 Task: Find connections with filter location Uherské Hradiště with filter topic #Consultantswith filter profile language French with filter current company Shangri-La Group with filter school SIES Graduate School Of Technology with filter industry Movies and Sound Recording with filter service category Property Management with filter keywords title Technical Support Specialist
Action: Mouse moved to (646, 84)
Screenshot: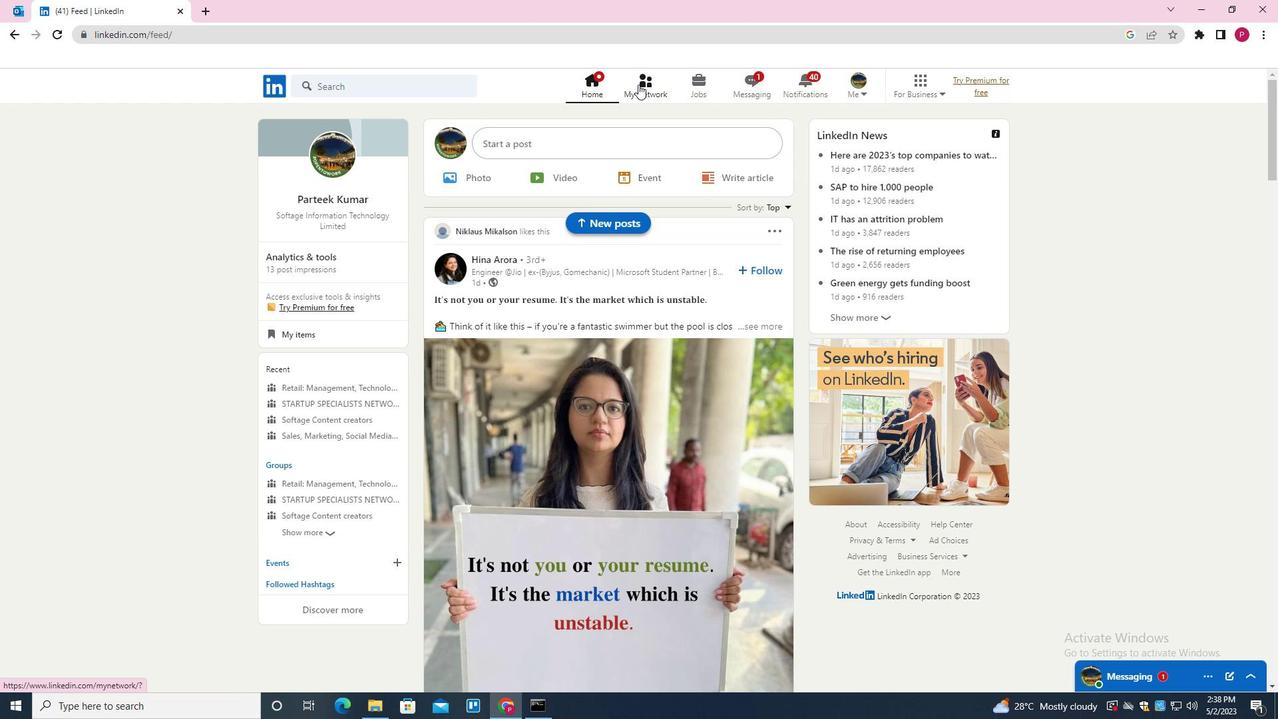 
Action: Mouse pressed left at (646, 84)
Screenshot: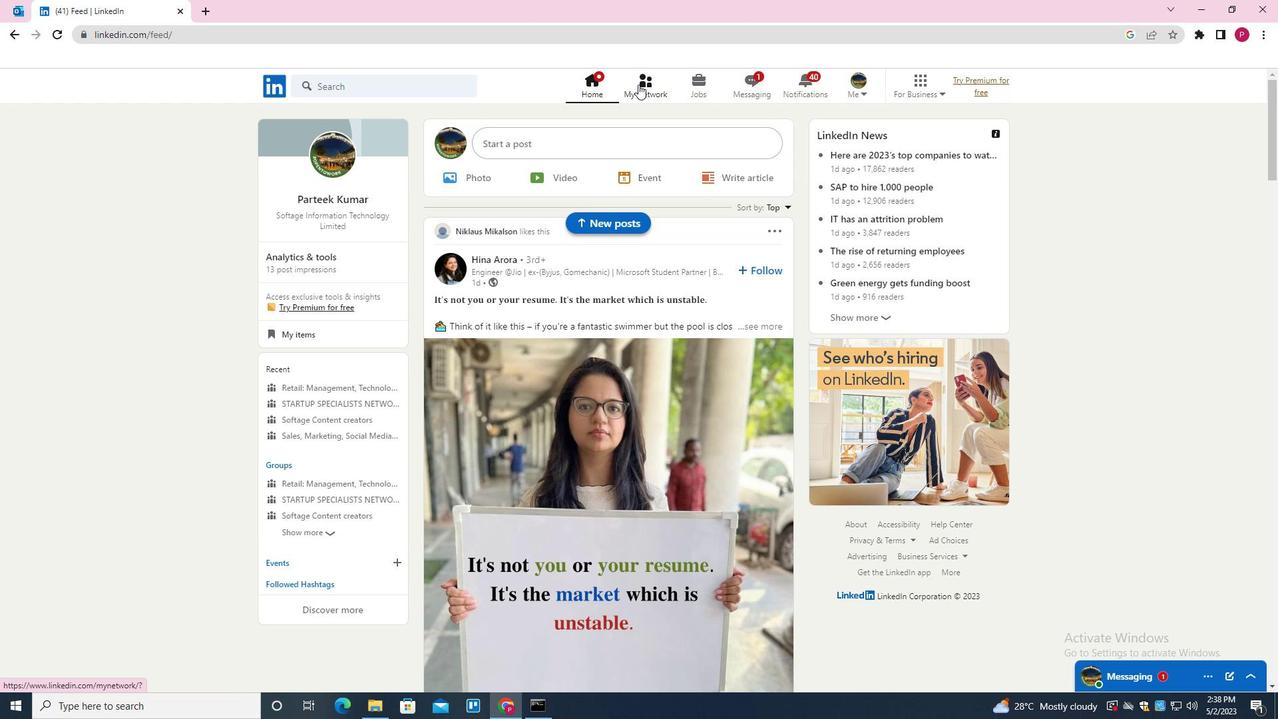 
Action: Mouse moved to (412, 164)
Screenshot: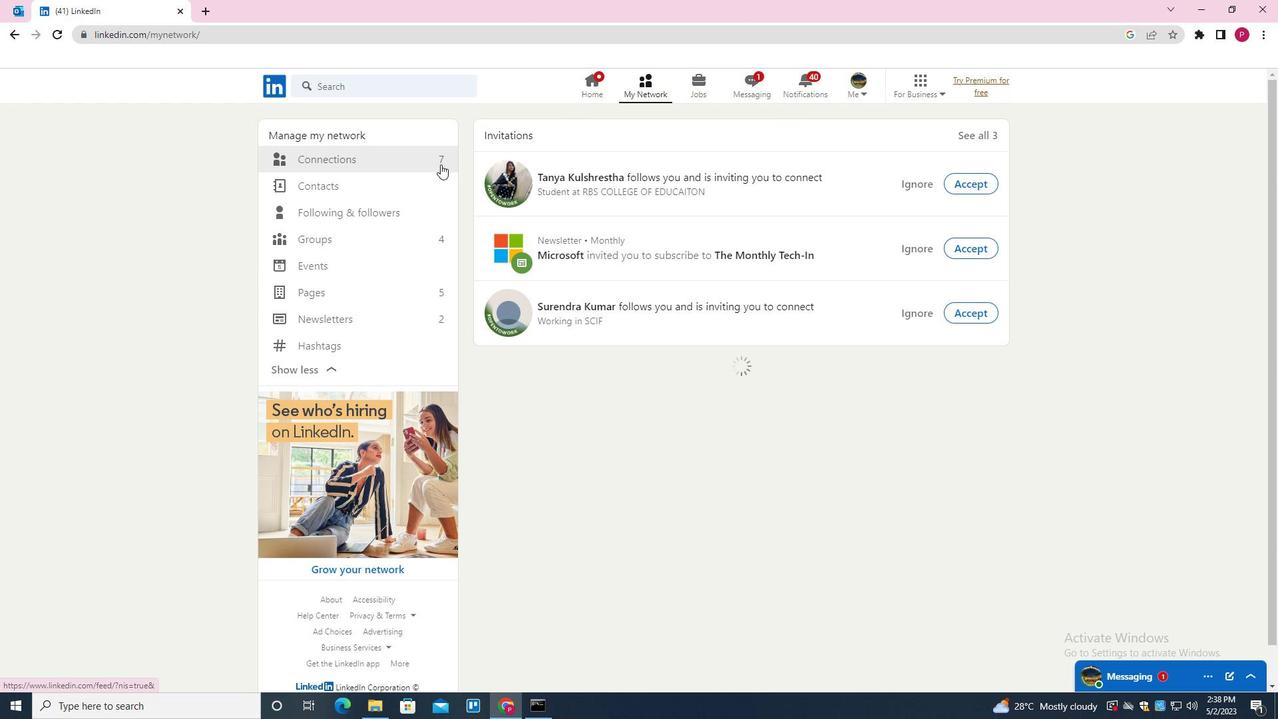 
Action: Mouse pressed left at (412, 164)
Screenshot: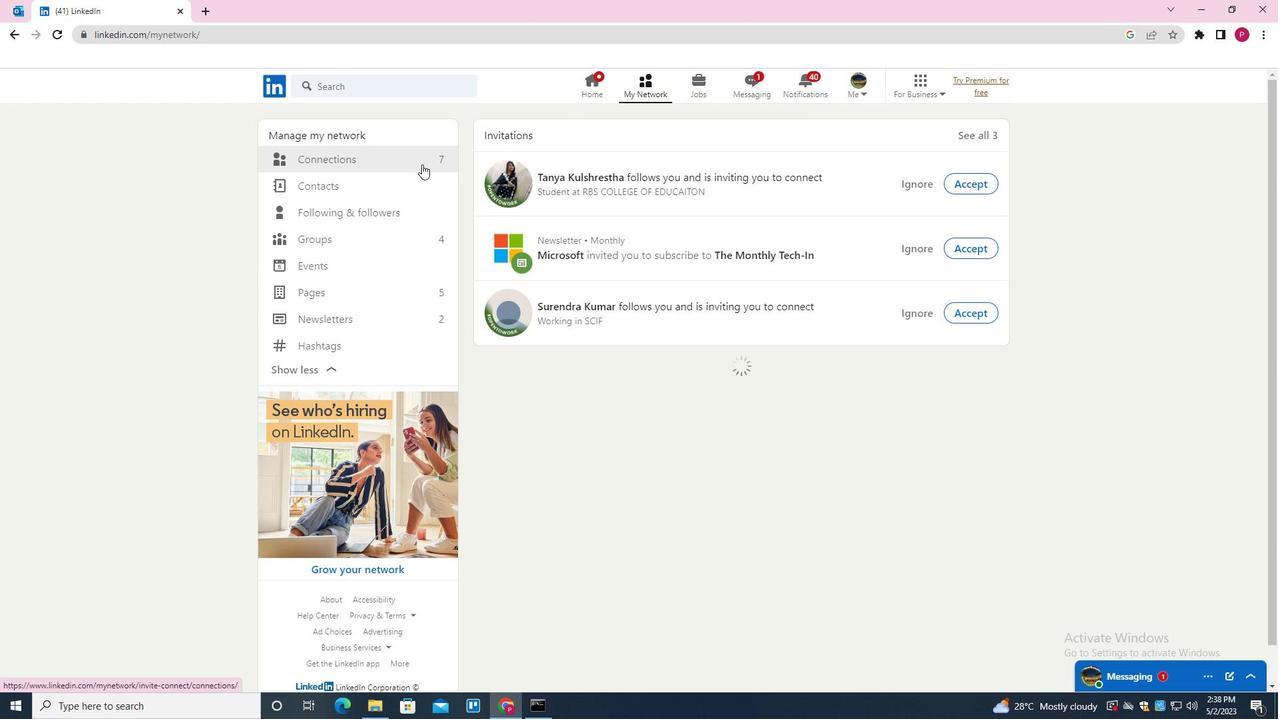 
Action: Mouse moved to (741, 163)
Screenshot: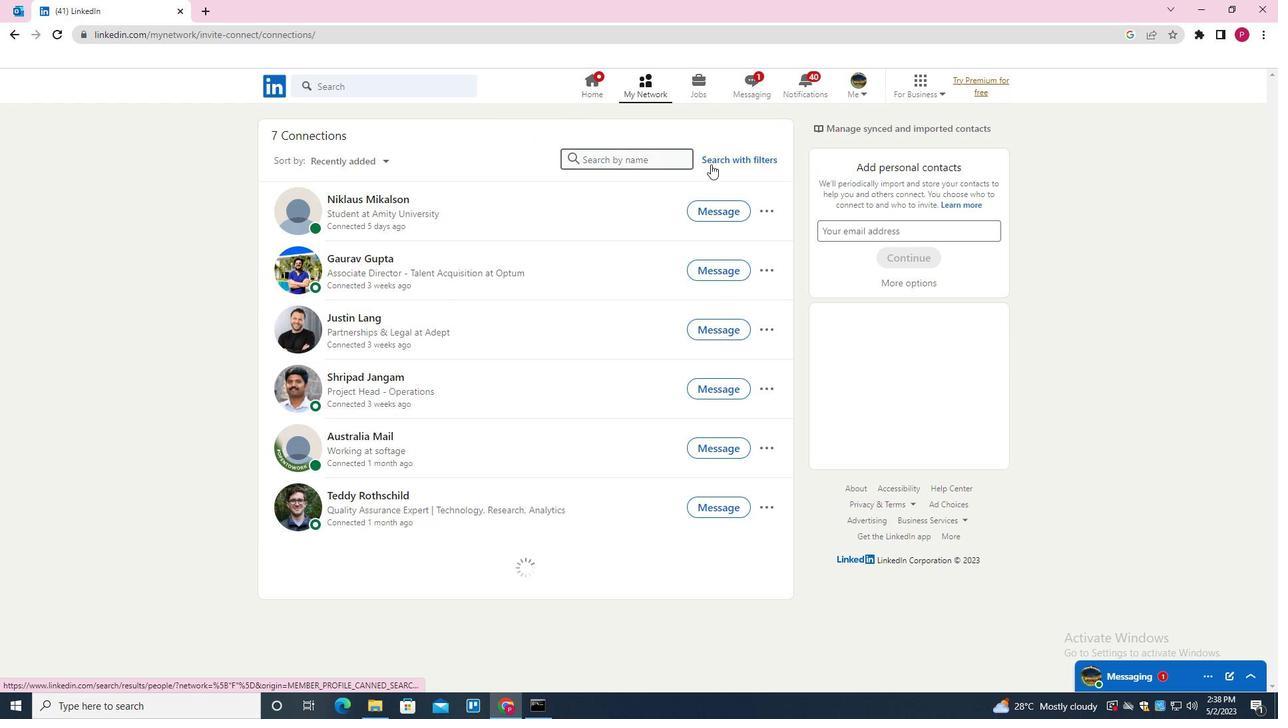 
Action: Mouse pressed left at (741, 163)
Screenshot: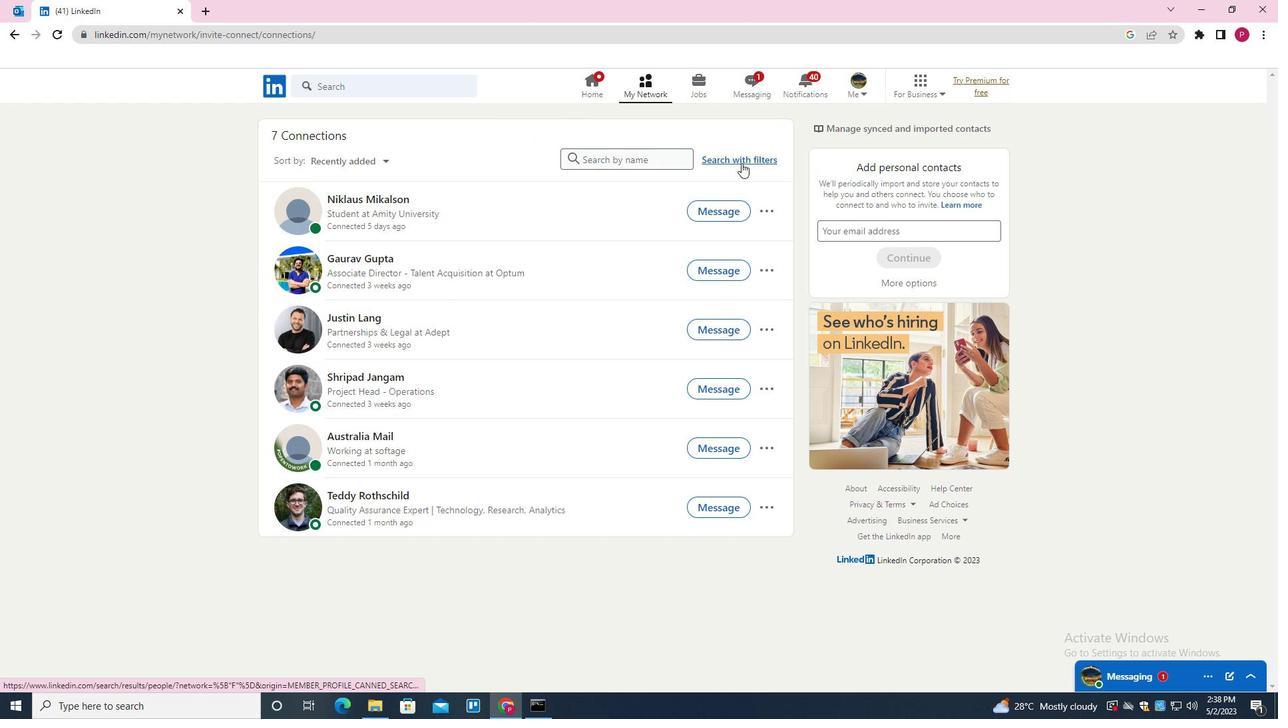 
Action: Mouse moved to (672, 127)
Screenshot: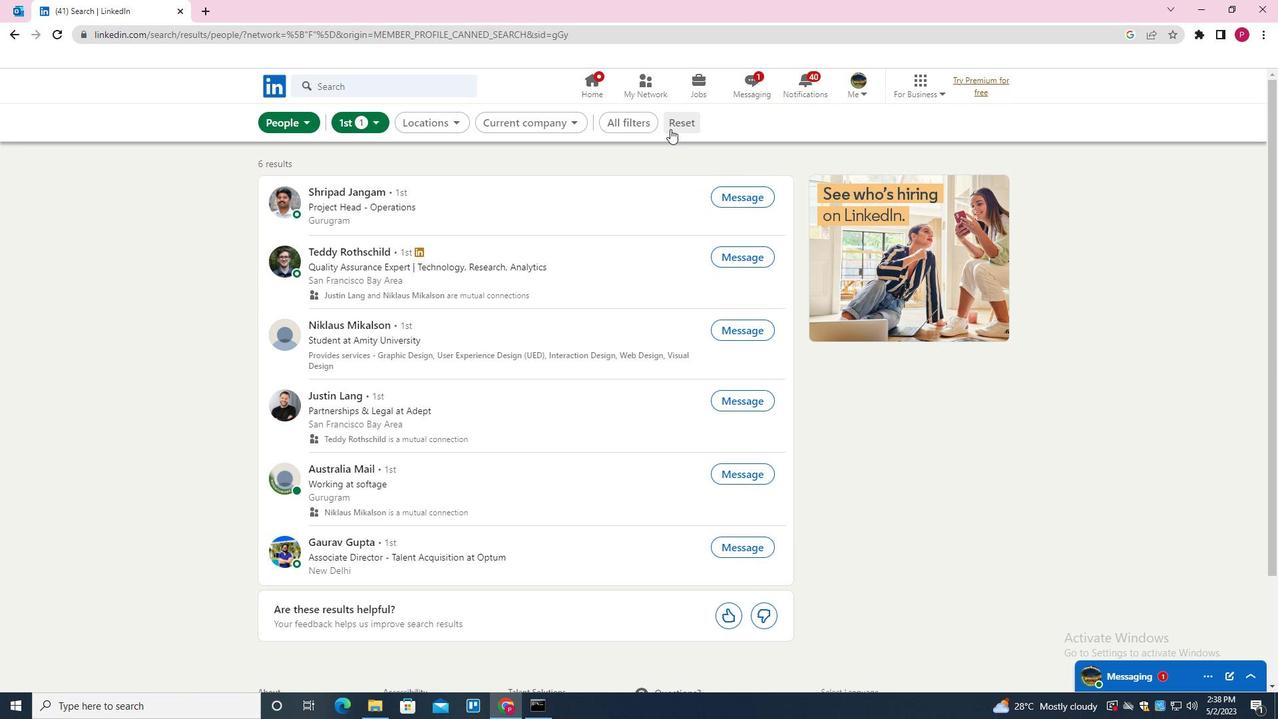 
Action: Mouse pressed left at (672, 127)
Screenshot: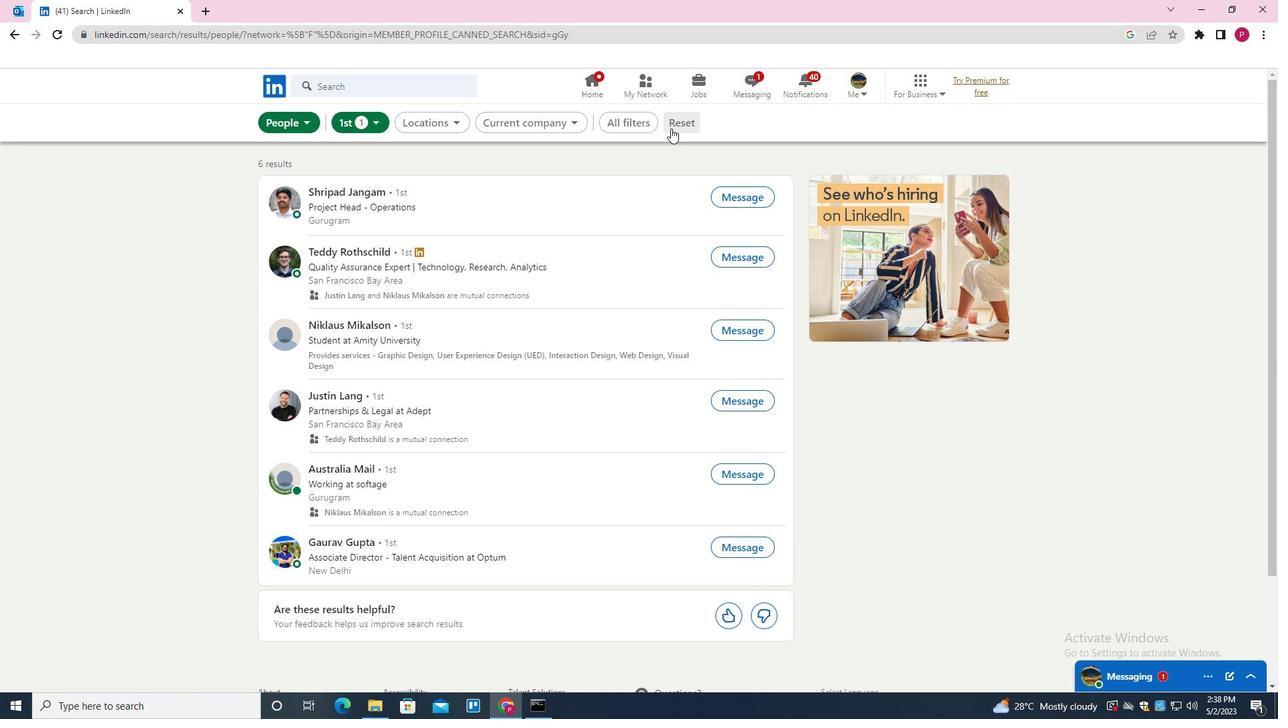 
Action: Mouse moved to (666, 126)
Screenshot: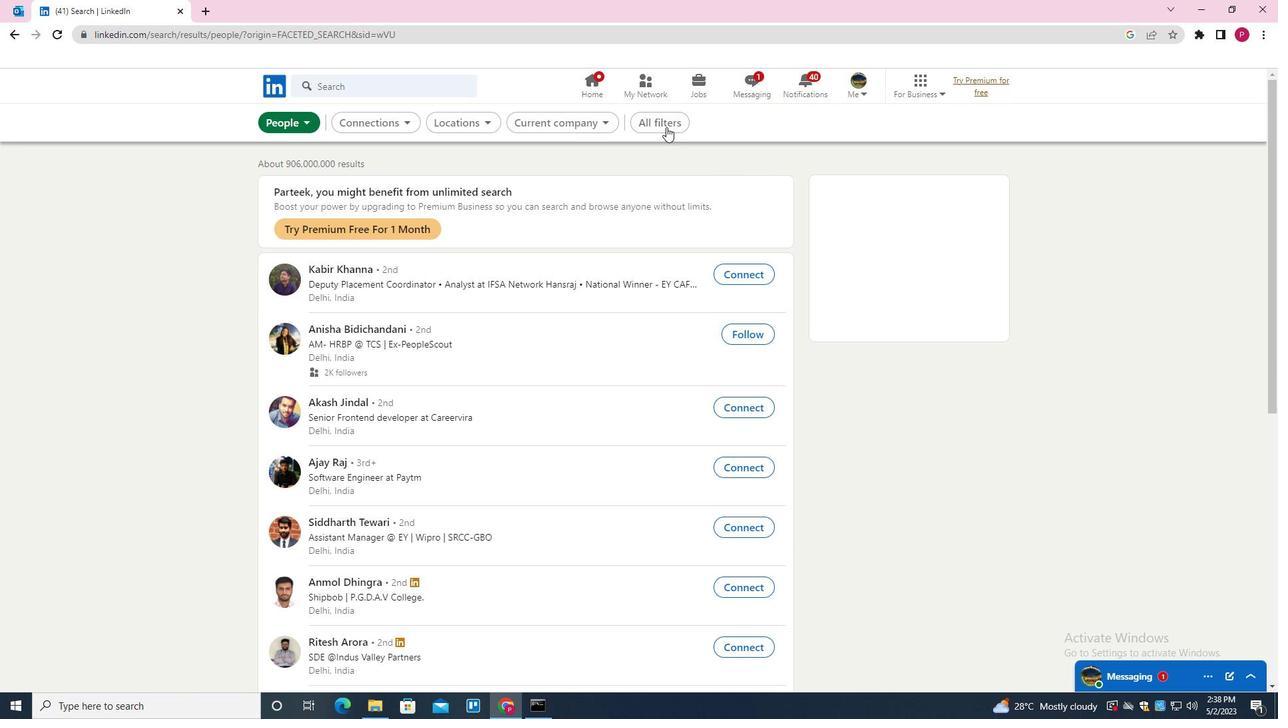 
Action: Mouse pressed left at (666, 126)
Screenshot: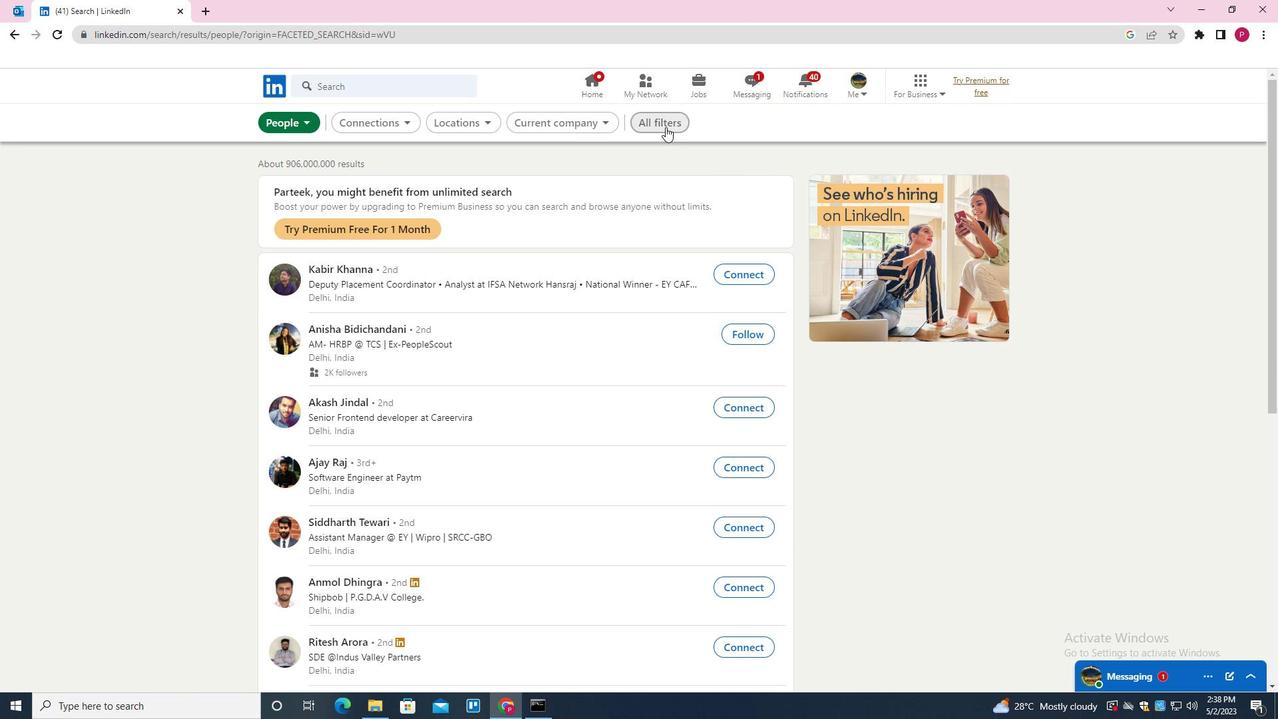 
Action: Mouse moved to (1238, 412)
Screenshot: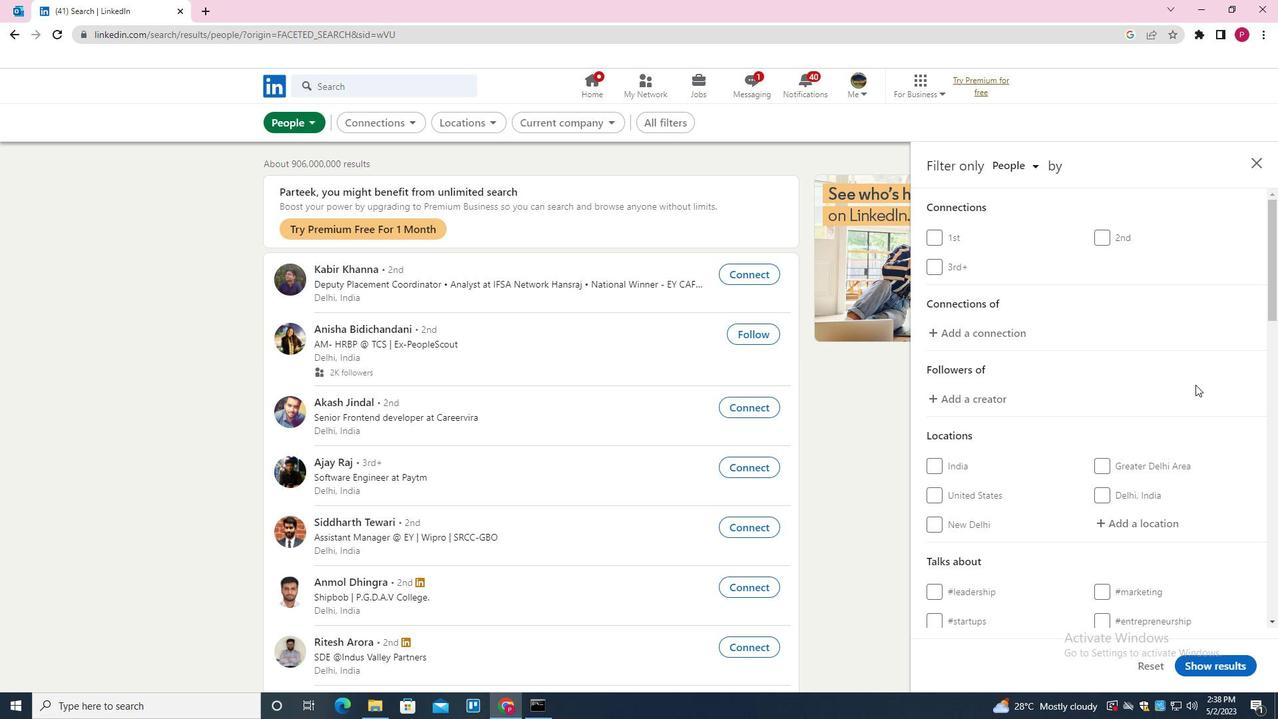 
Action: Mouse scrolled (1238, 412) with delta (0, 0)
Screenshot: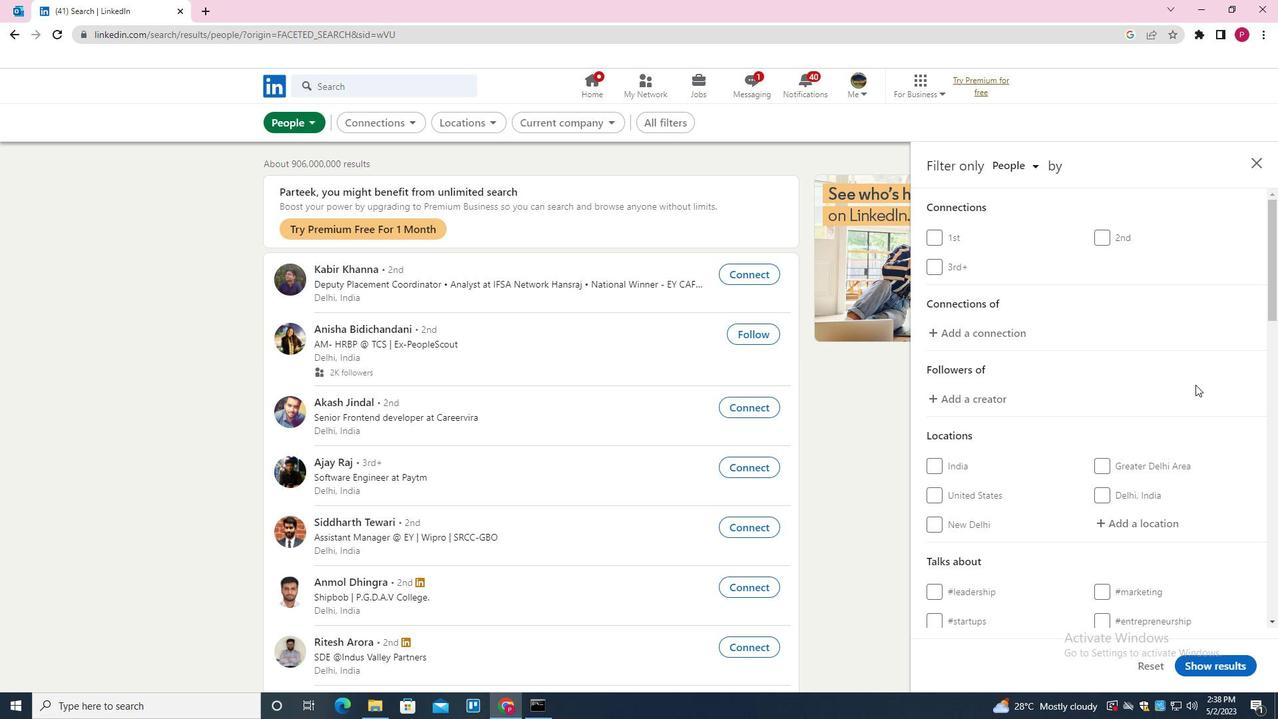 
Action: Mouse scrolled (1238, 412) with delta (0, 0)
Screenshot: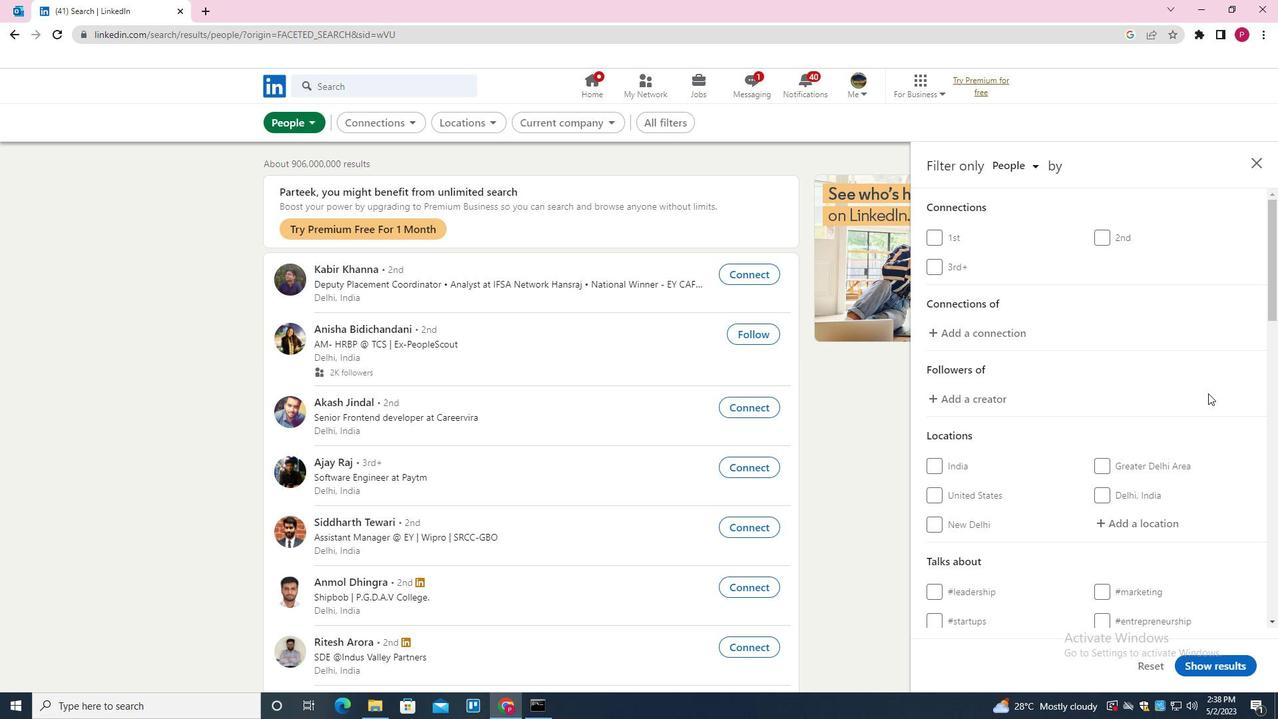 
Action: Mouse moved to (1238, 413)
Screenshot: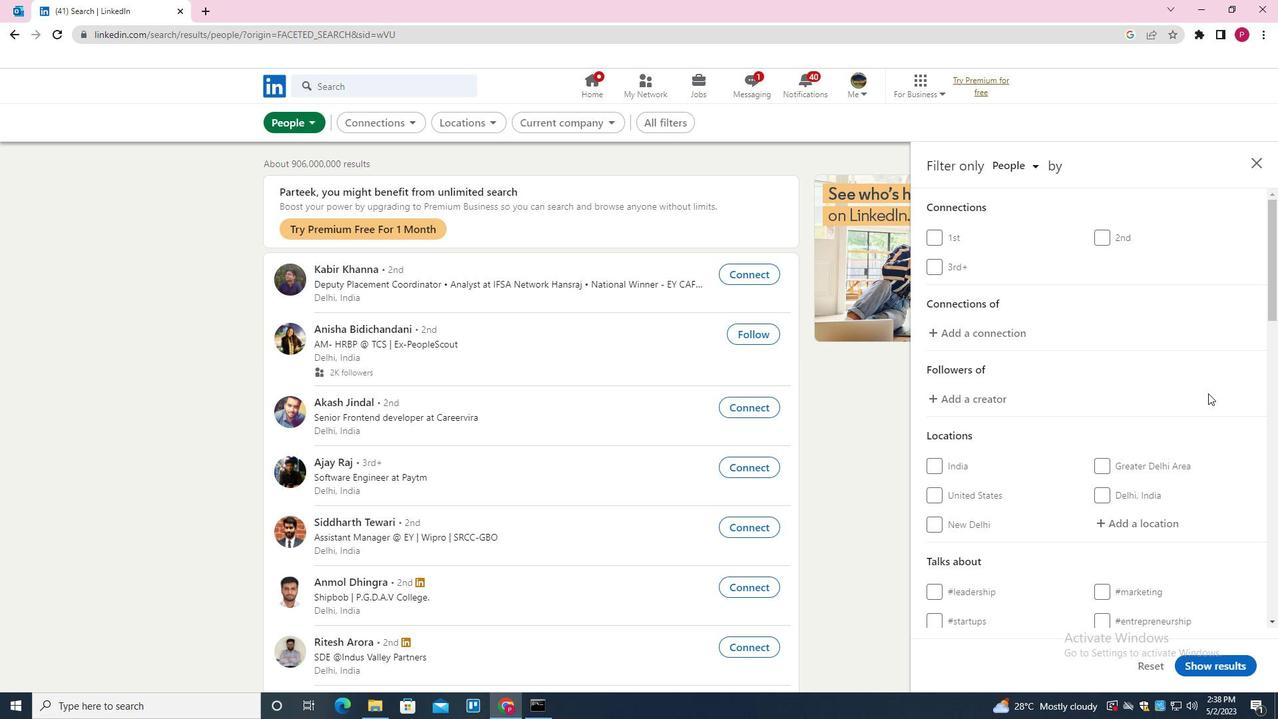 
Action: Mouse scrolled (1238, 412) with delta (0, 0)
Screenshot: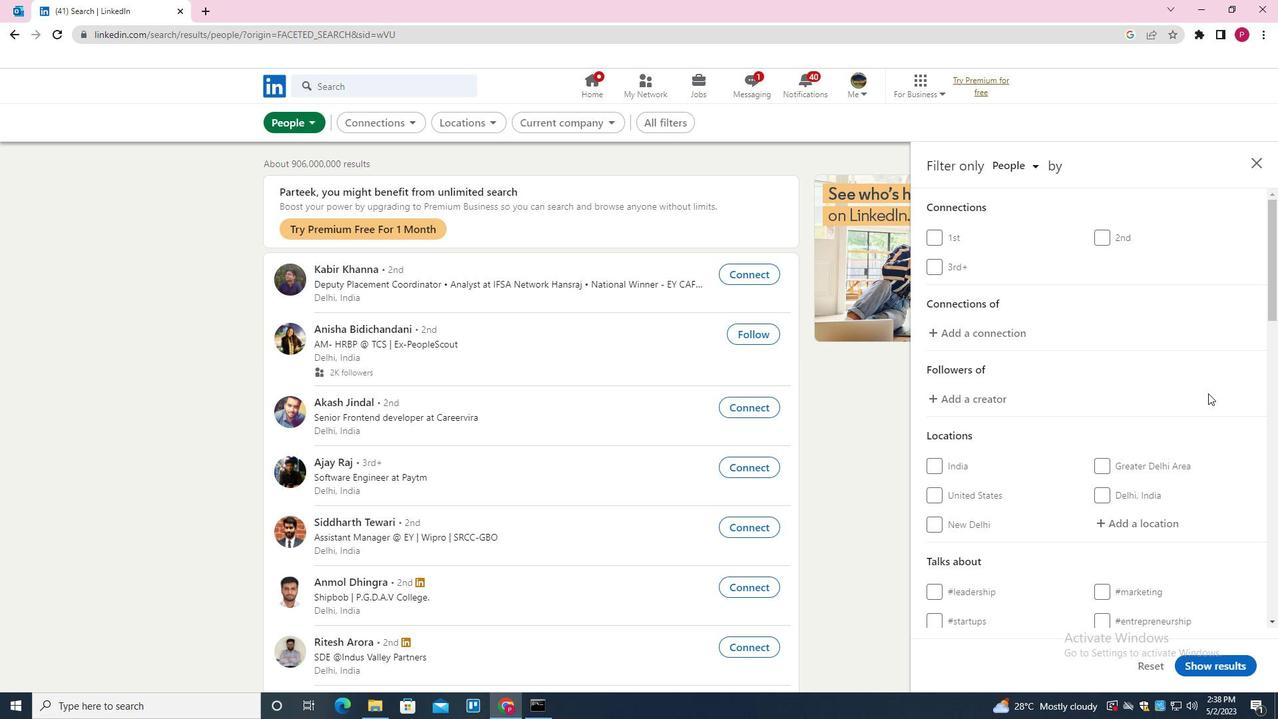 
Action: Mouse moved to (1148, 318)
Screenshot: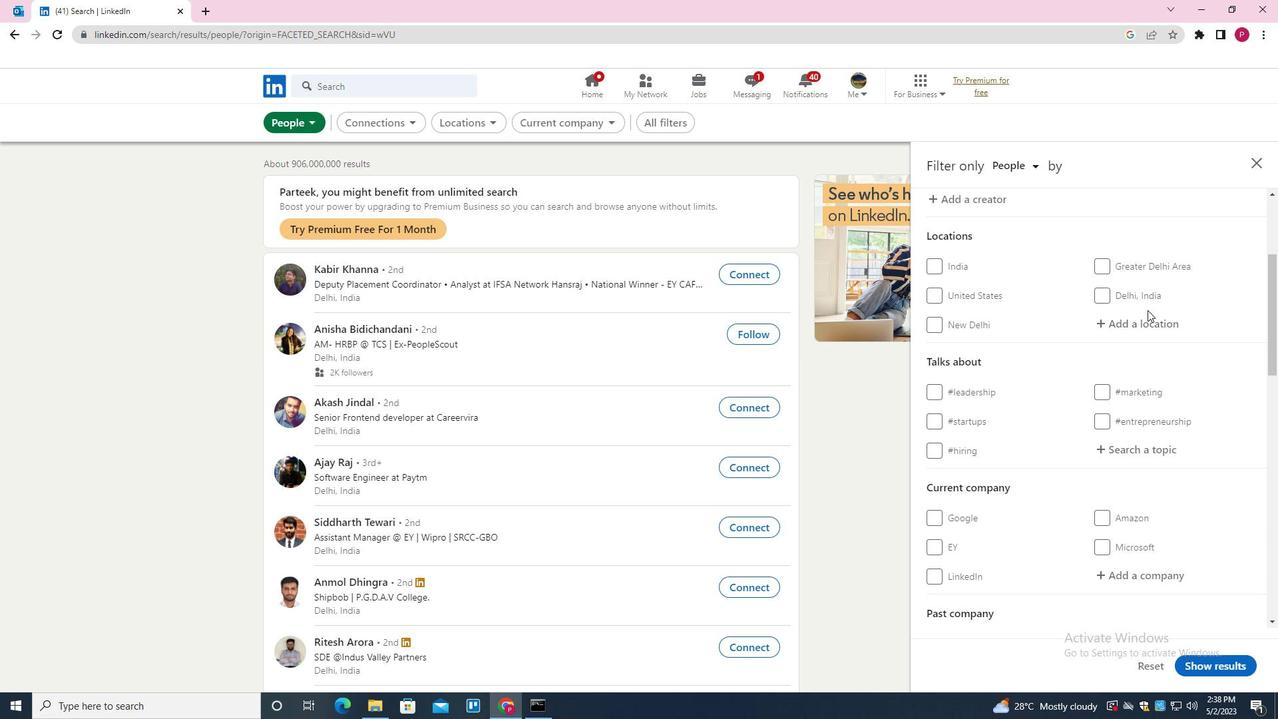 
Action: Mouse pressed left at (1148, 318)
Screenshot: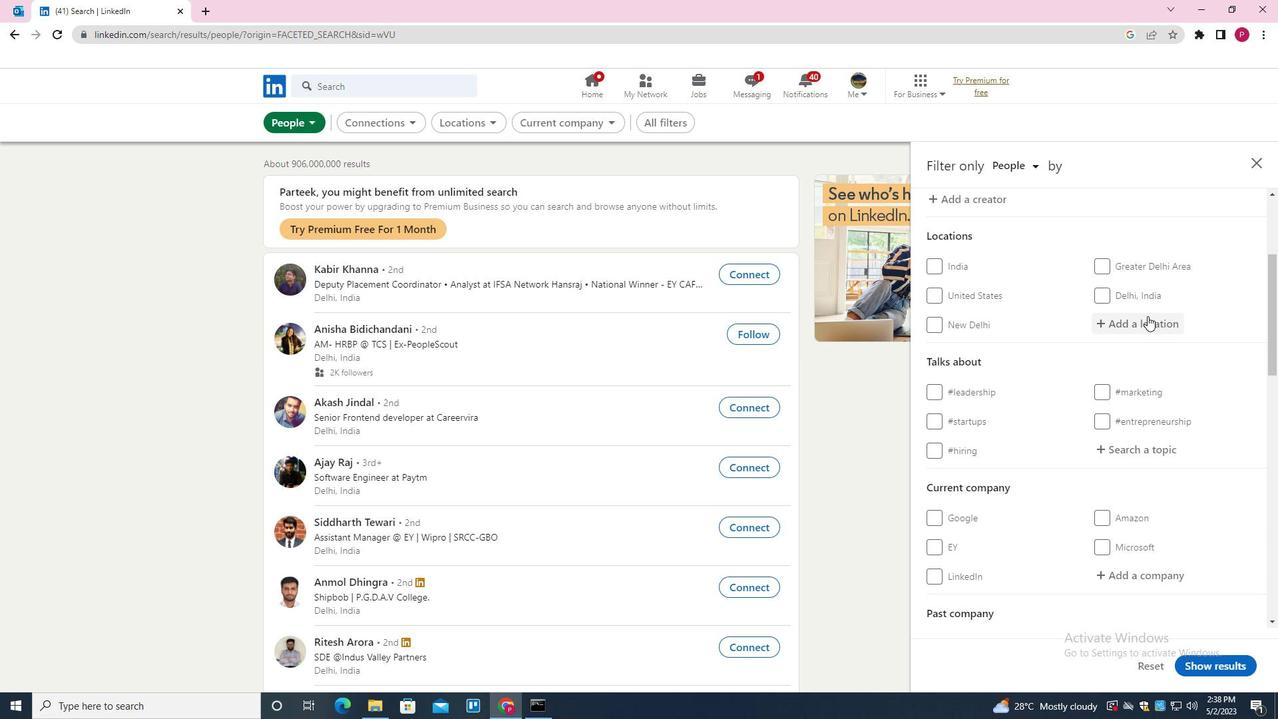 
Action: Key pressed <Key.shift>UHERS<Key.down>KE<Key.space><Key.shift><Key.shift><Key.shift><Key.shift><Key.shift><Key.shift><Key.shift><Key.shift><Key.shift><Key.shift>H<Key.down><Key.enter>
Screenshot: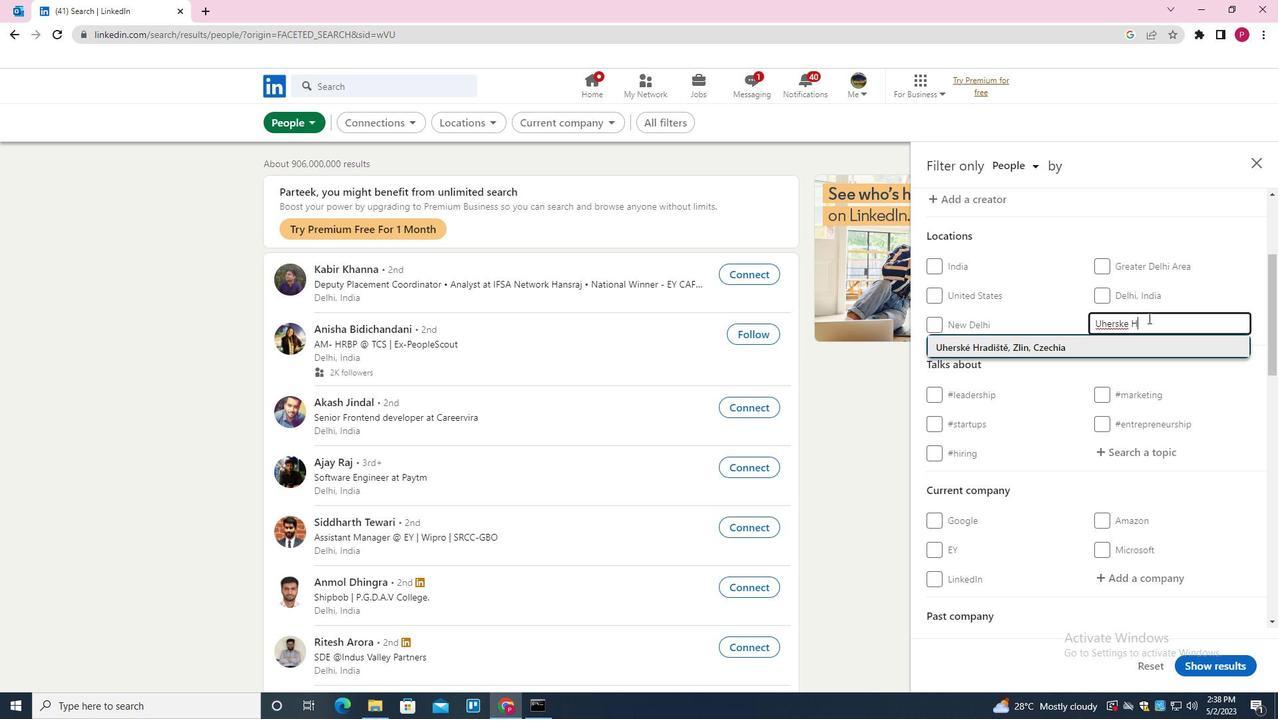 
Action: Mouse moved to (1056, 374)
Screenshot: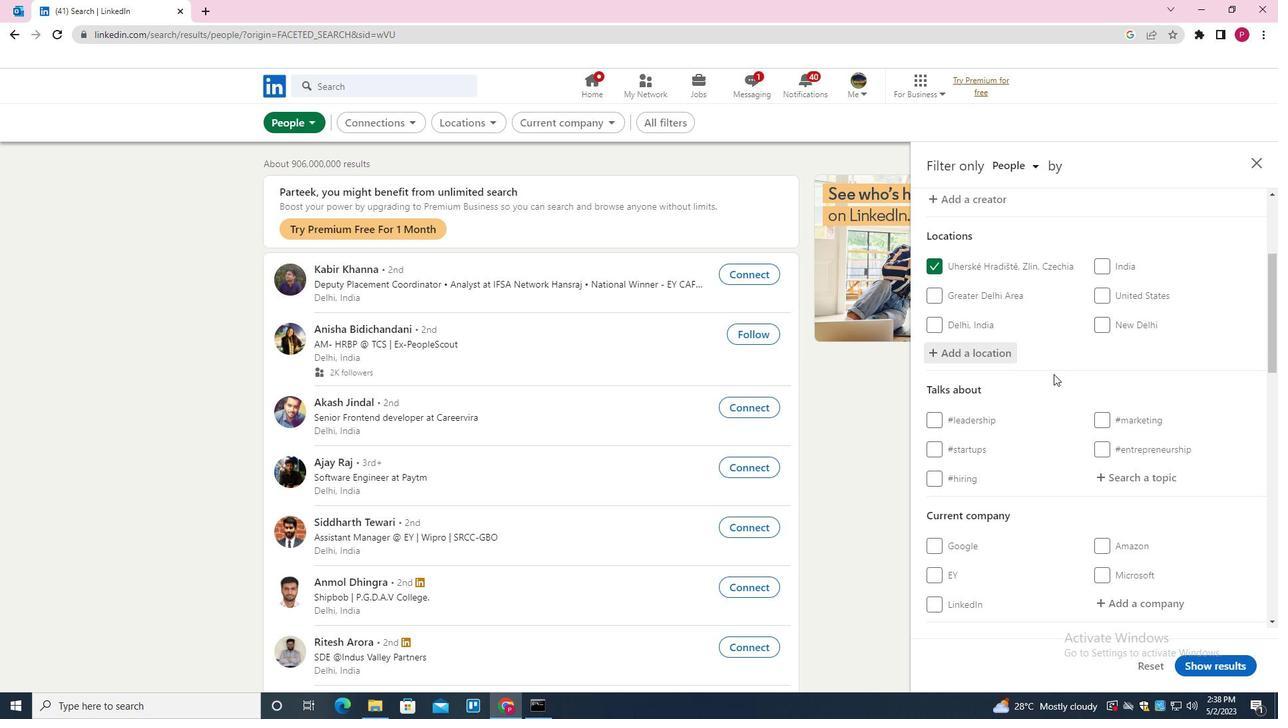 
Action: Mouse scrolled (1056, 374) with delta (0, 0)
Screenshot: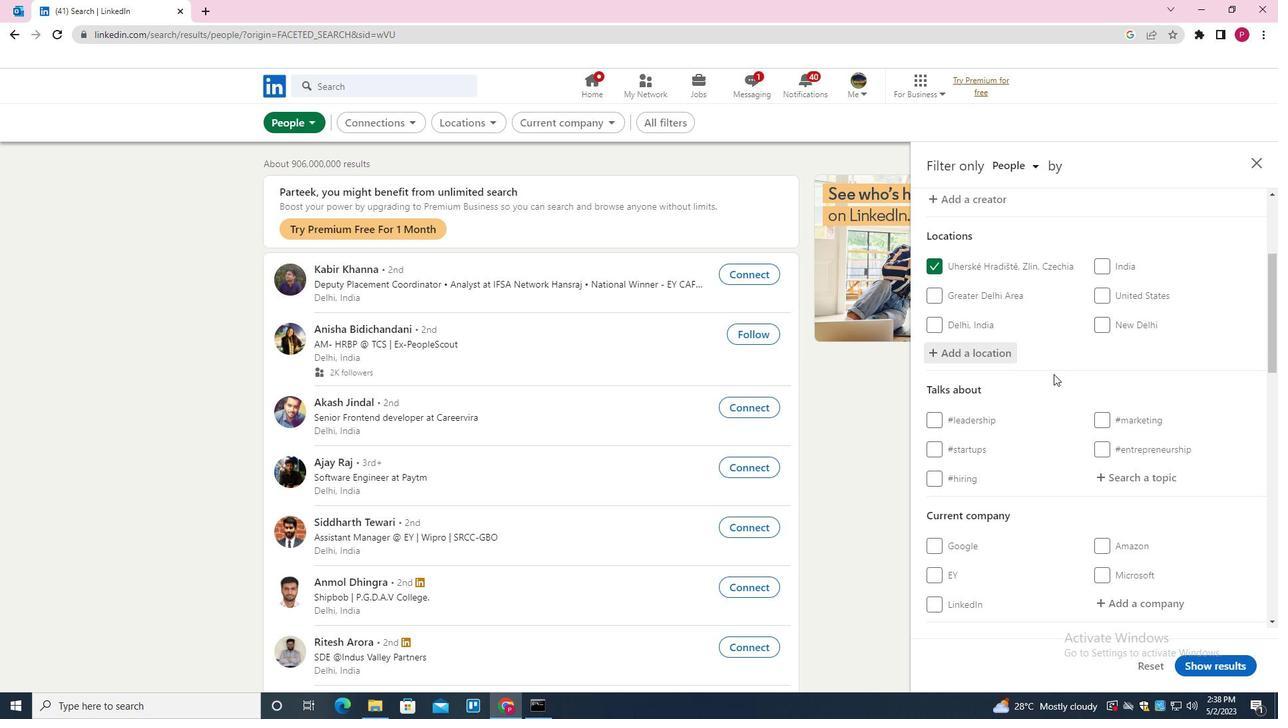 
Action: Mouse moved to (1059, 374)
Screenshot: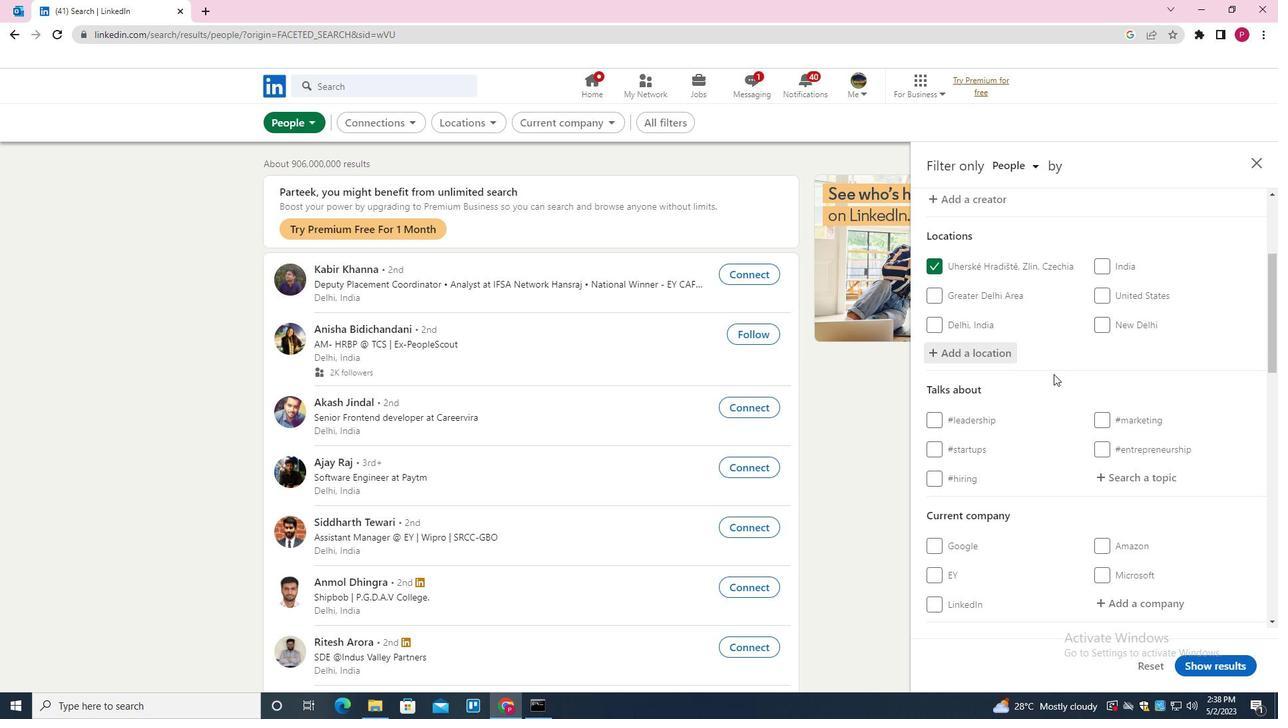 
Action: Mouse scrolled (1059, 374) with delta (0, 0)
Screenshot: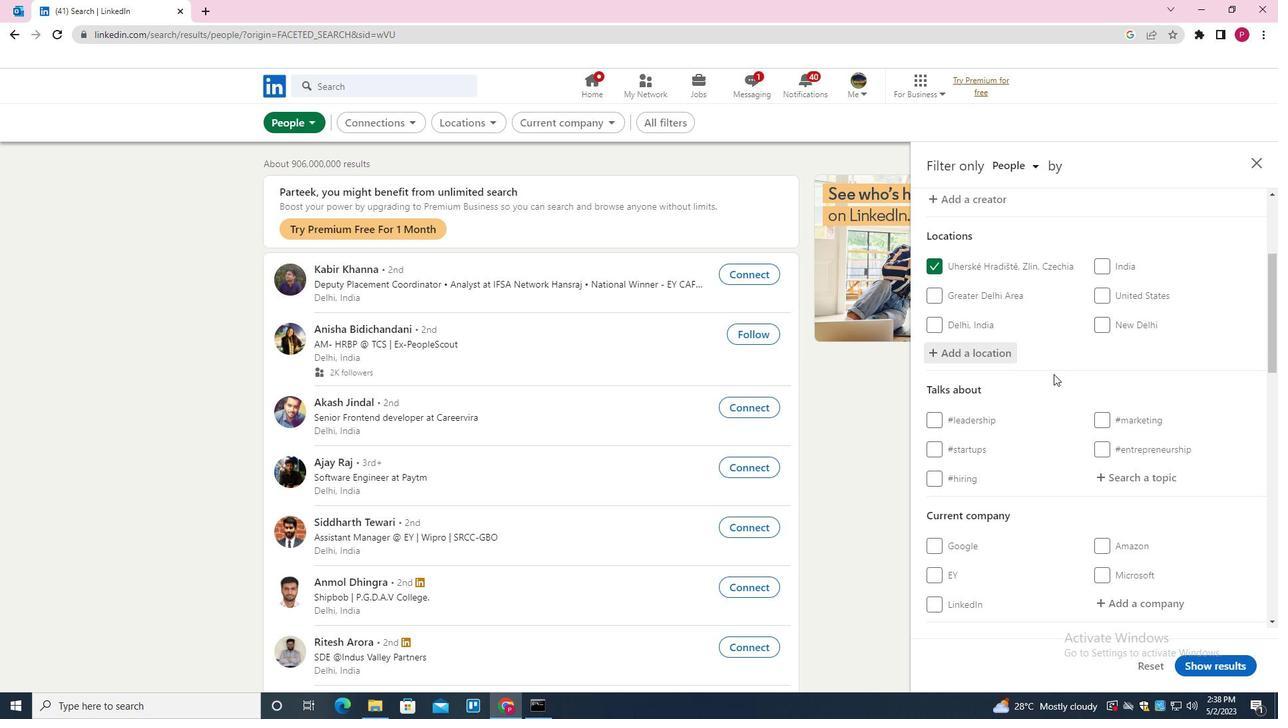 
Action: Mouse moved to (1064, 372)
Screenshot: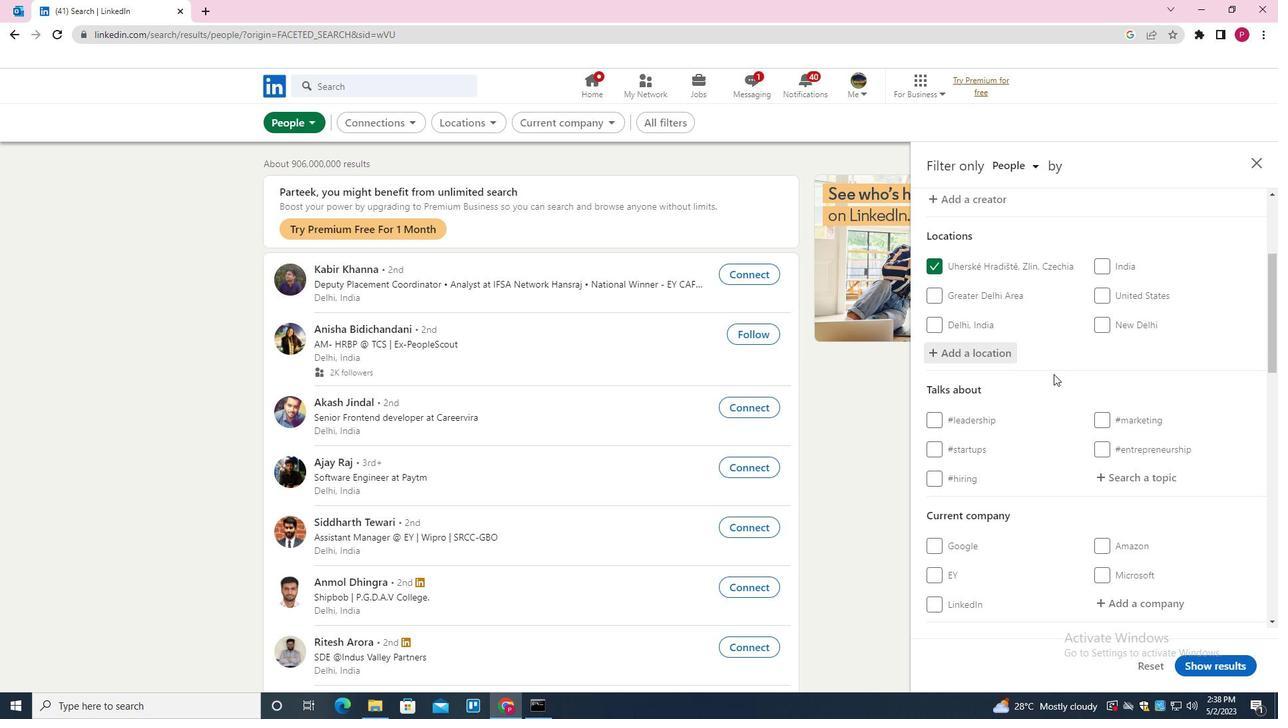 
Action: Mouse scrolled (1064, 371) with delta (0, 0)
Screenshot: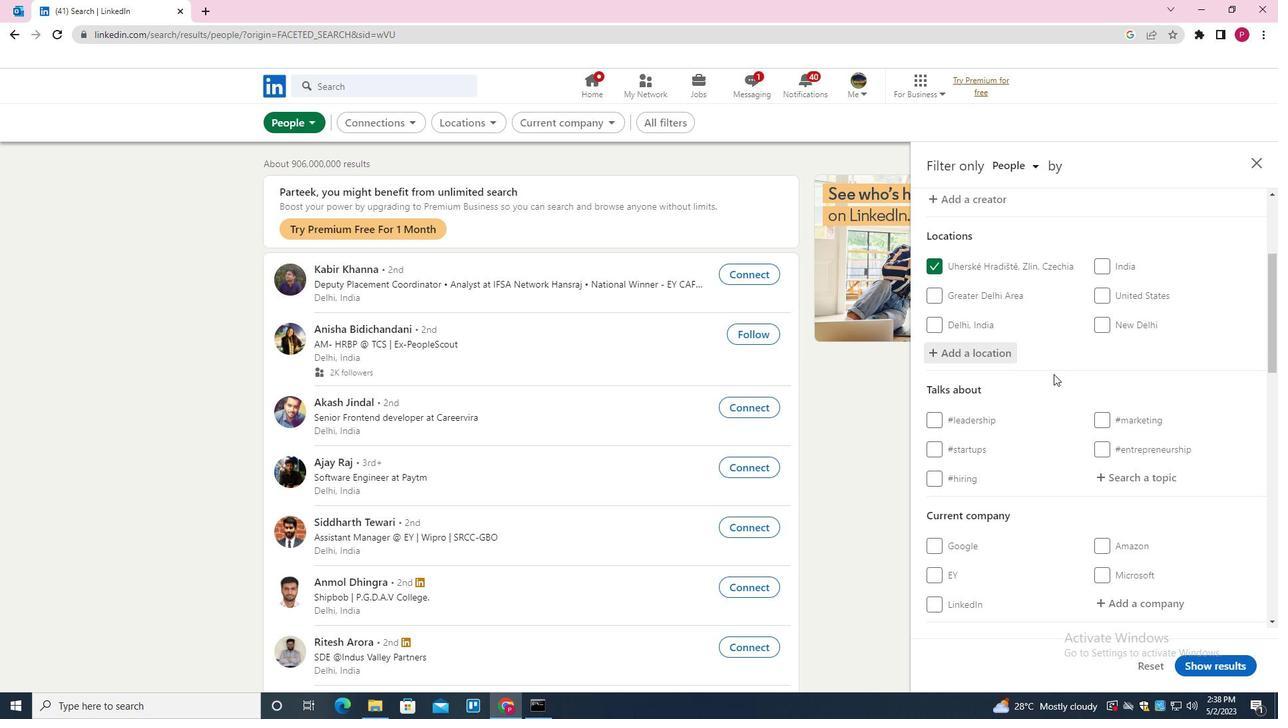 
Action: Mouse moved to (1158, 274)
Screenshot: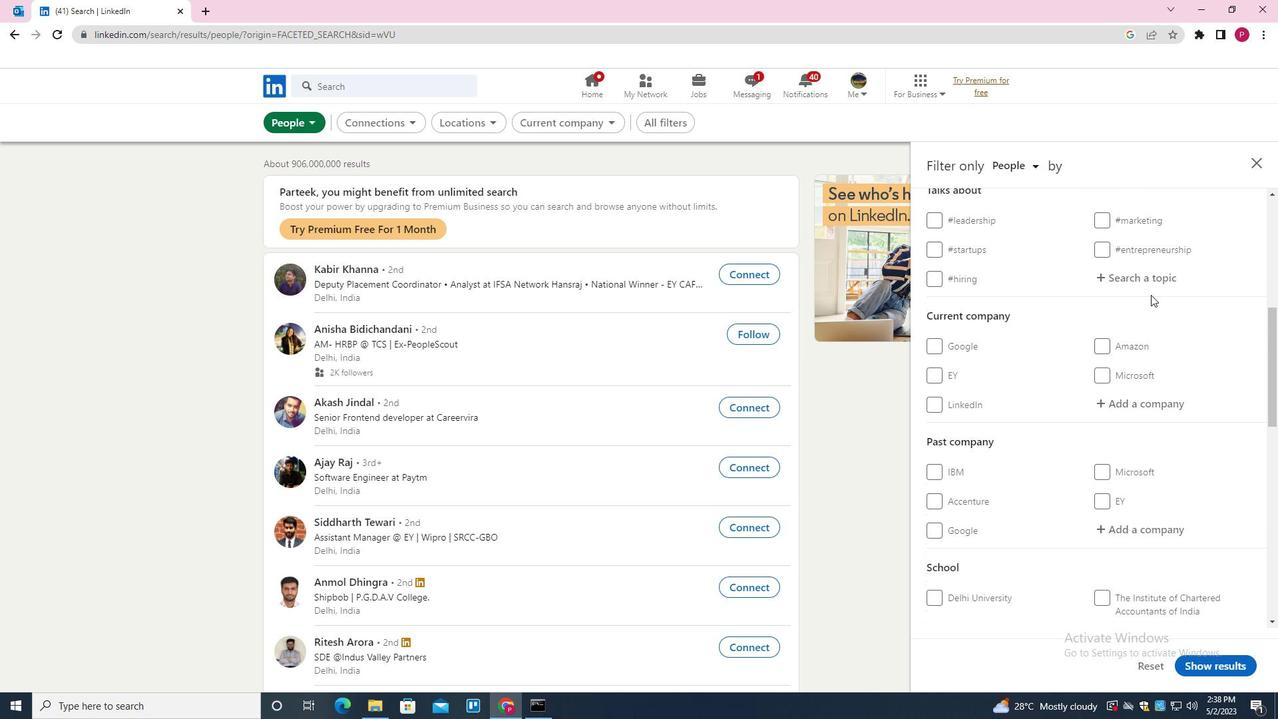 
Action: Mouse pressed left at (1158, 274)
Screenshot: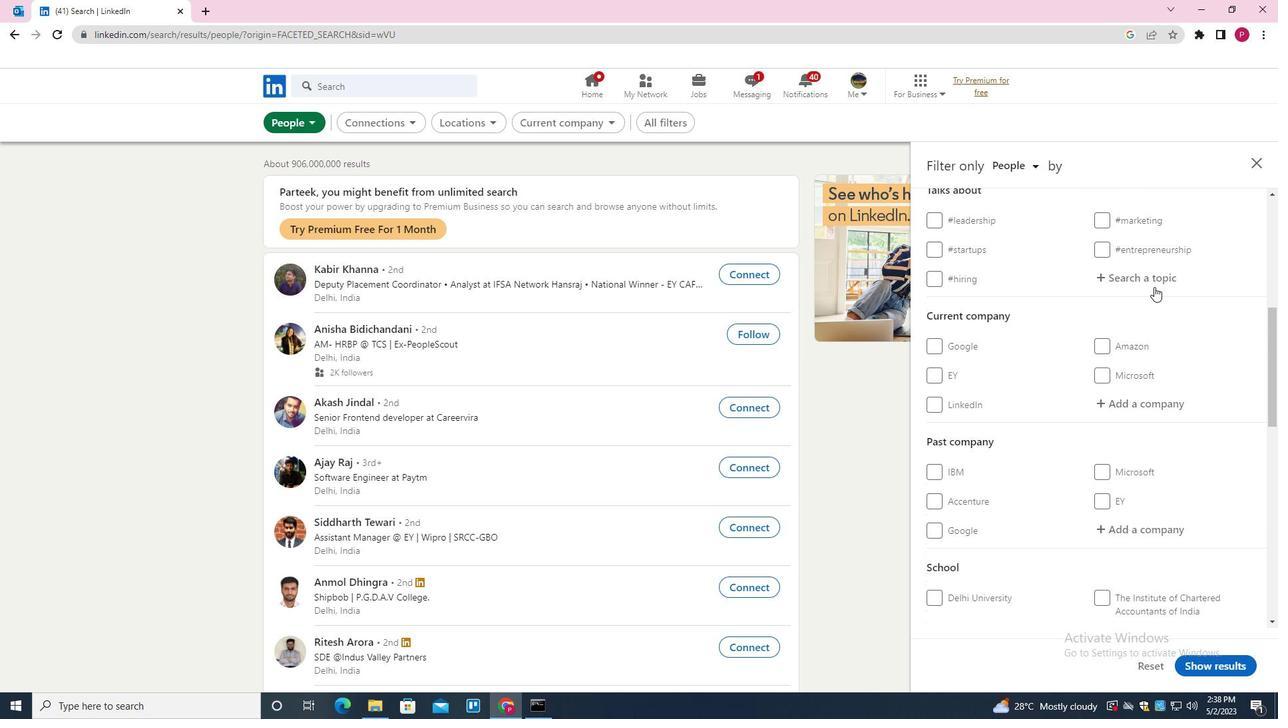 
Action: Mouse moved to (1153, 277)
Screenshot: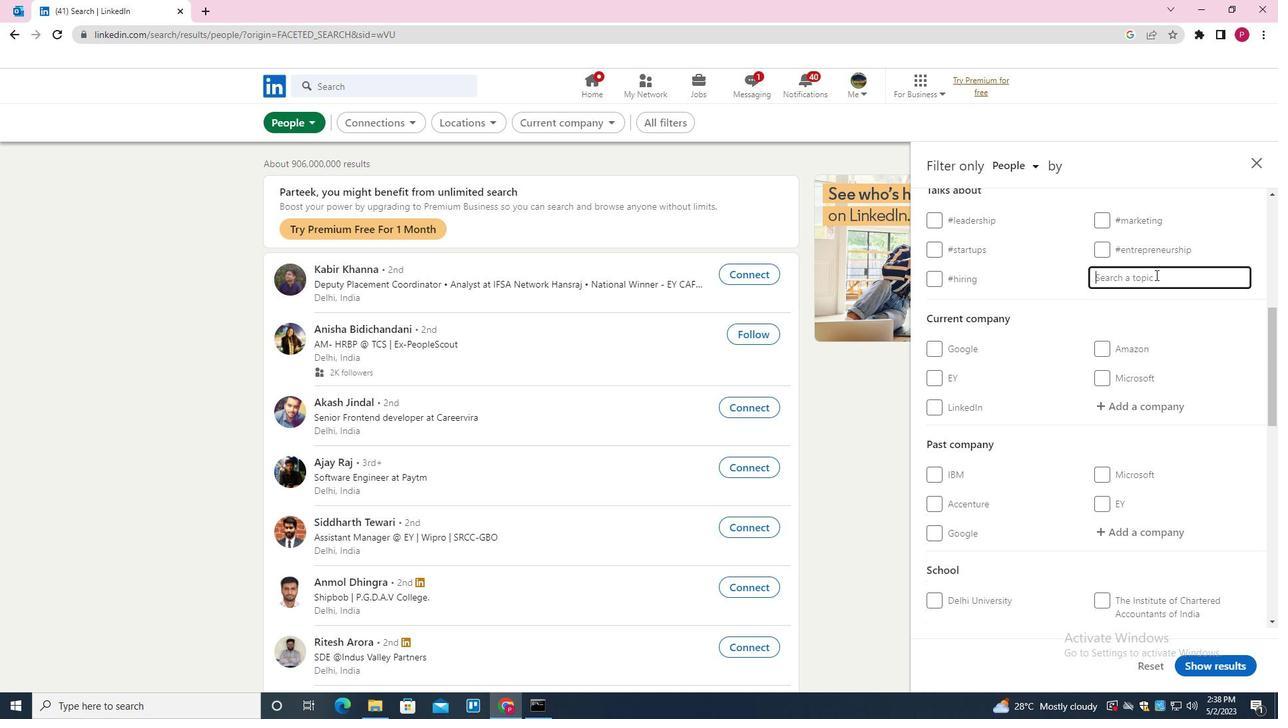 
Action: Key pressed CONSULTANTS<Key.down><Key.enter>
Screenshot: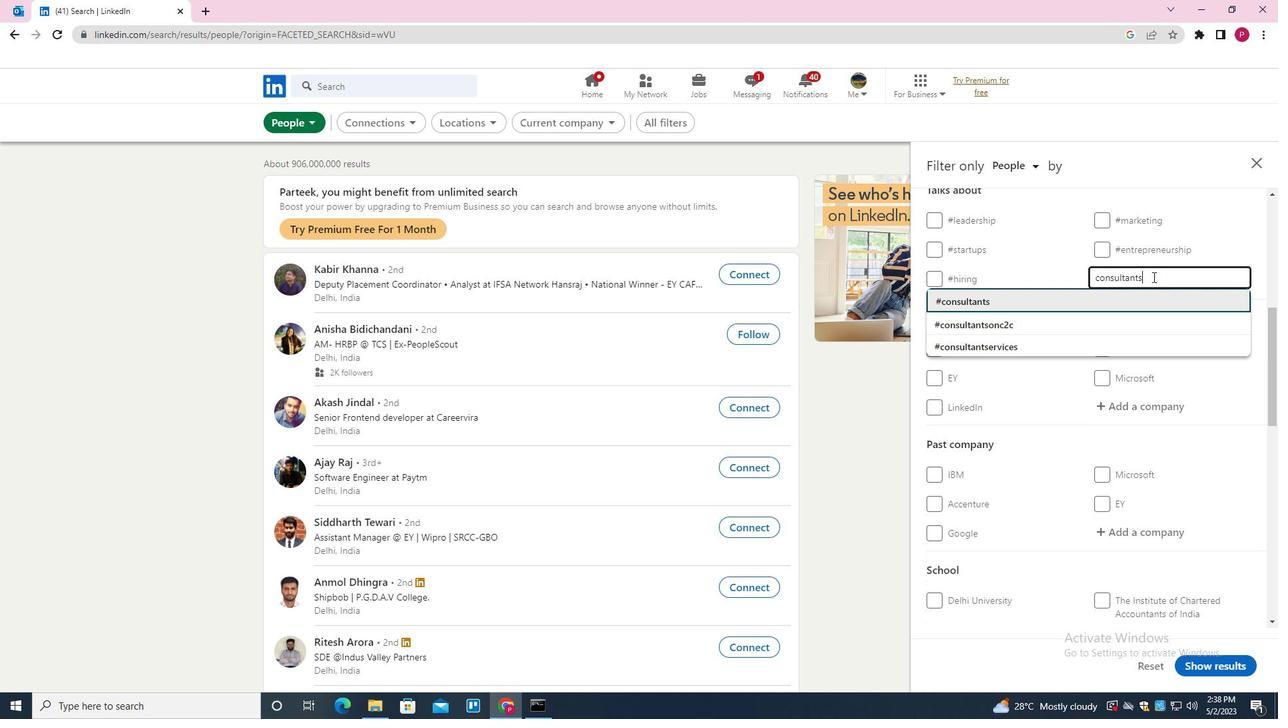 
Action: Mouse moved to (1057, 350)
Screenshot: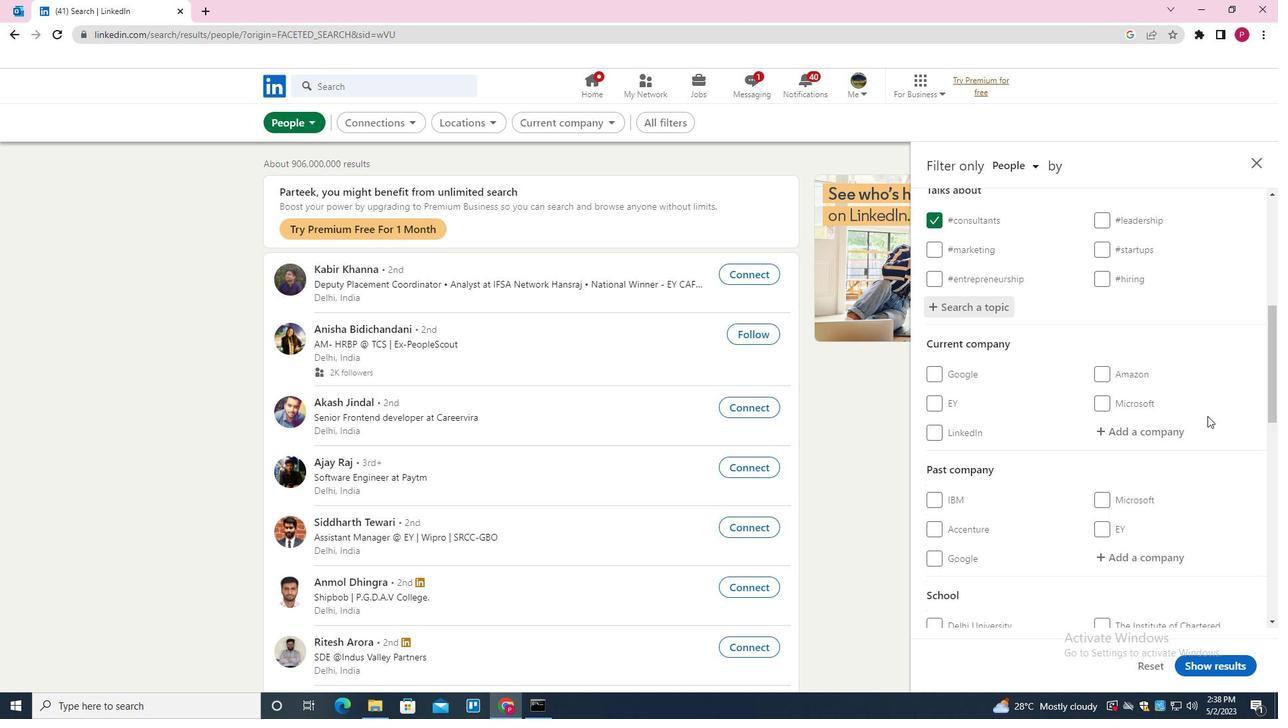
Action: Mouse scrolled (1057, 350) with delta (0, 0)
Screenshot: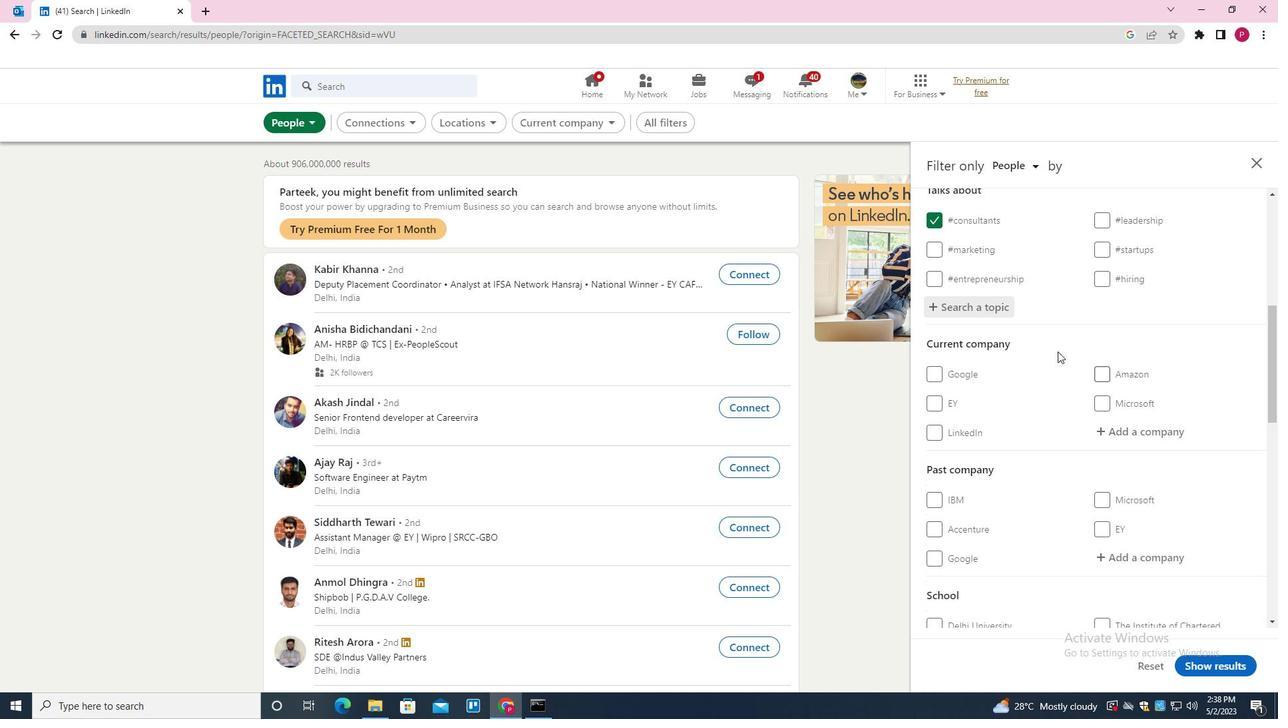 
Action: Mouse scrolled (1057, 350) with delta (0, 0)
Screenshot: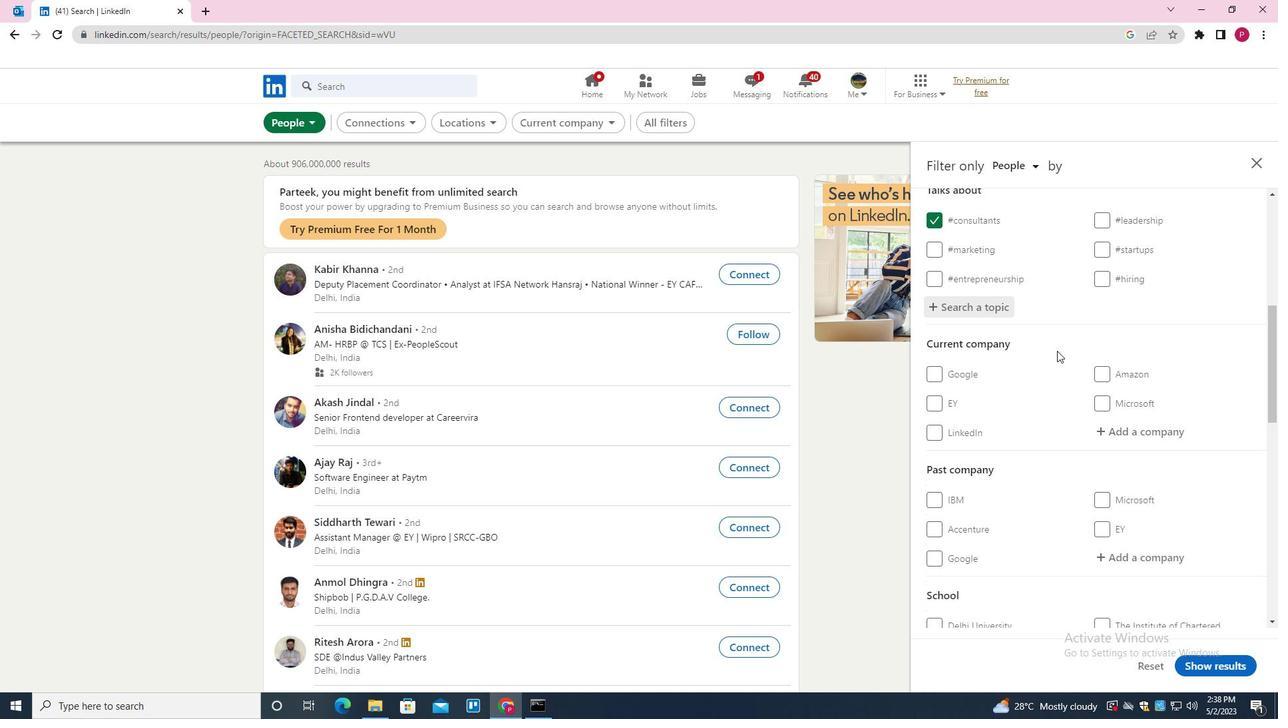 
Action: Mouse scrolled (1057, 350) with delta (0, 0)
Screenshot: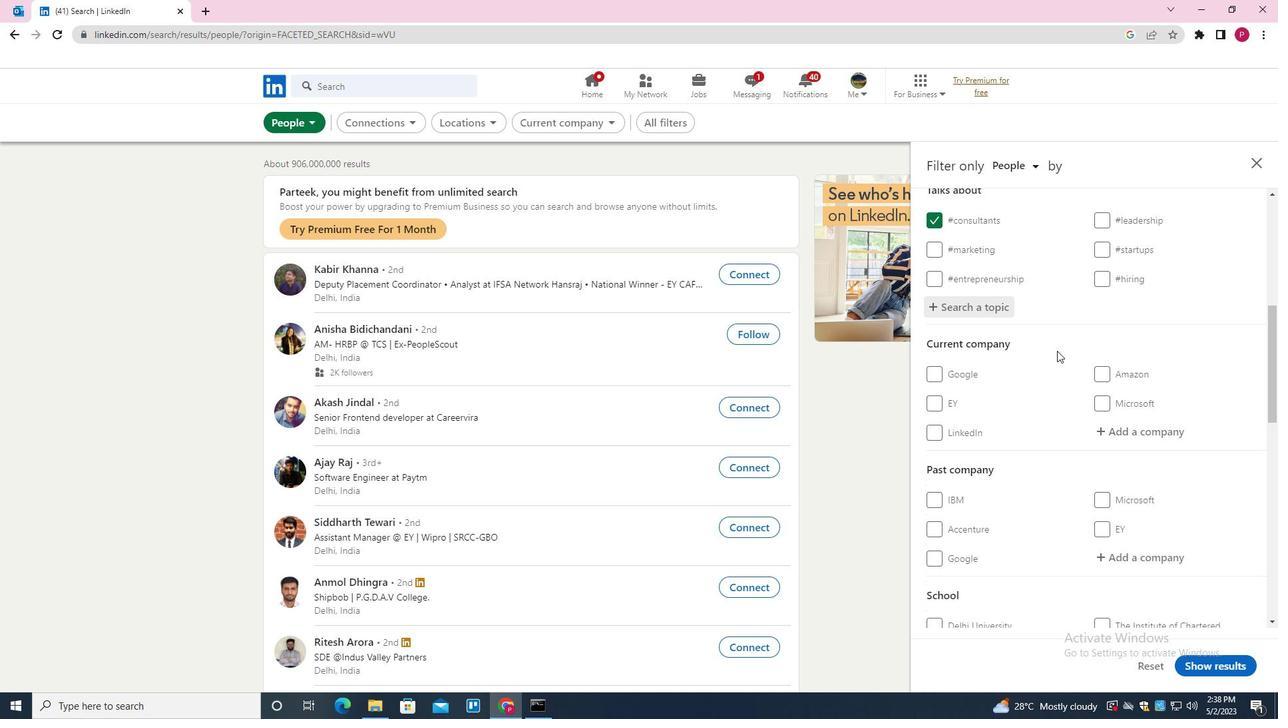 
Action: Mouse scrolled (1057, 350) with delta (0, 0)
Screenshot: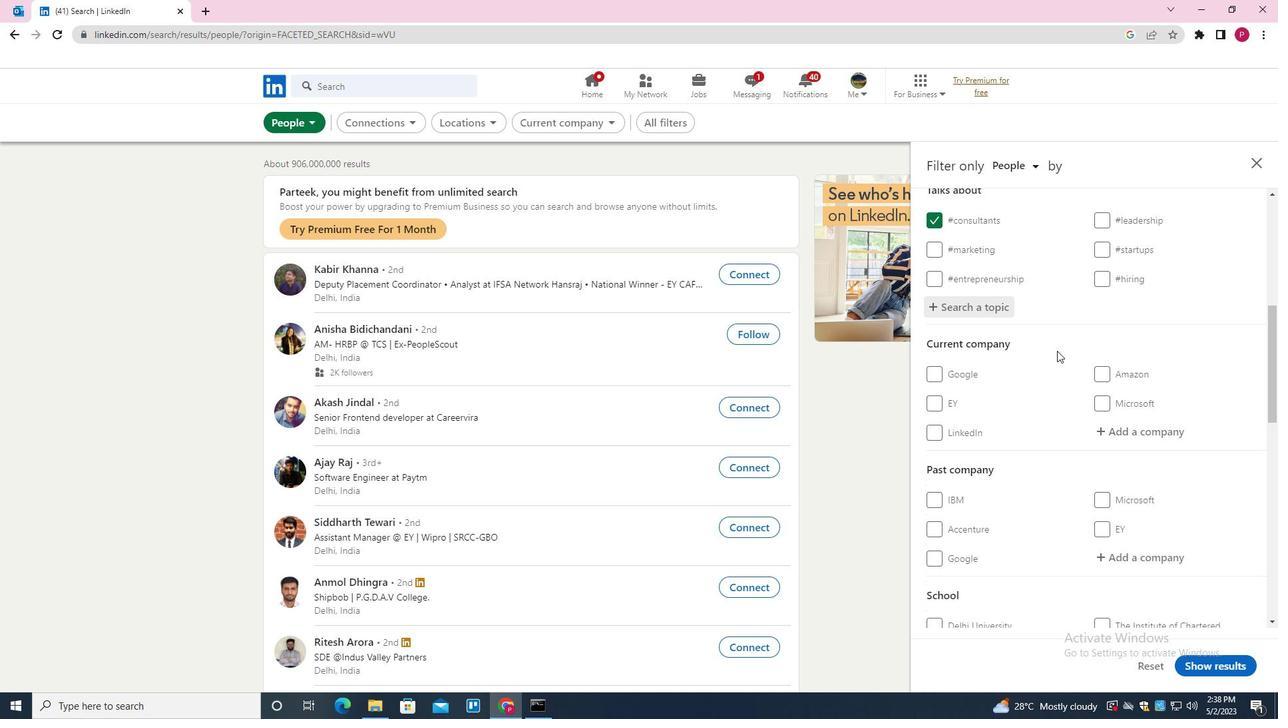 
Action: Mouse moved to (1035, 380)
Screenshot: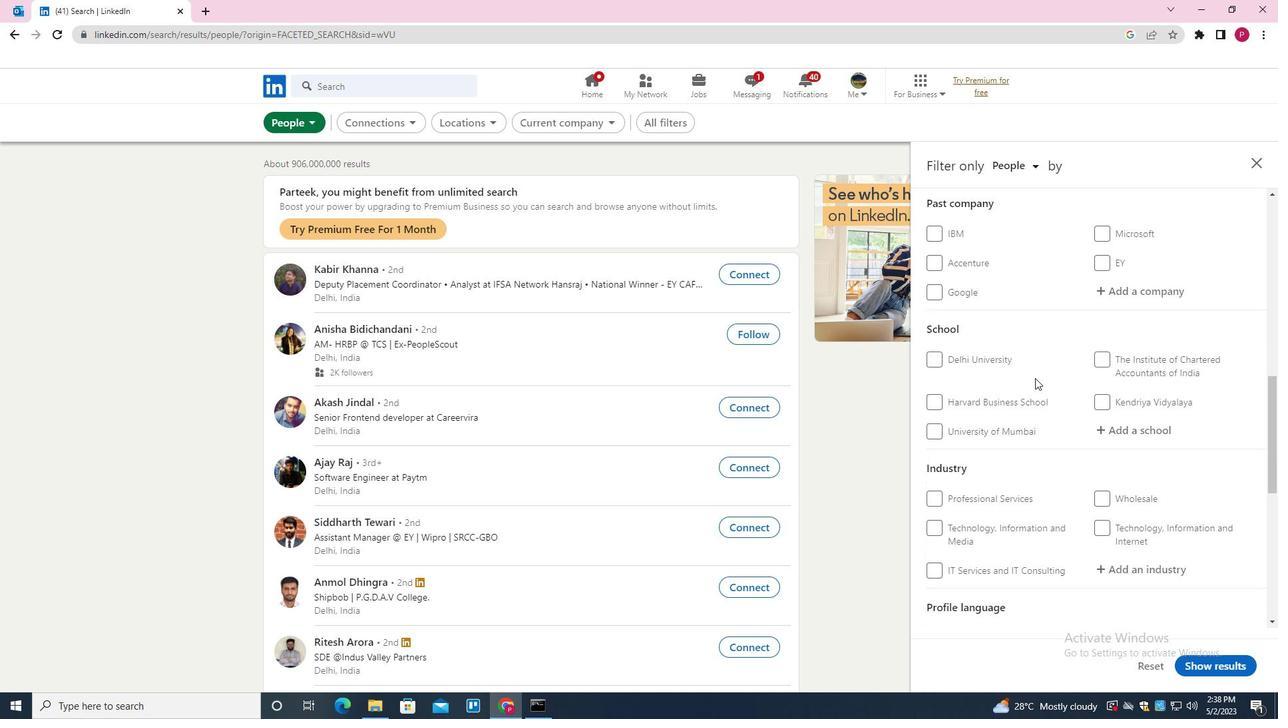 
Action: Mouse scrolled (1035, 379) with delta (0, 0)
Screenshot: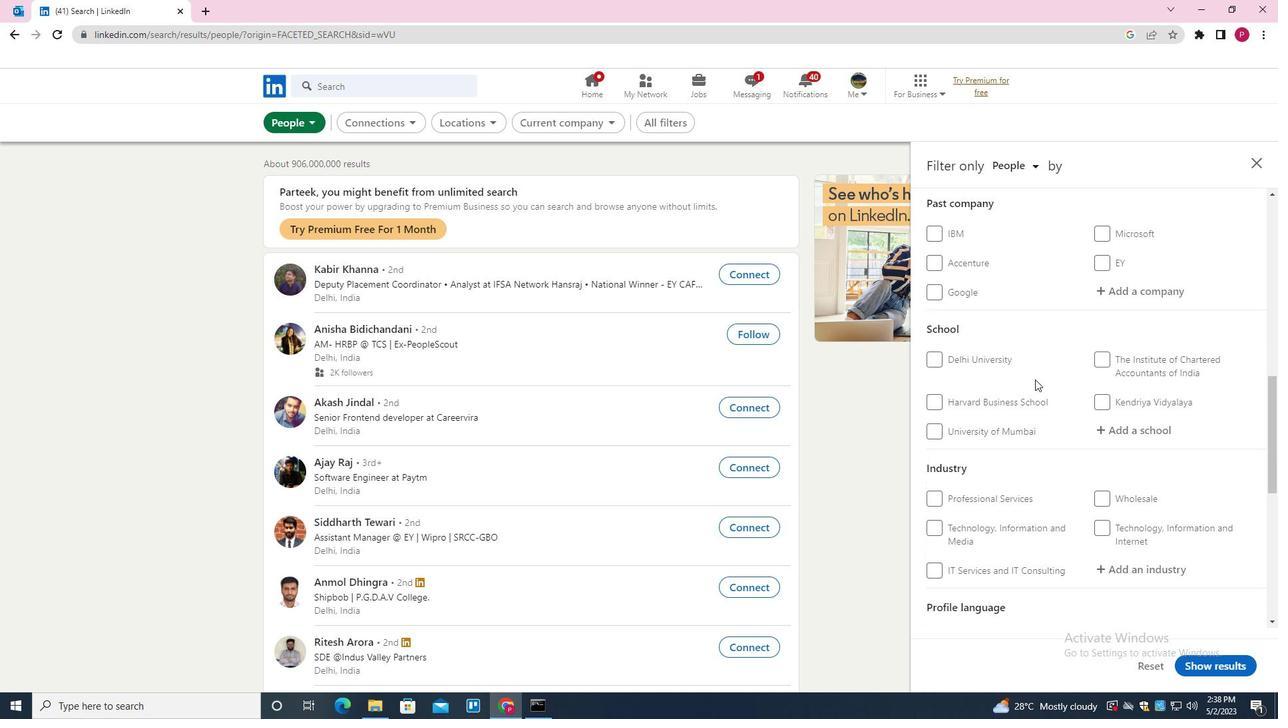 
Action: Mouse scrolled (1035, 379) with delta (0, 0)
Screenshot: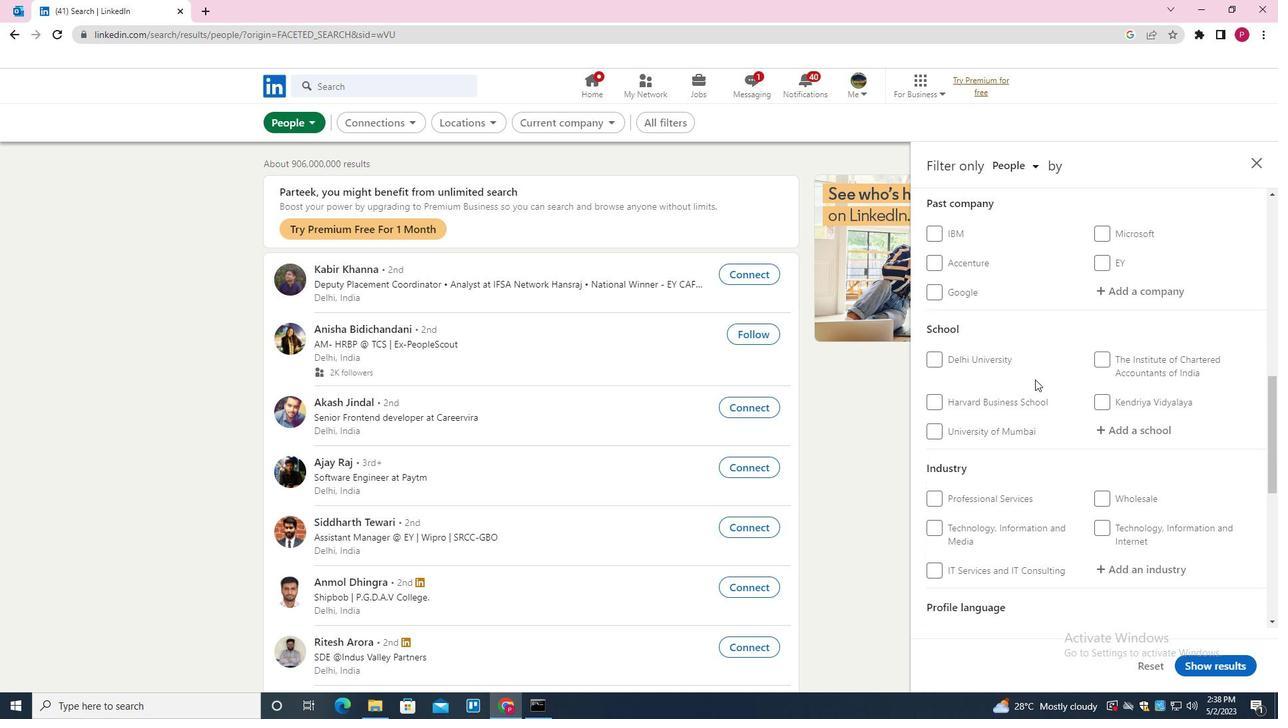 
Action: Mouse moved to (1035, 380)
Screenshot: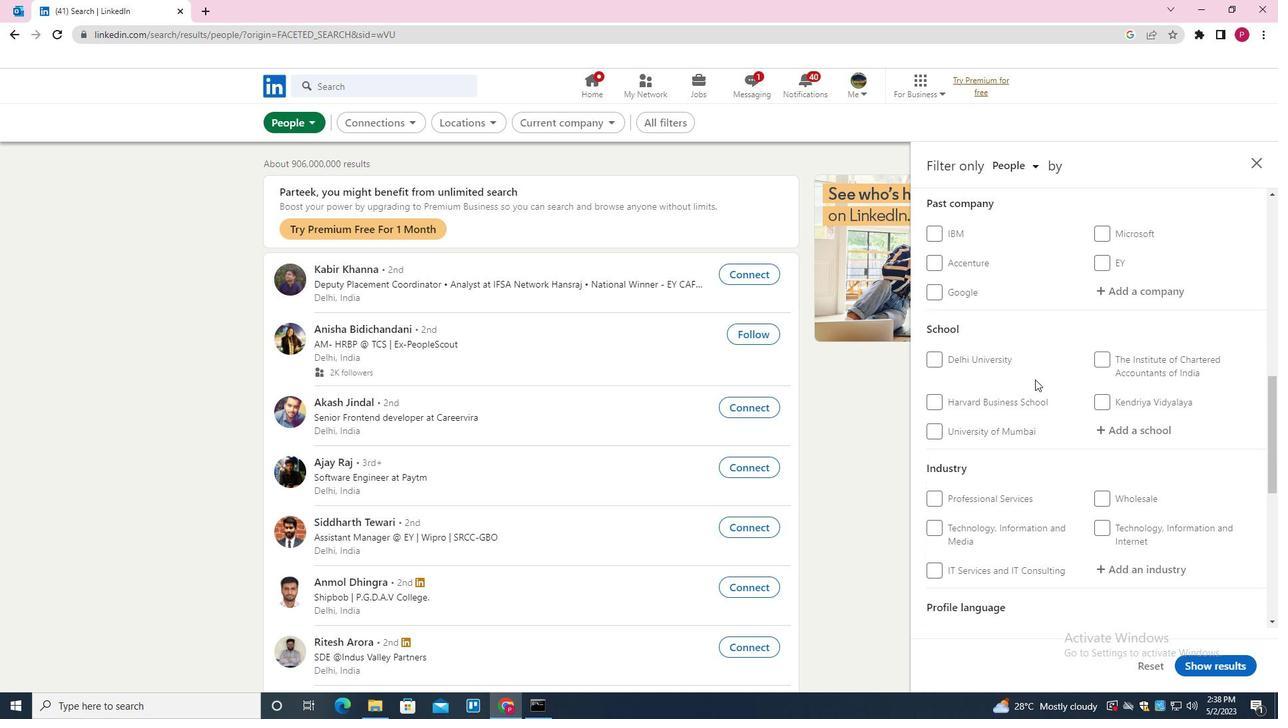 
Action: Mouse scrolled (1035, 379) with delta (0, 0)
Screenshot: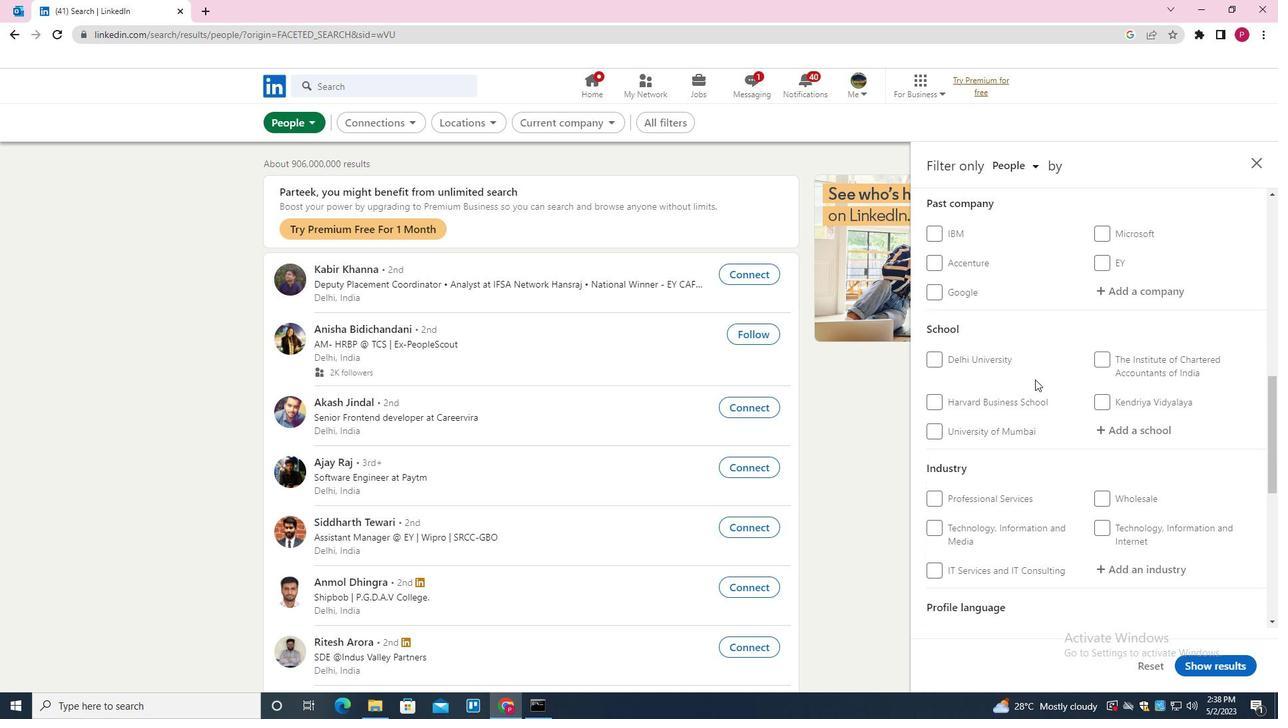 
Action: Mouse moved to (1035, 379)
Screenshot: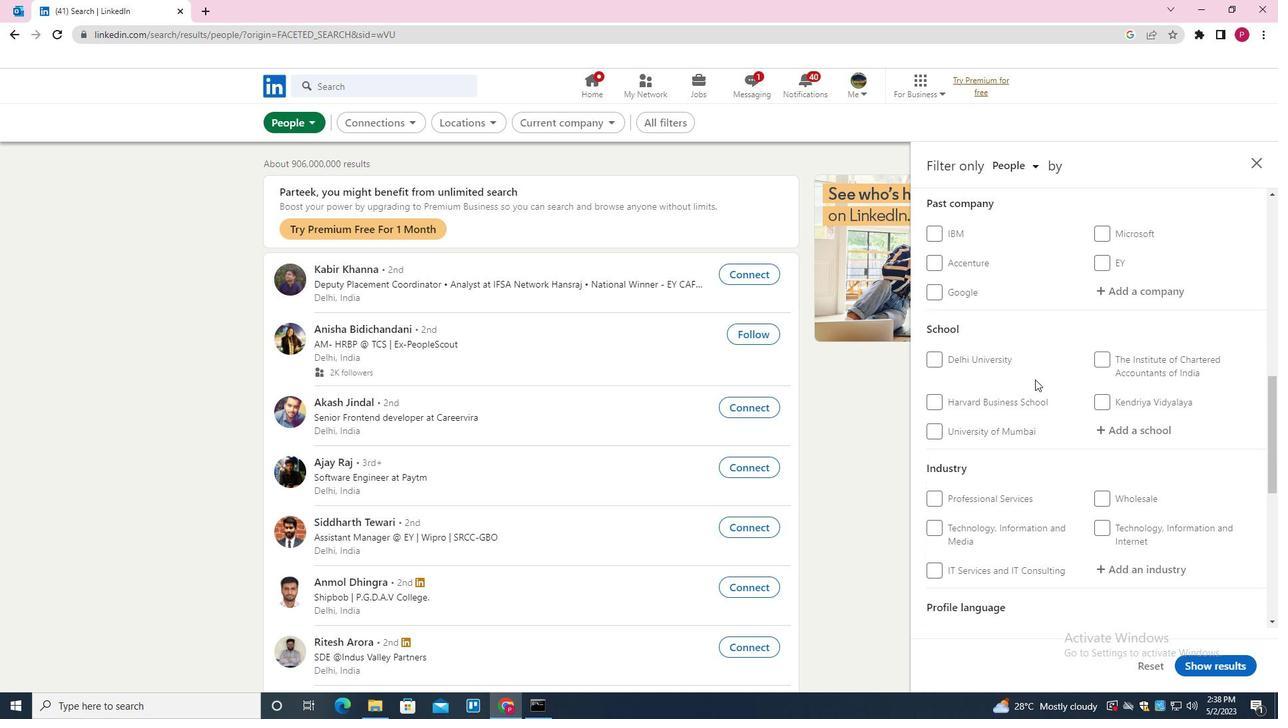 
Action: Mouse scrolled (1035, 378) with delta (0, 0)
Screenshot: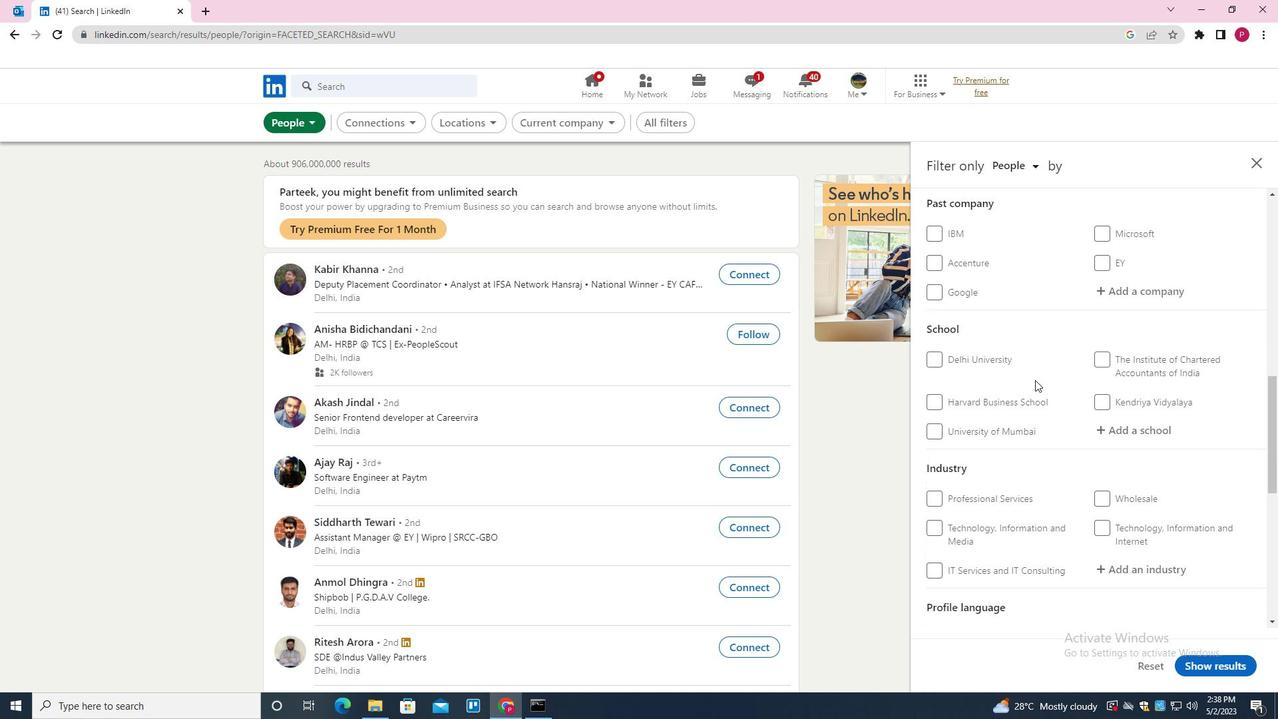 
Action: Mouse scrolled (1035, 378) with delta (0, 0)
Screenshot: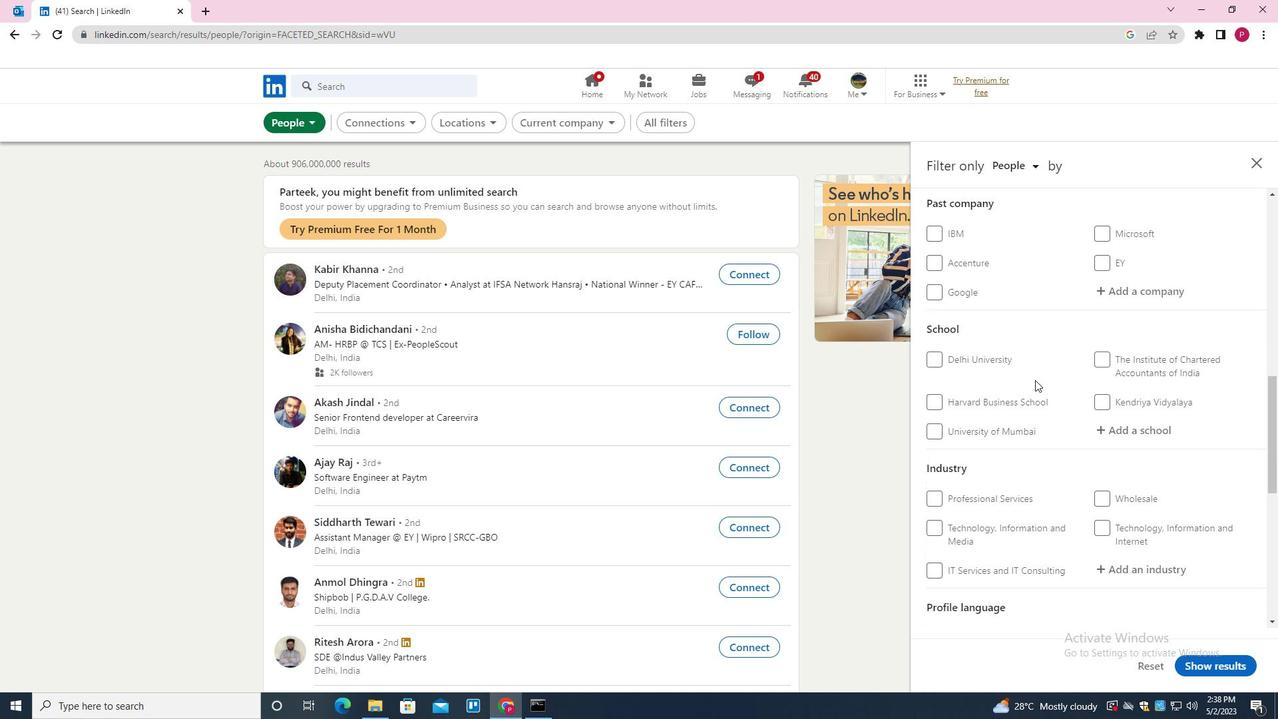 
Action: Mouse moved to (1034, 379)
Screenshot: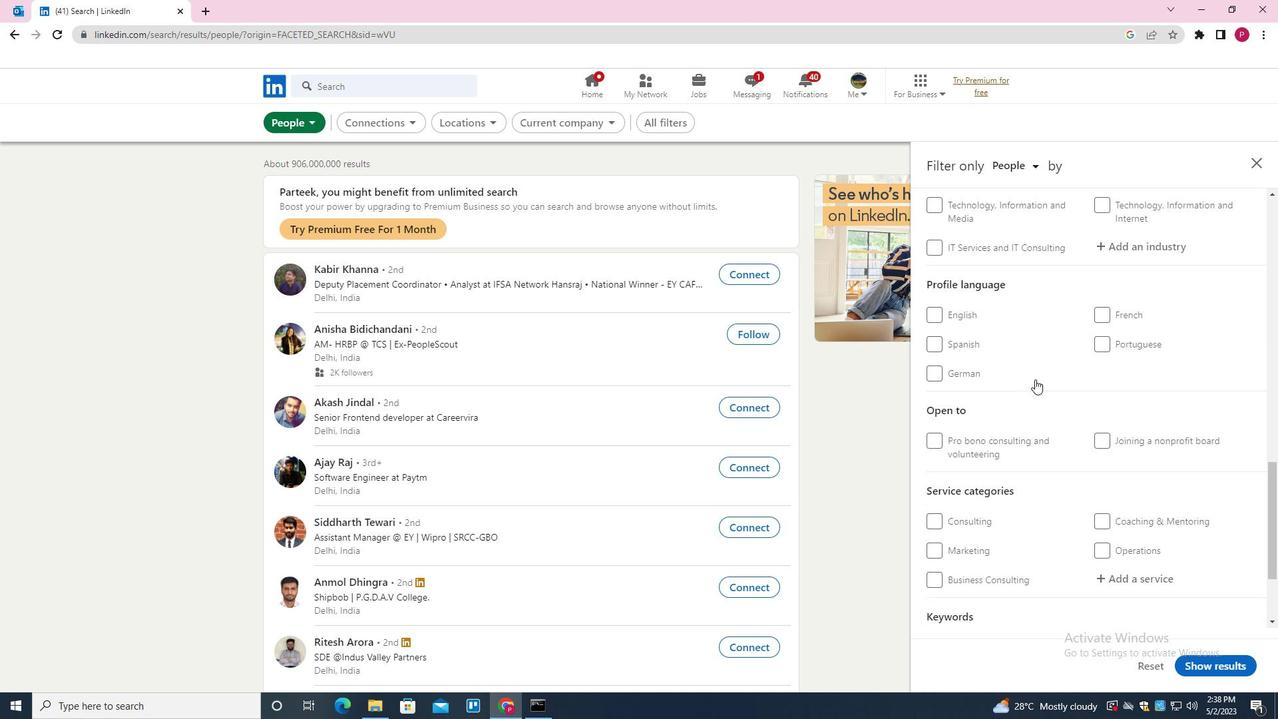 
Action: Mouse scrolled (1034, 378) with delta (0, 0)
Screenshot: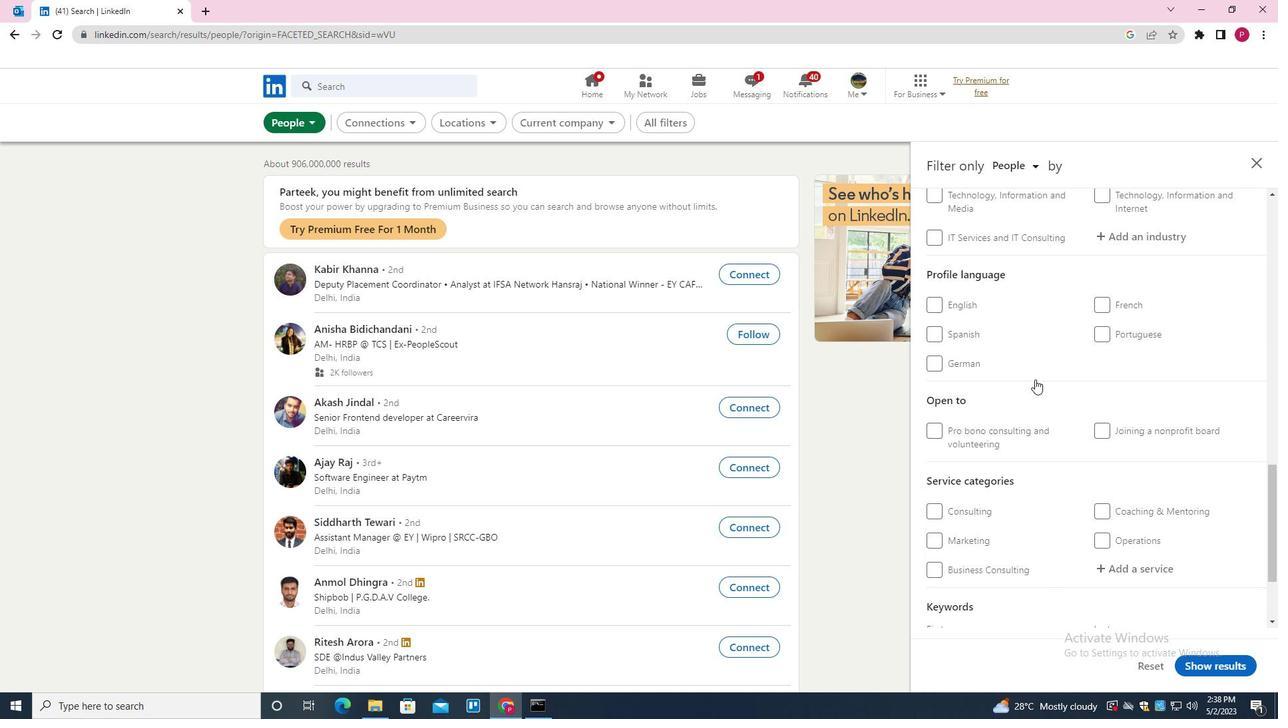 
Action: Mouse moved to (1034, 380)
Screenshot: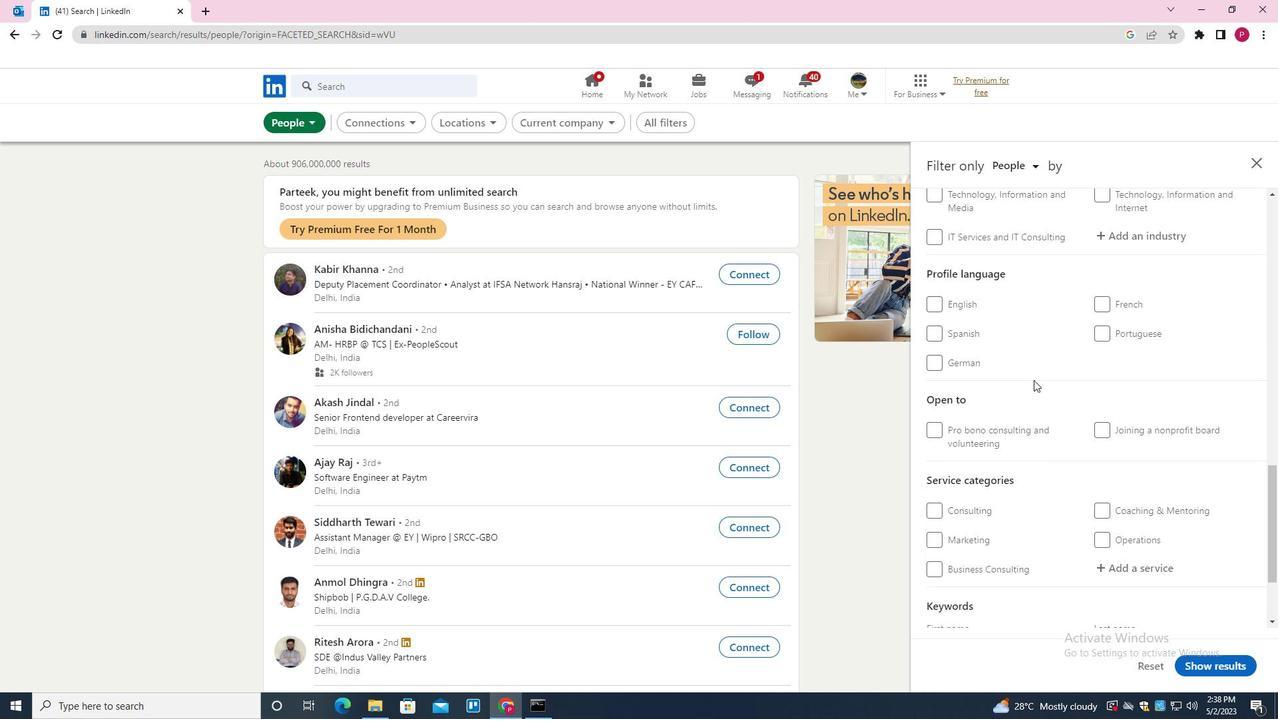 
Action: Mouse scrolled (1034, 380) with delta (0, 0)
Screenshot: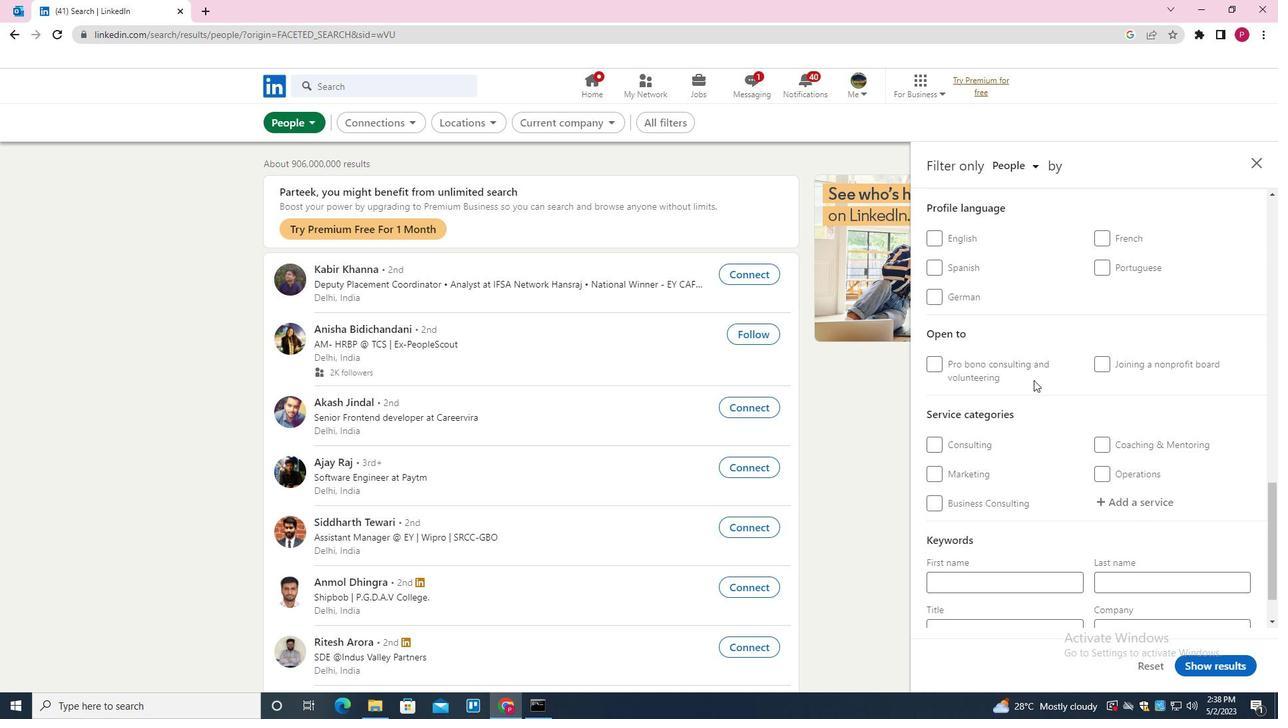 
Action: Mouse moved to (1098, 303)
Screenshot: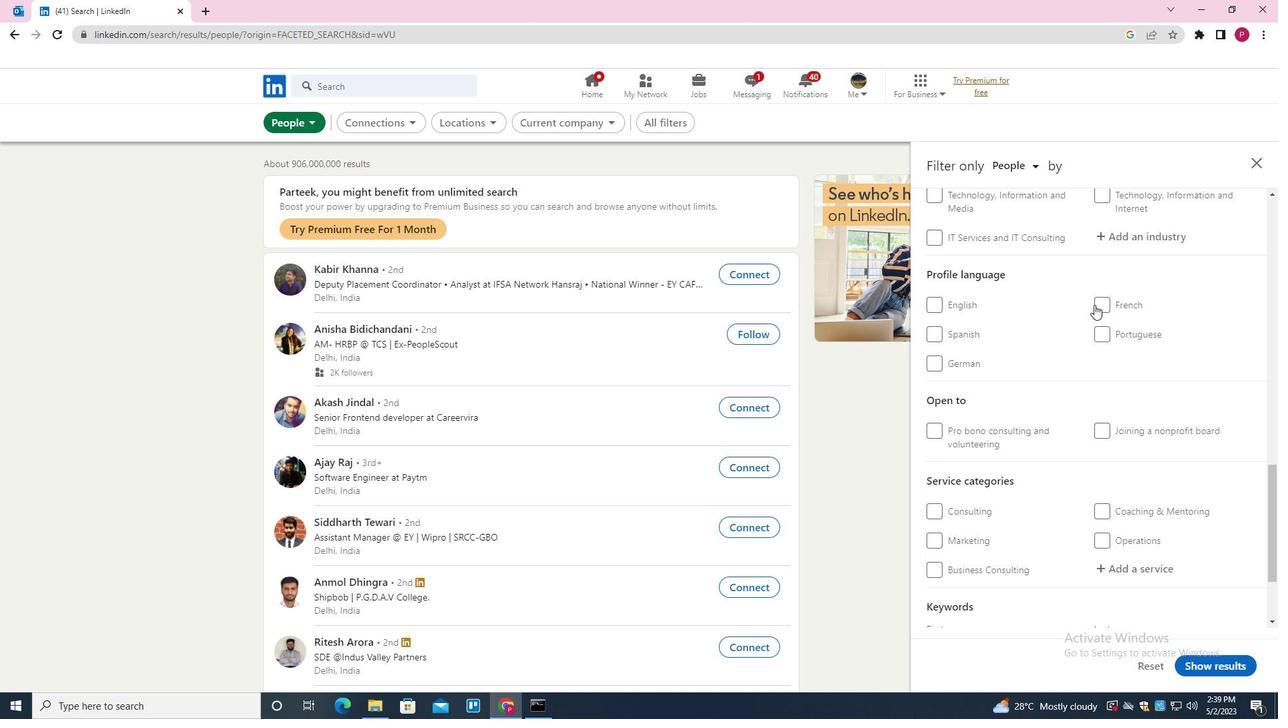 
Action: Mouse pressed left at (1098, 303)
Screenshot: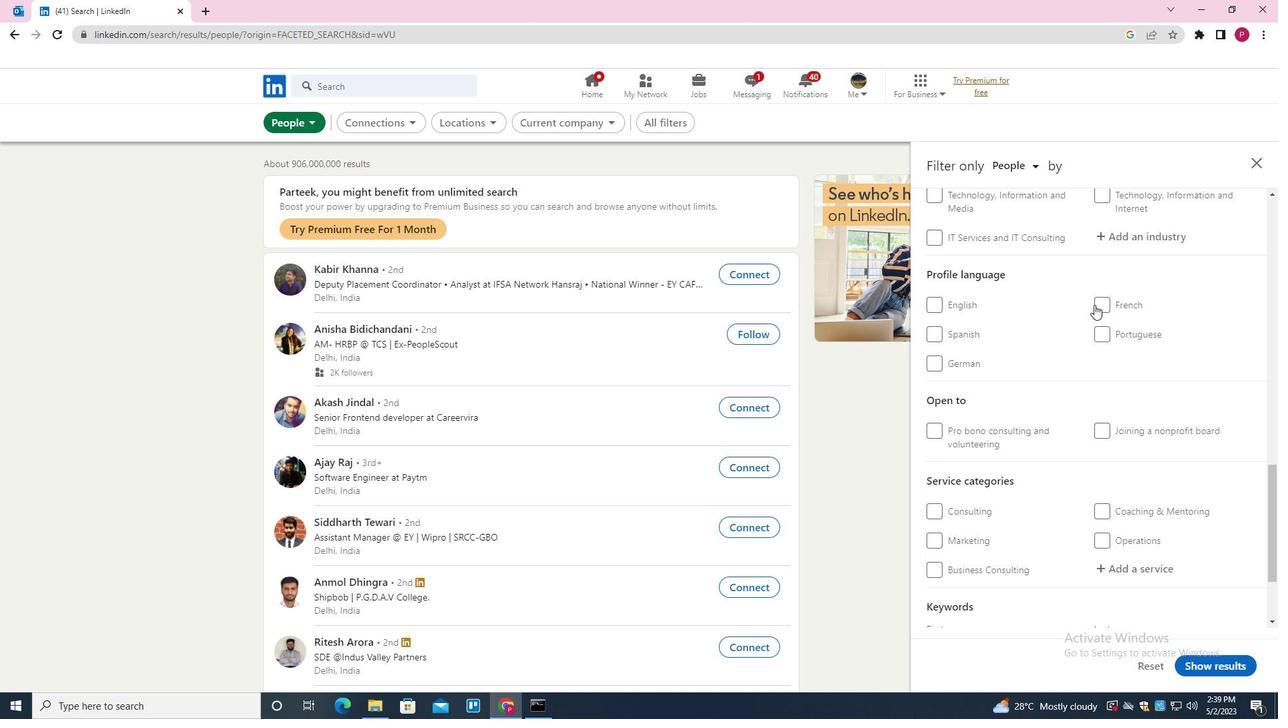 
Action: Mouse moved to (1013, 363)
Screenshot: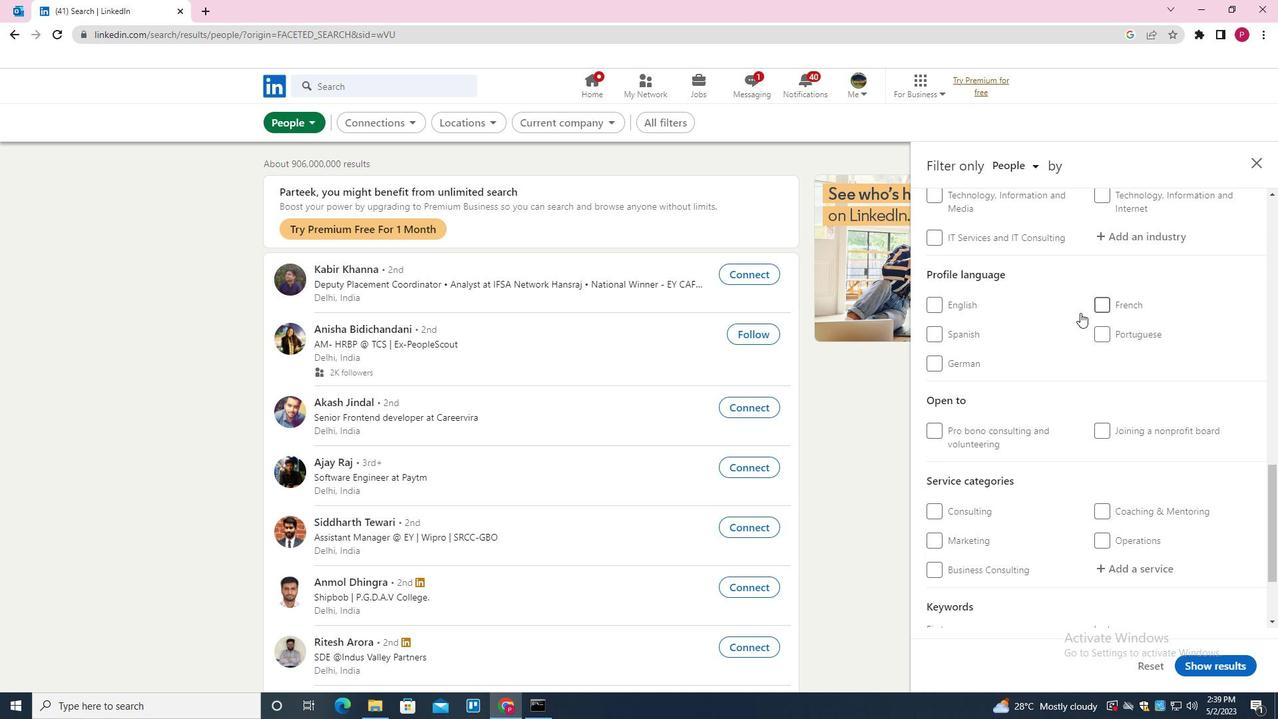 
Action: Mouse scrolled (1013, 364) with delta (0, 0)
Screenshot: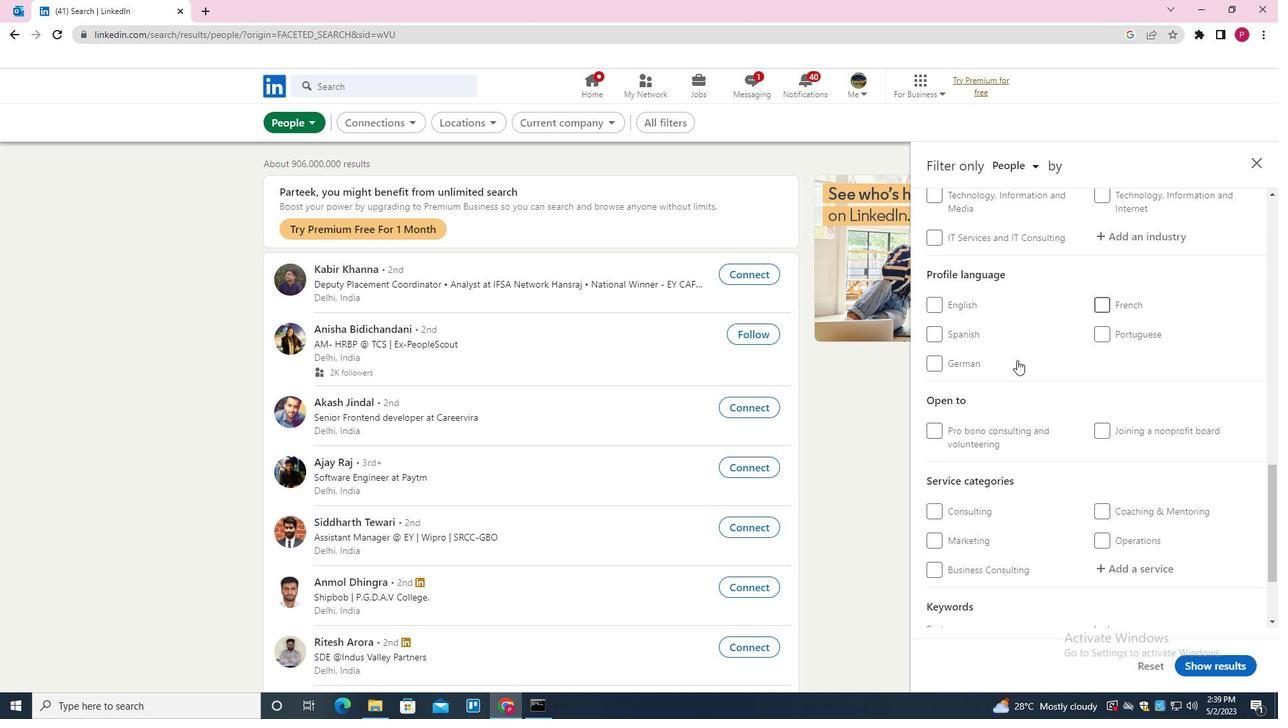 
Action: Mouse scrolled (1013, 364) with delta (0, 0)
Screenshot: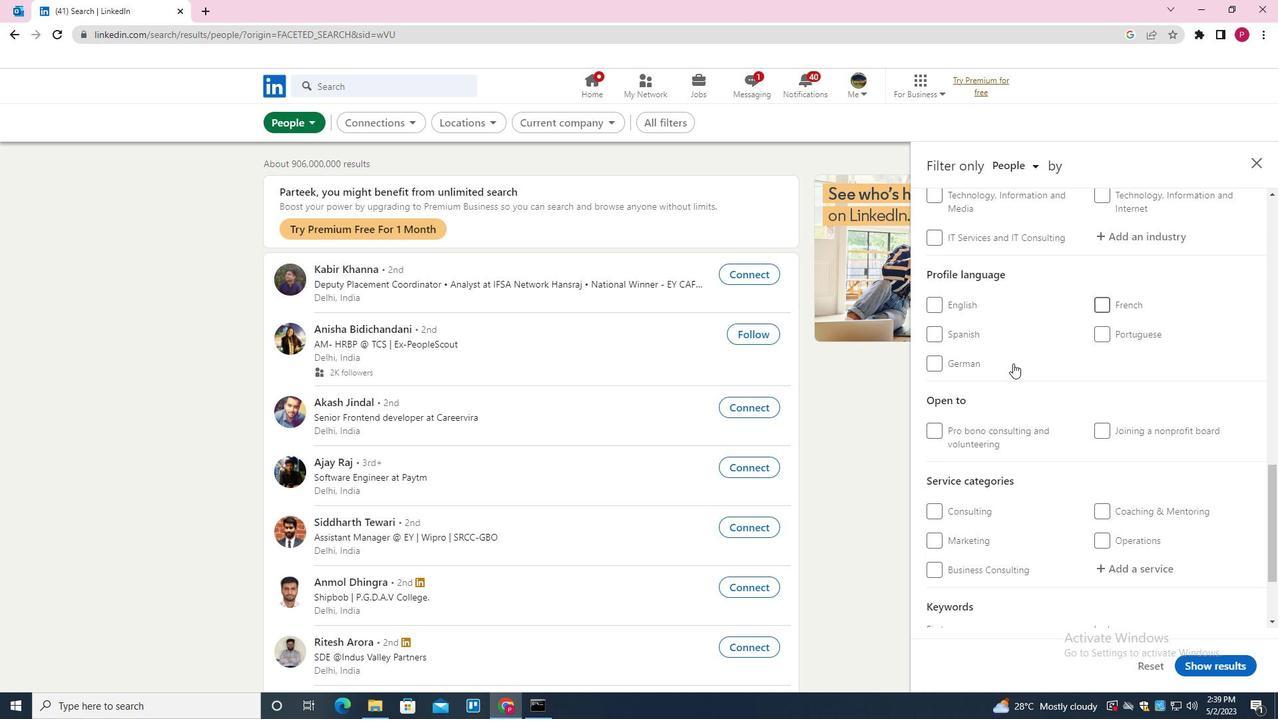 
Action: Mouse moved to (1014, 363)
Screenshot: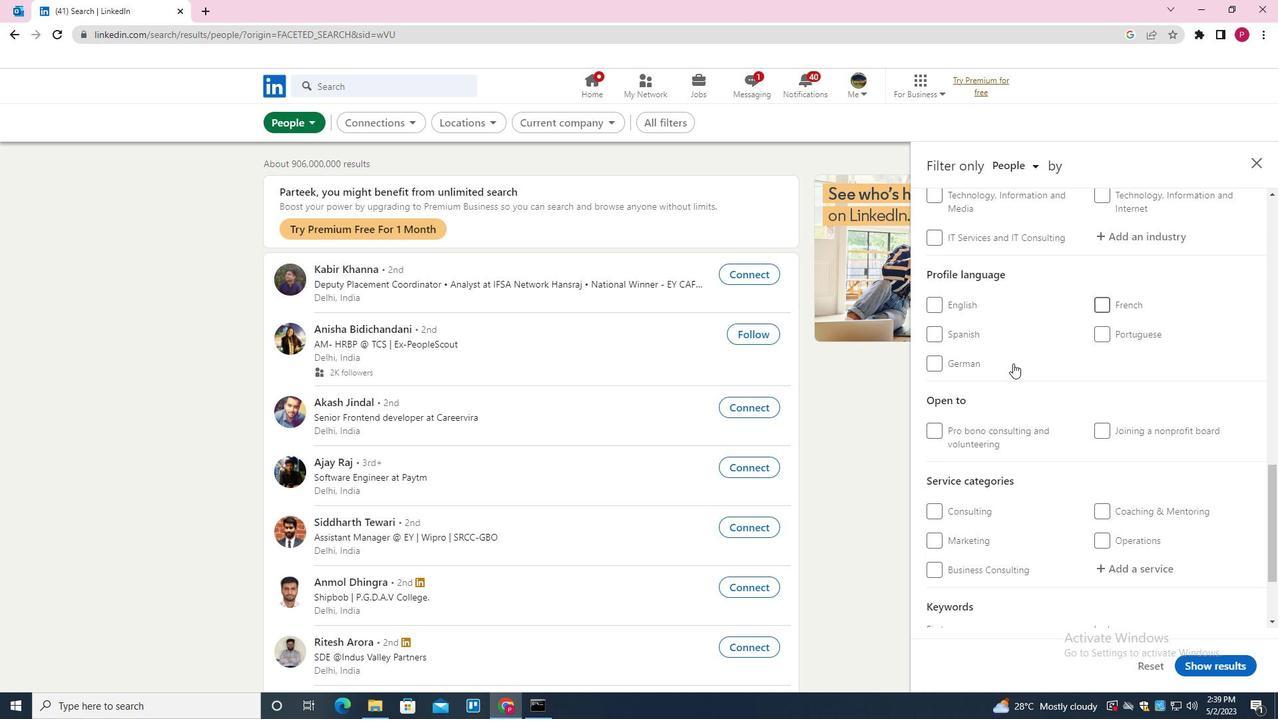 
Action: Mouse scrolled (1014, 364) with delta (0, 0)
Screenshot: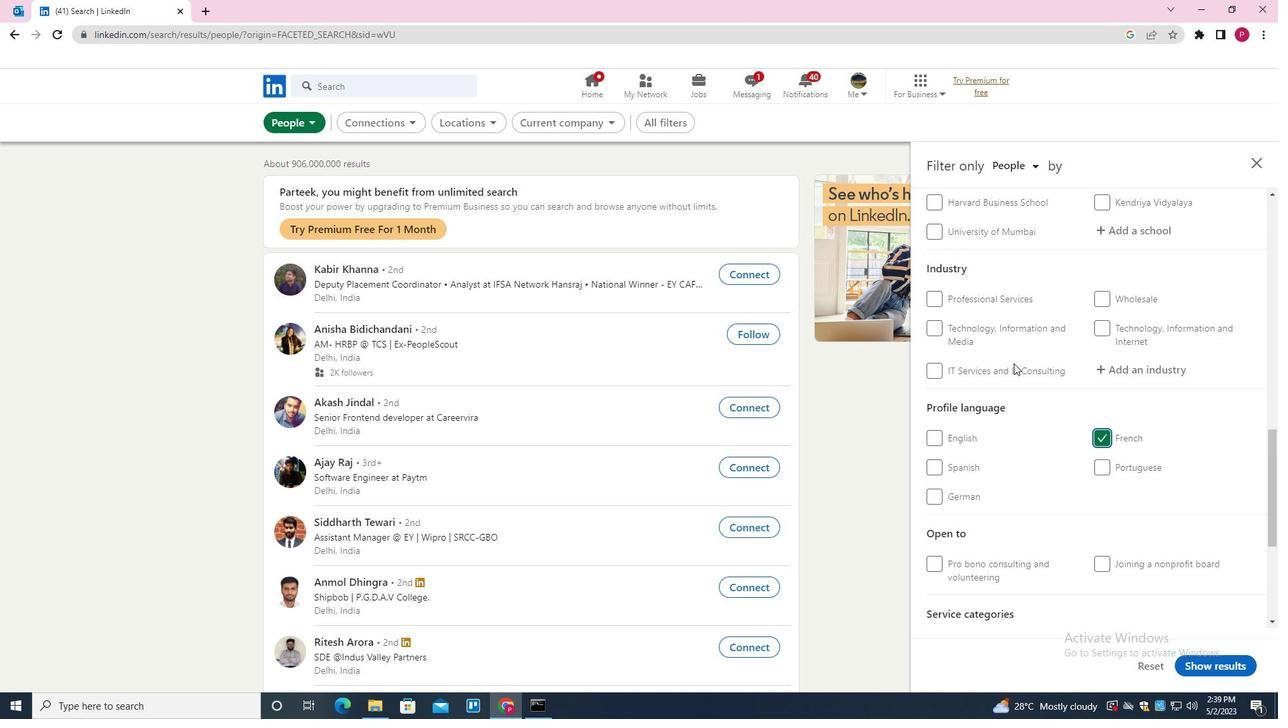 
Action: Mouse scrolled (1014, 364) with delta (0, 0)
Screenshot: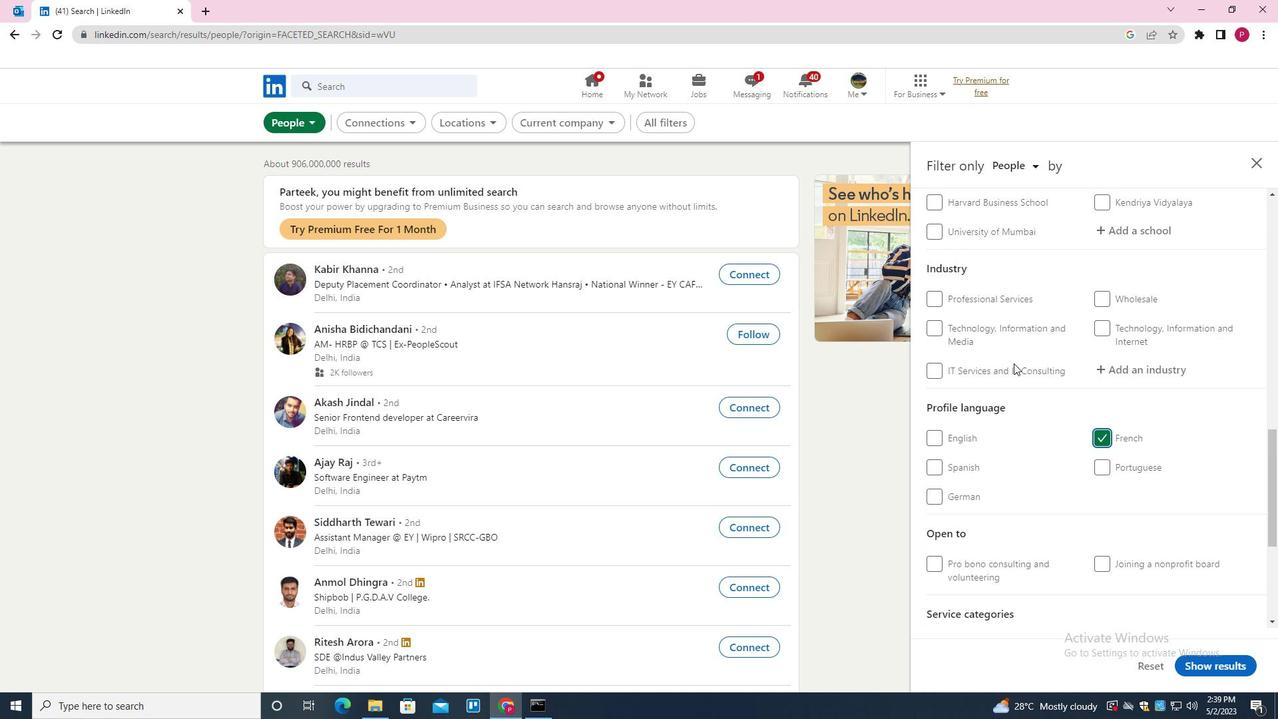 
Action: Mouse scrolled (1014, 364) with delta (0, 0)
Screenshot: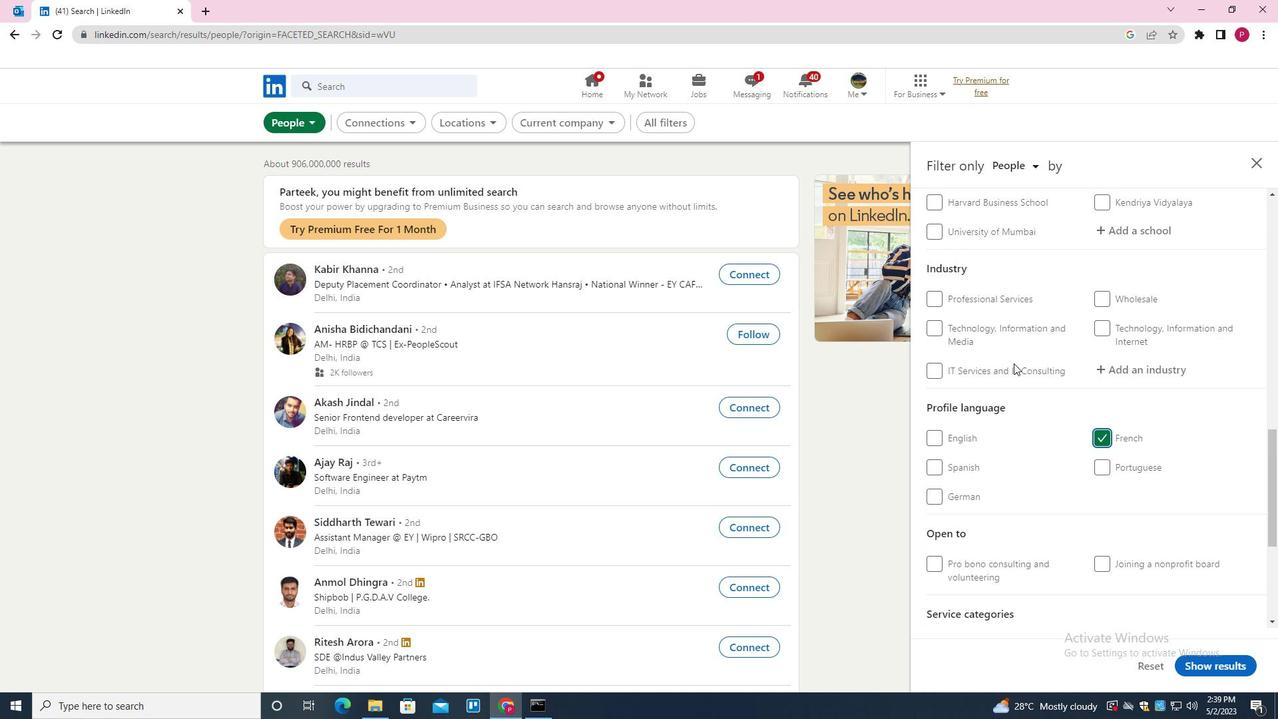 
Action: Mouse scrolled (1014, 364) with delta (0, 0)
Screenshot: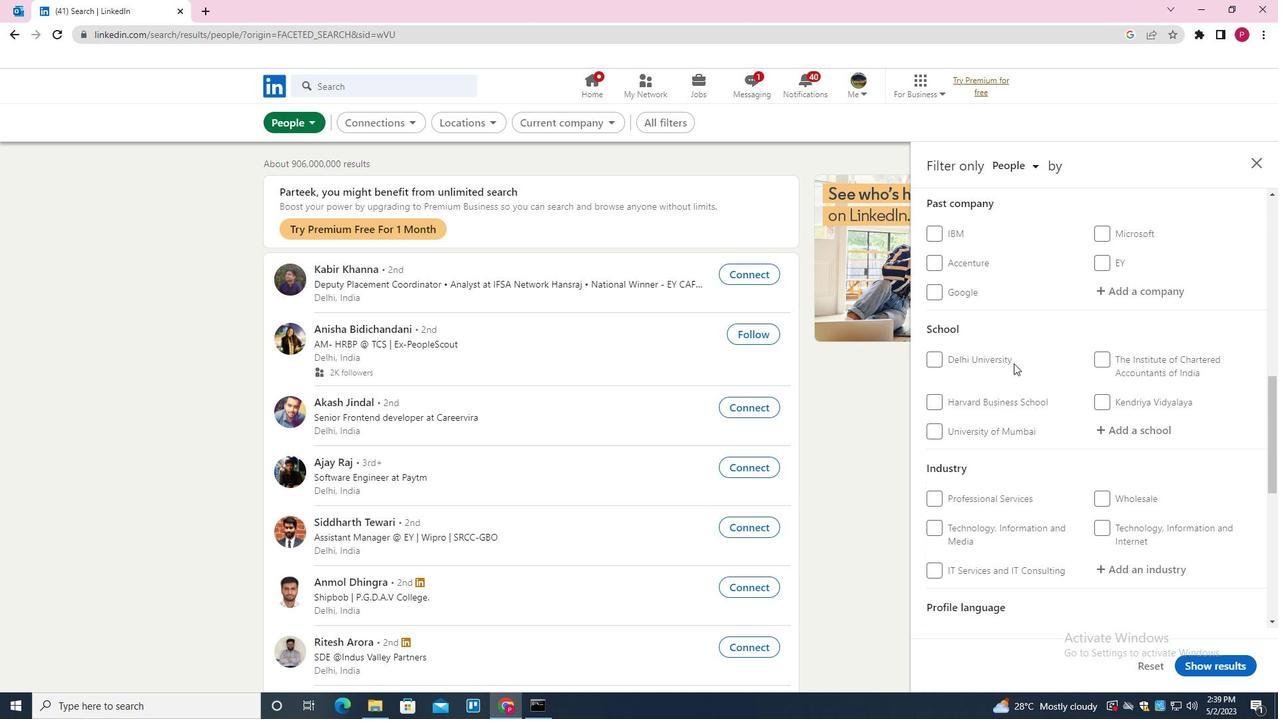 
Action: Mouse scrolled (1014, 364) with delta (0, 0)
Screenshot: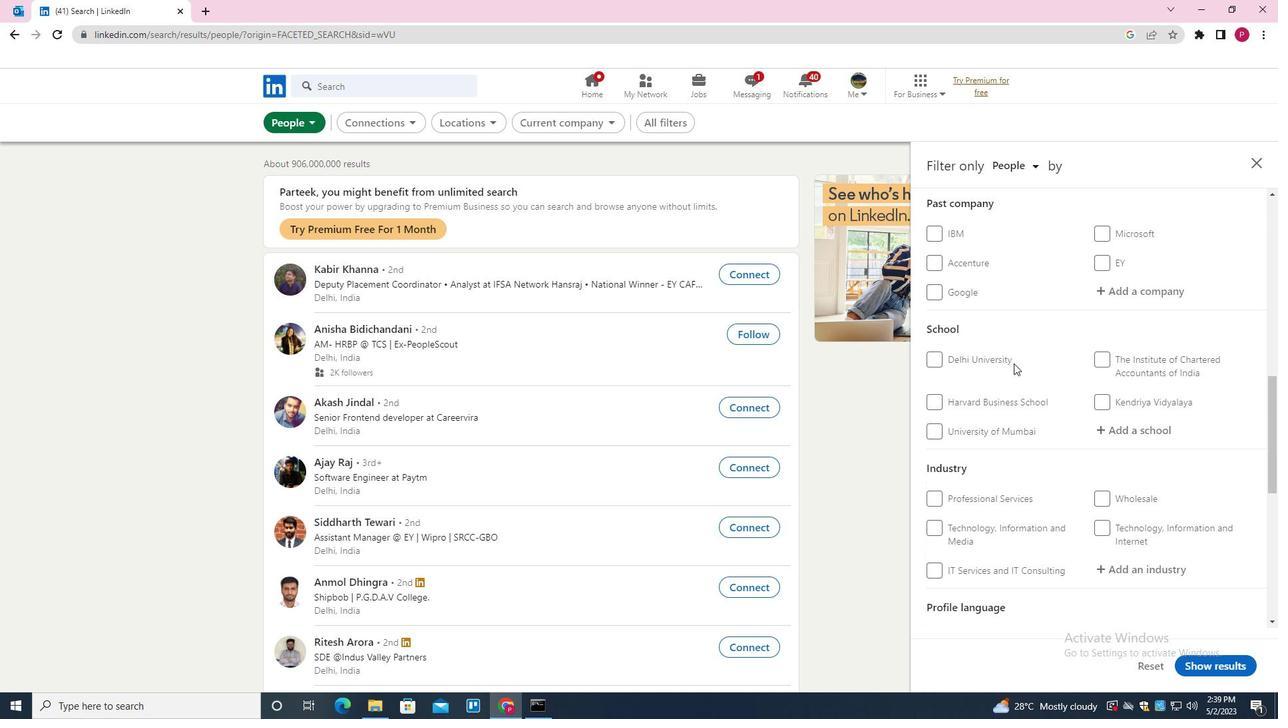 
Action: Mouse moved to (1137, 298)
Screenshot: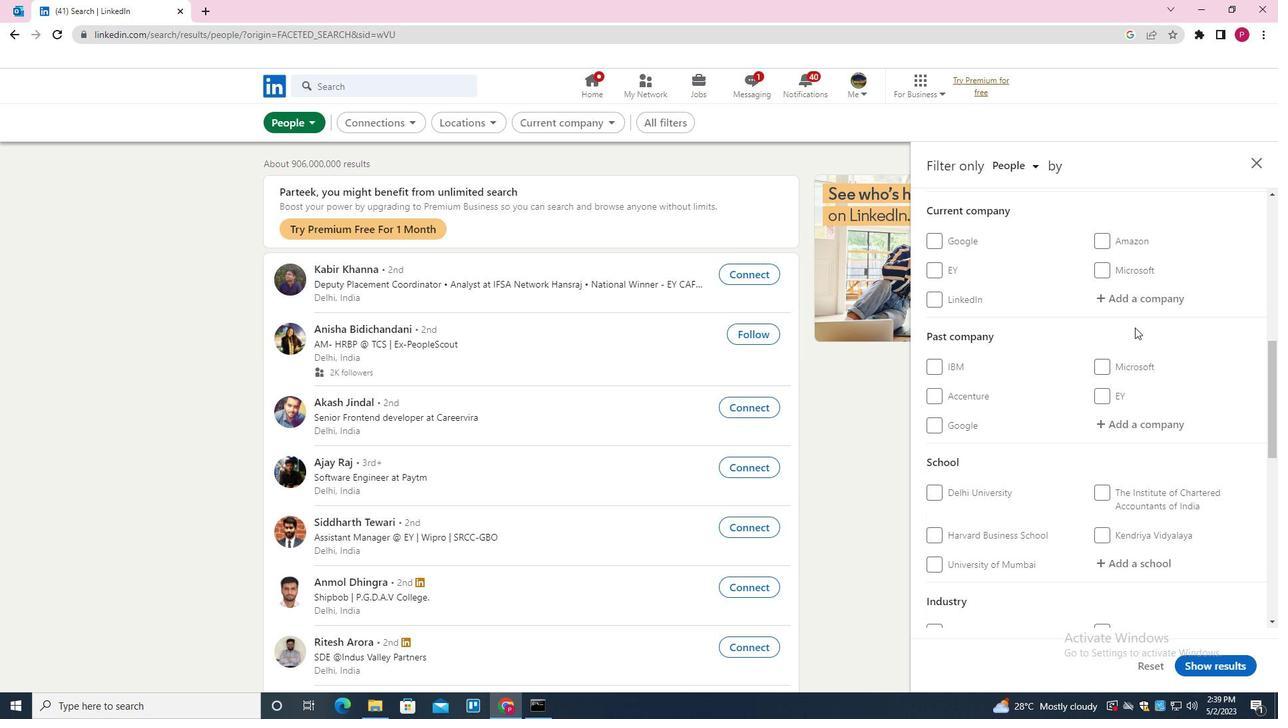 
Action: Mouse pressed left at (1137, 298)
Screenshot: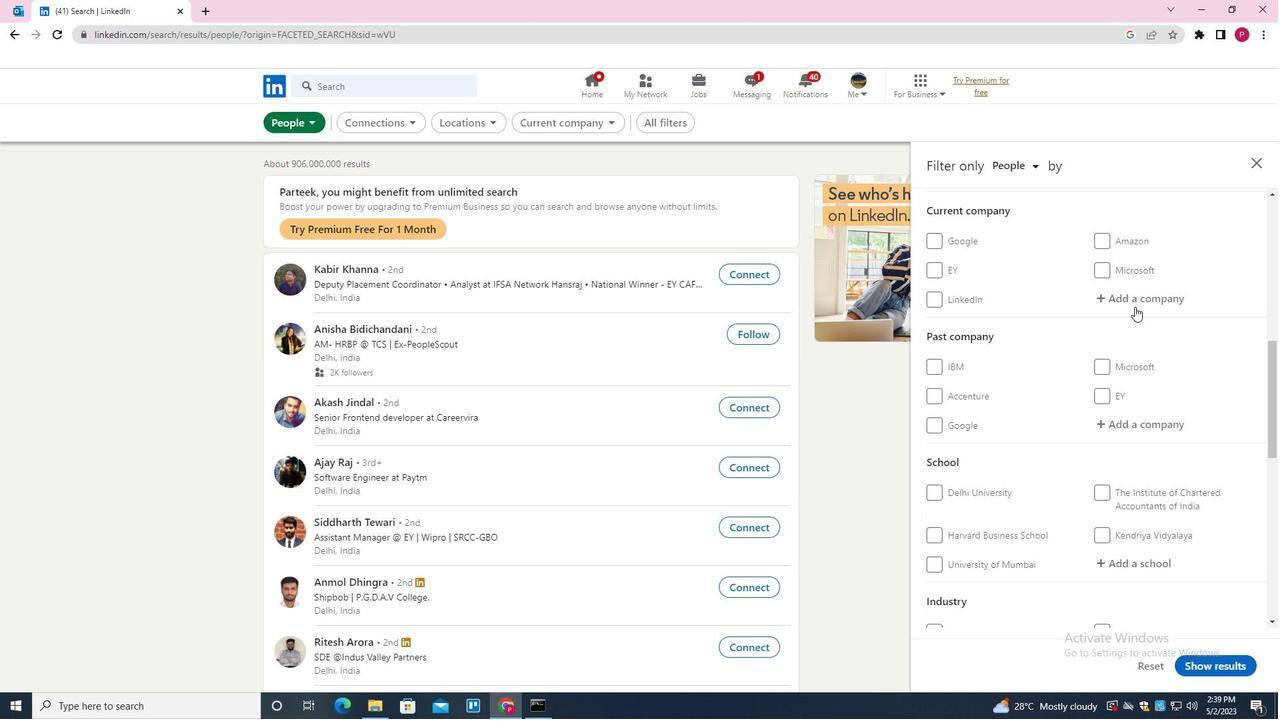 
Action: Mouse moved to (1135, 299)
Screenshot: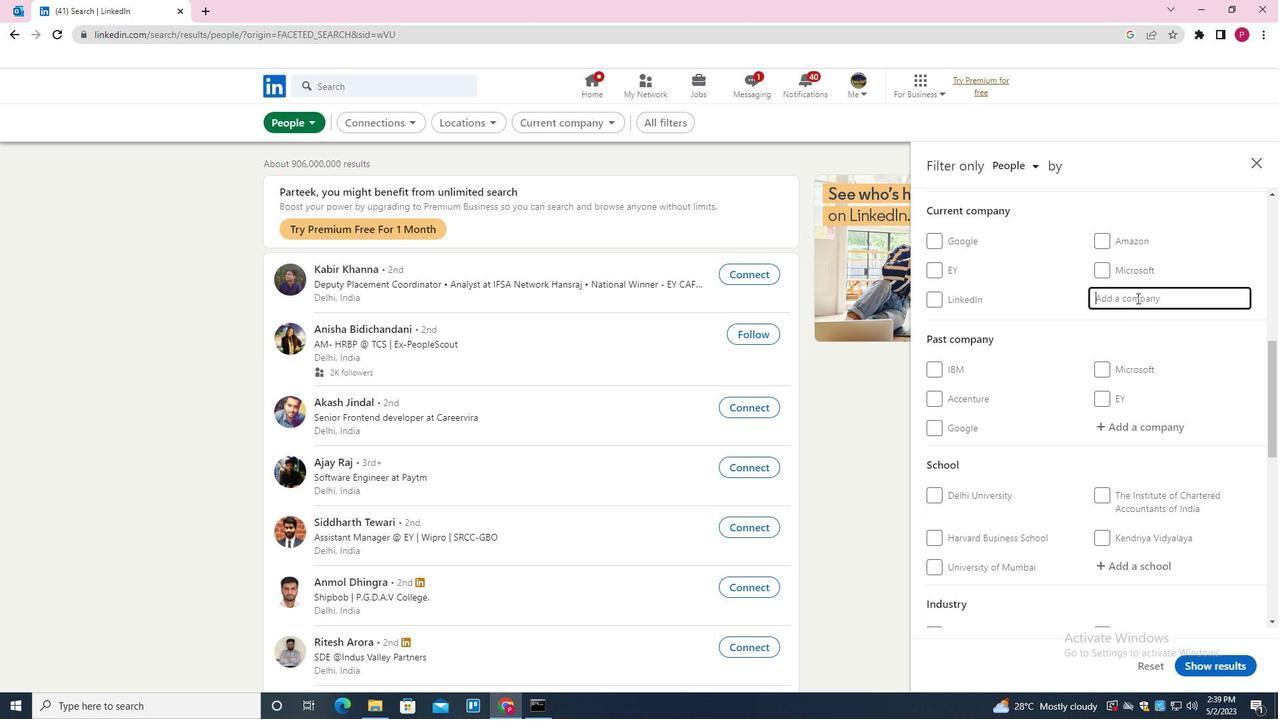 
Action: Key pressed <Key.shift>
Screenshot: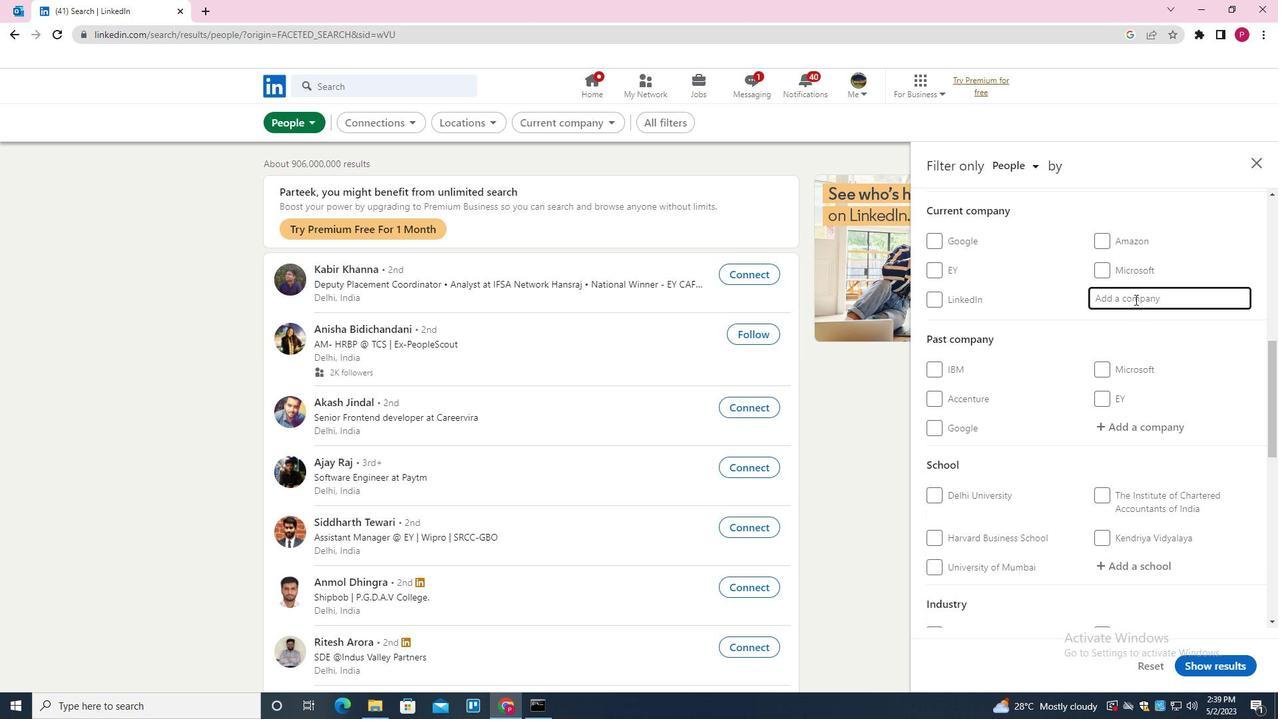 
Action: Mouse moved to (1129, 303)
Screenshot: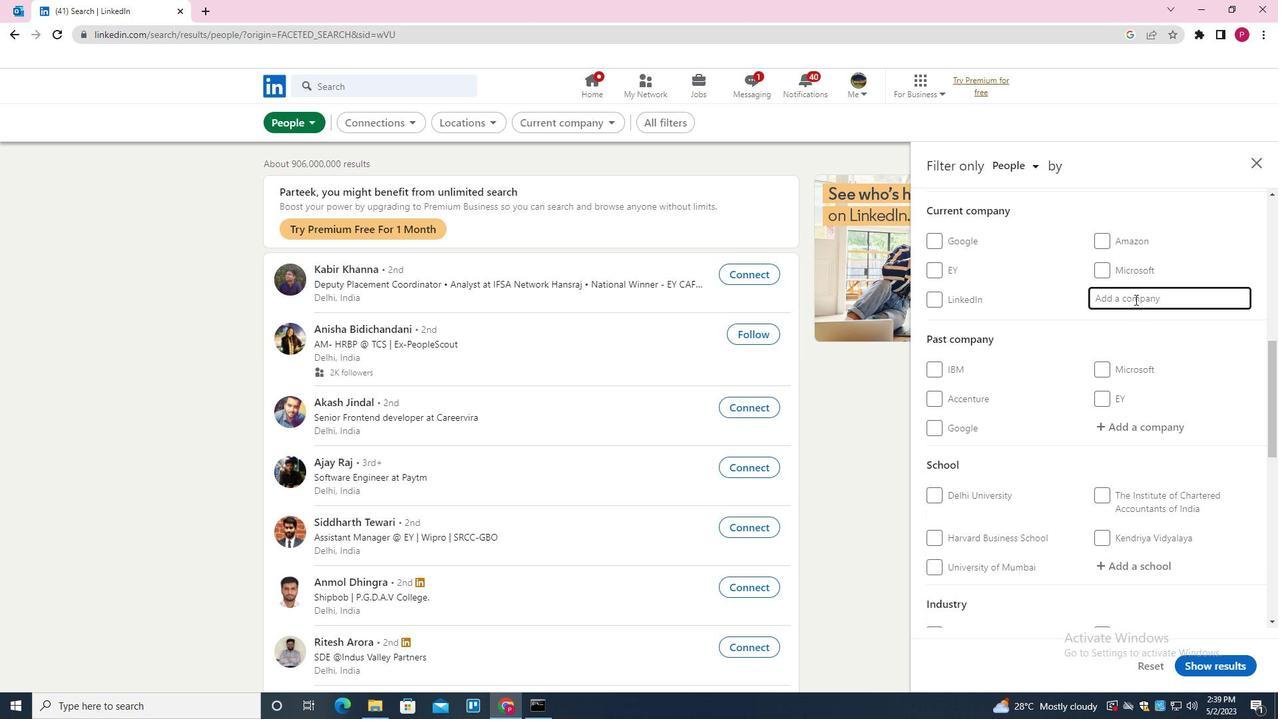 
Action: Key pressed <Key.shift><Key.shift><Key.shift><Key.shift><Key.shift><Key.shift><Key.shift><Key.shift>SHANGRI
Screenshot: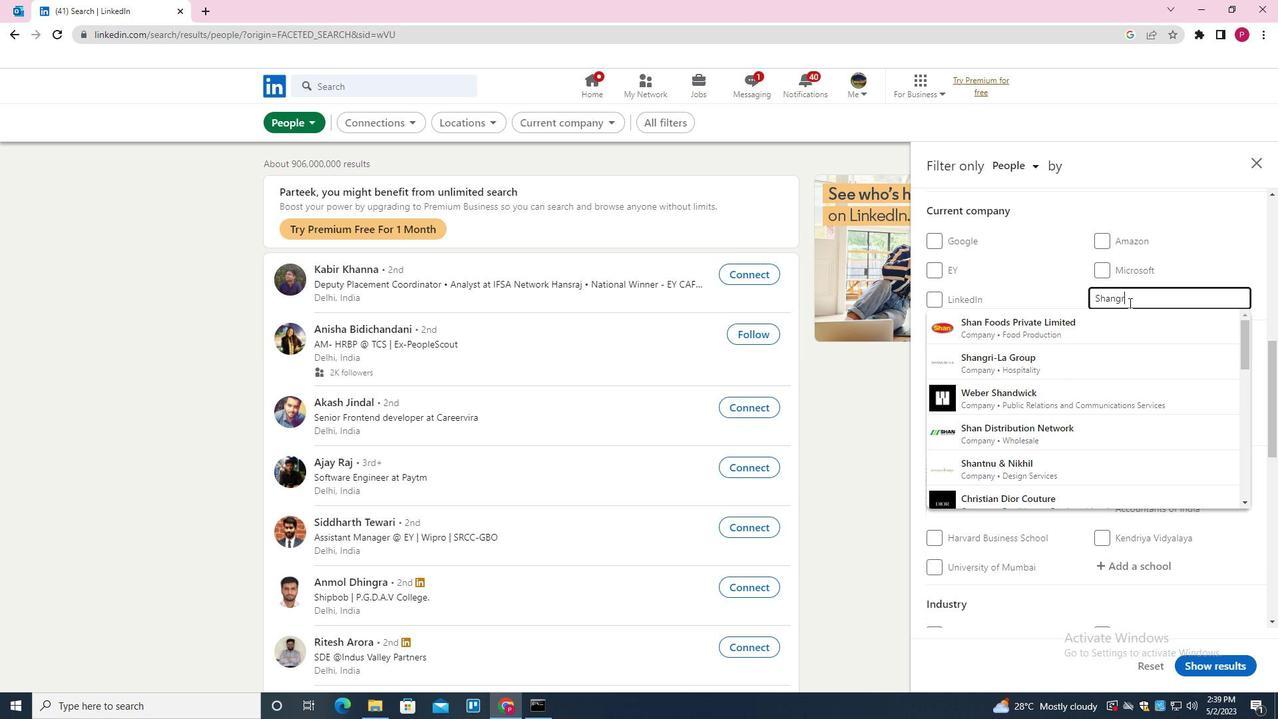 
Action: Mouse moved to (1128, 303)
Screenshot: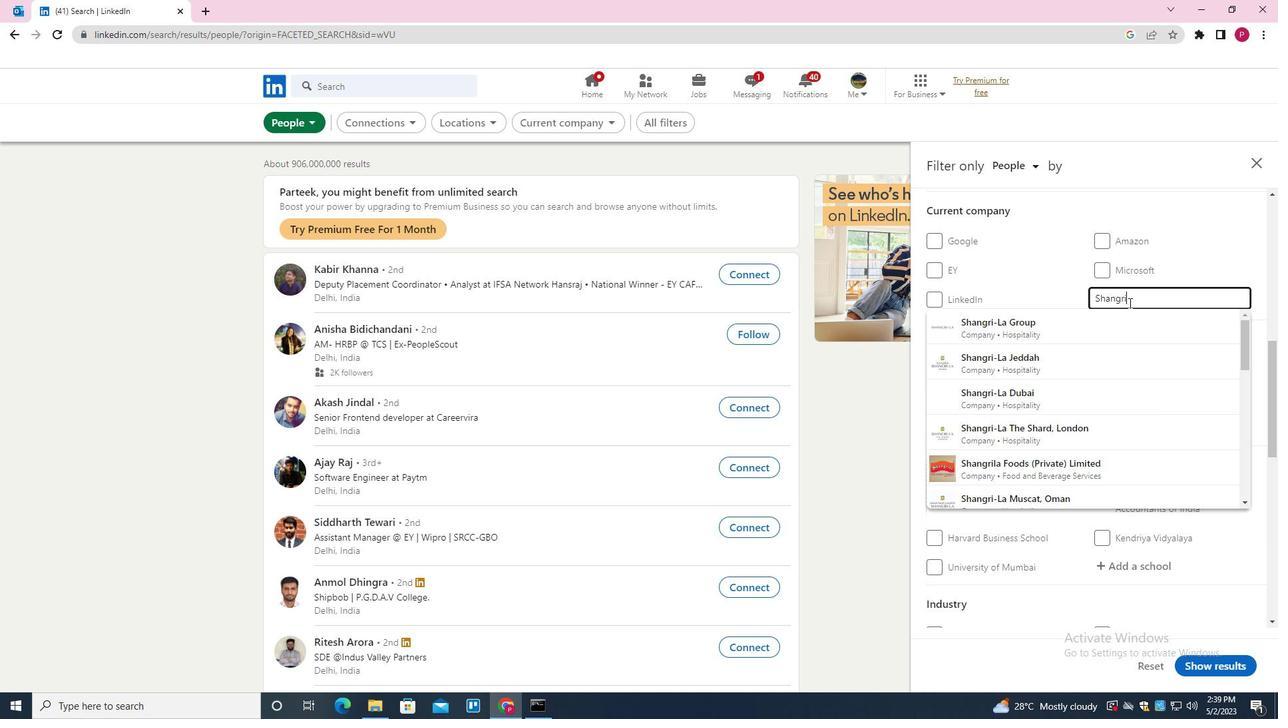 
Action: Key pressed <Key.down><Key.enter>
Screenshot: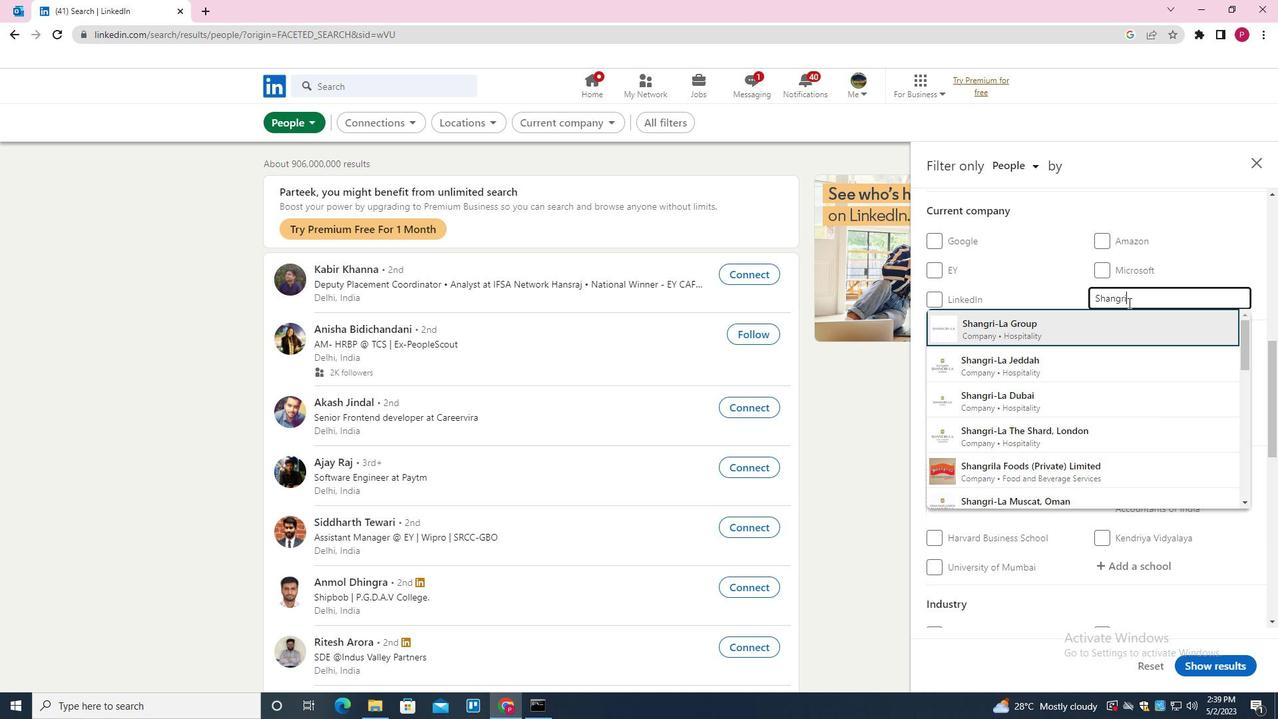 
Action: Mouse moved to (1120, 321)
Screenshot: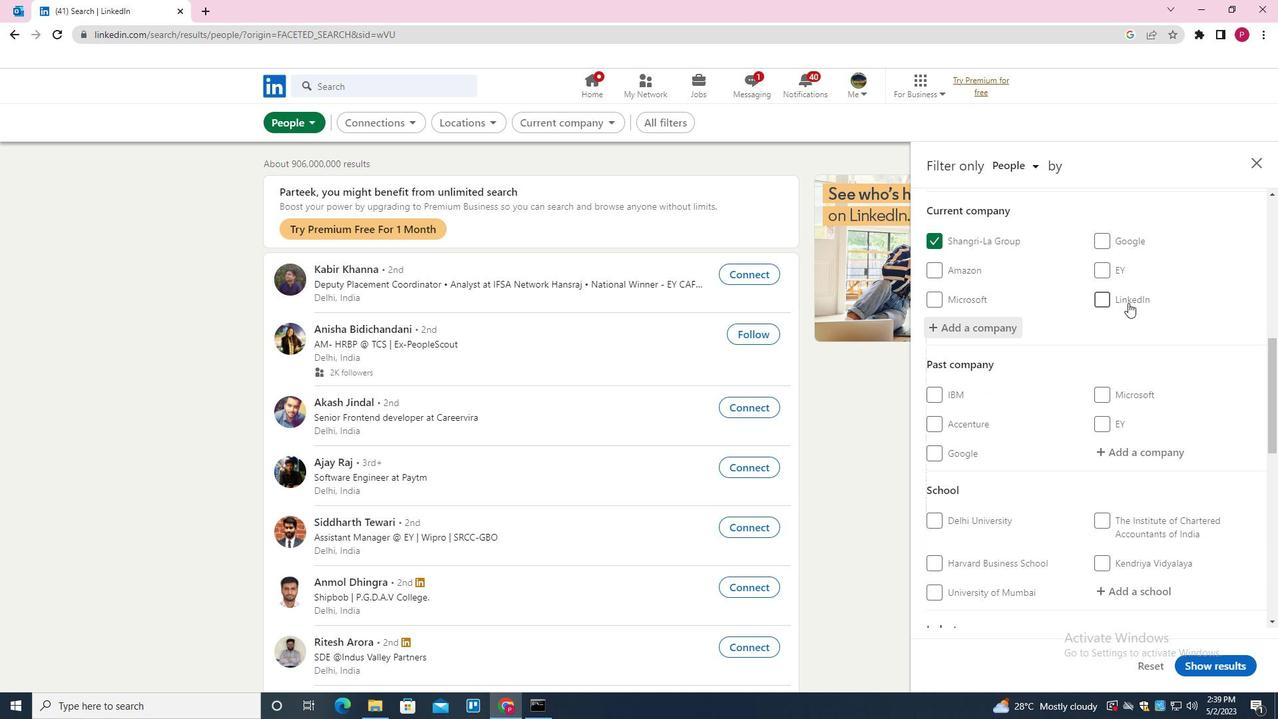 
Action: Mouse scrolled (1120, 321) with delta (0, 0)
Screenshot: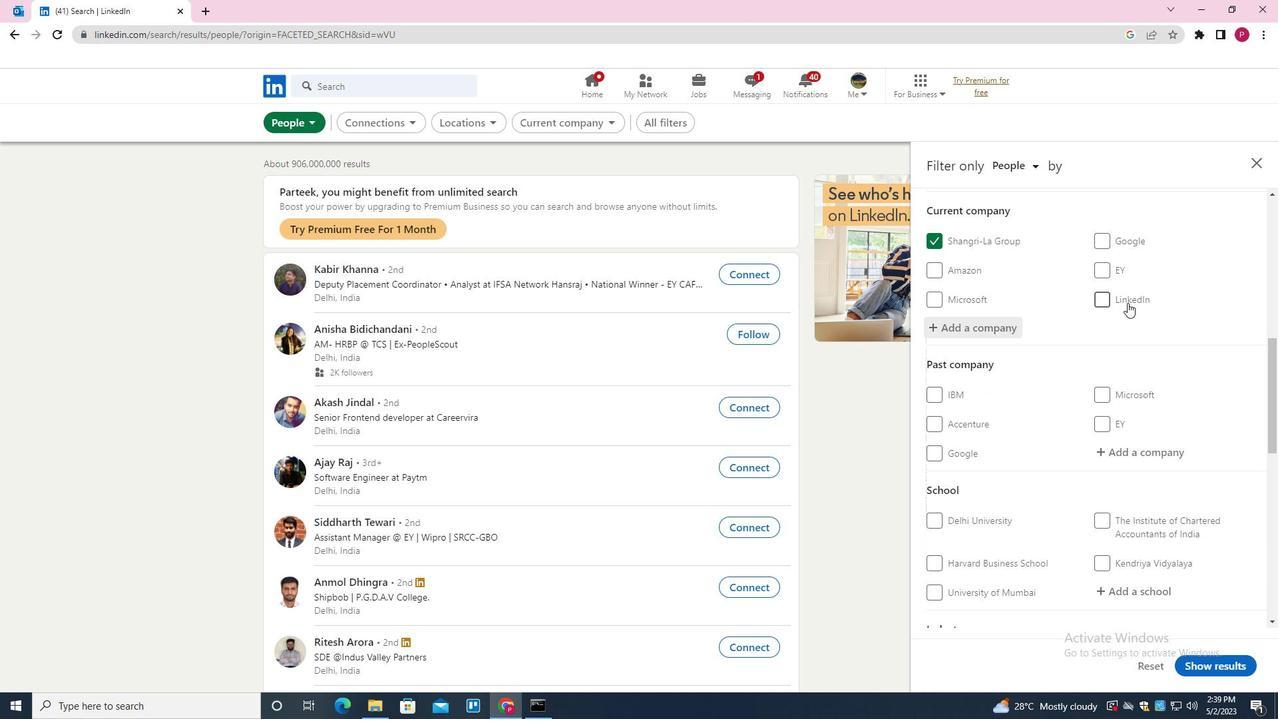 
Action: Mouse moved to (1120, 324)
Screenshot: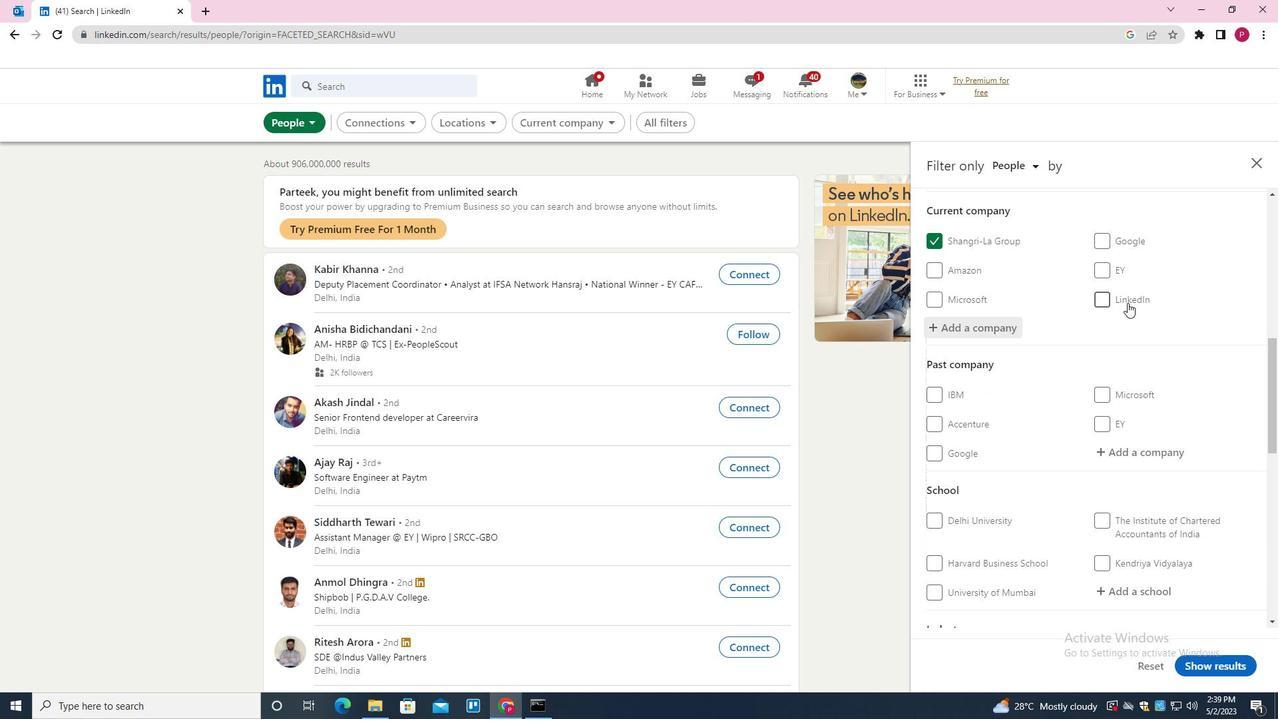 
Action: Mouse scrolled (1120, 323) with delta (0, 0)
Screenshot: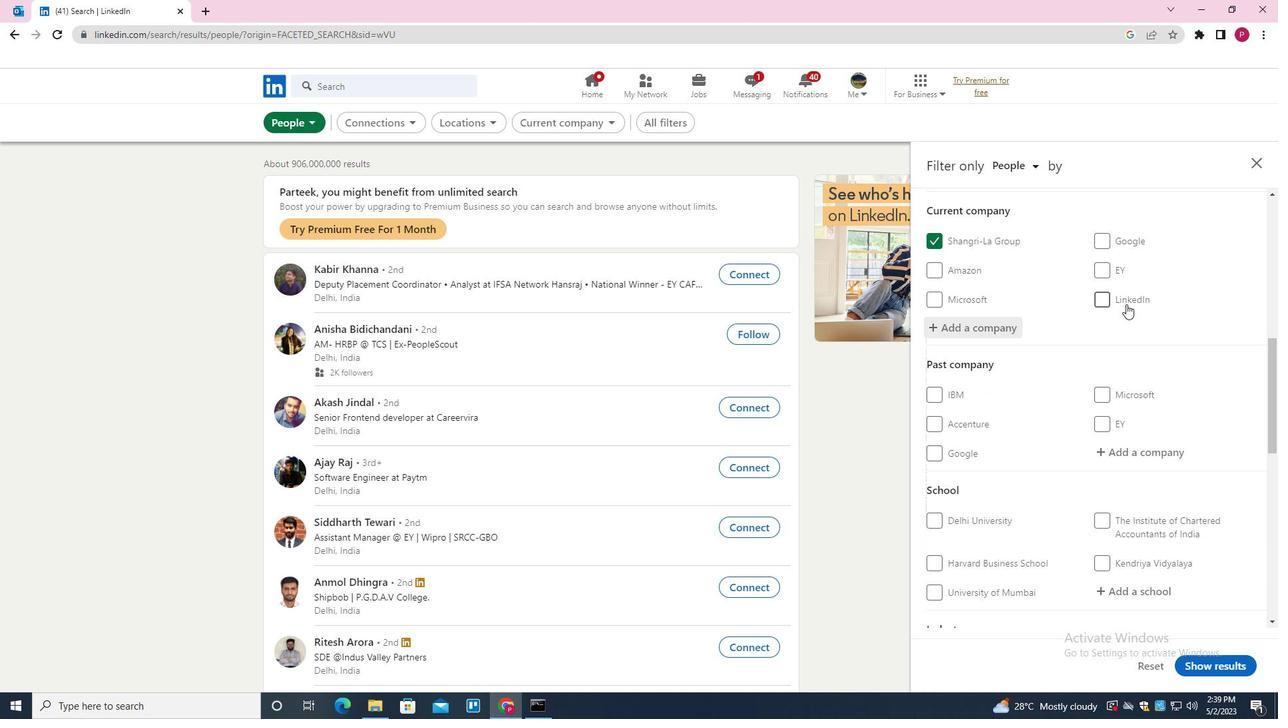 
Action: Mouse moved to (1120, 328)
Screenshot: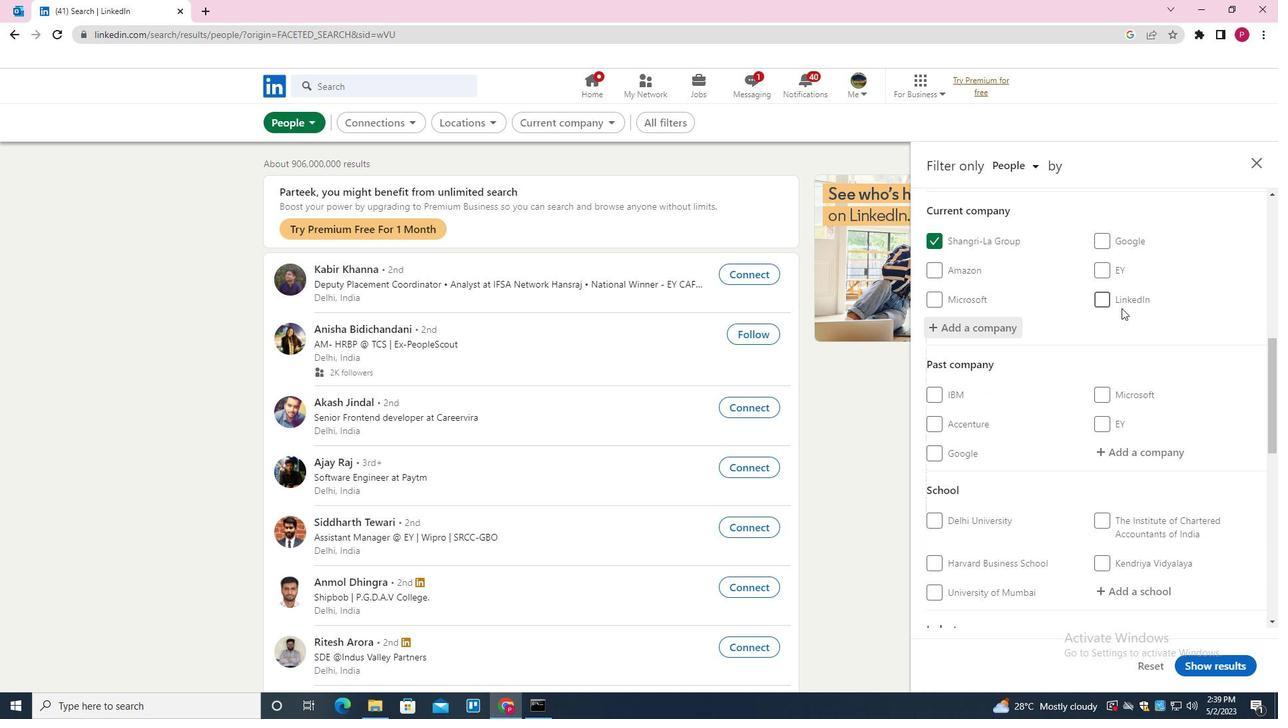 
Action: Mouse scrolled (1120, 327) with delta (0, 0)
Screenshot: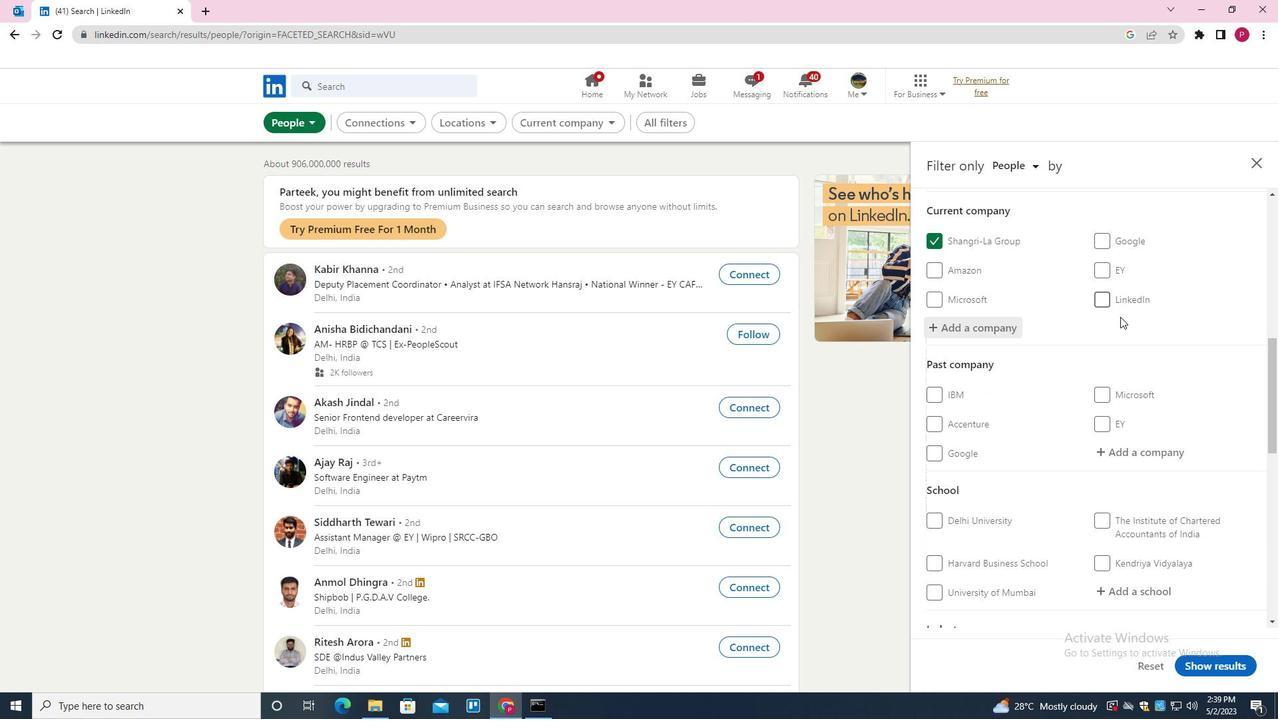 
Action: Mouse moved to (1120, 335)
Screenshot: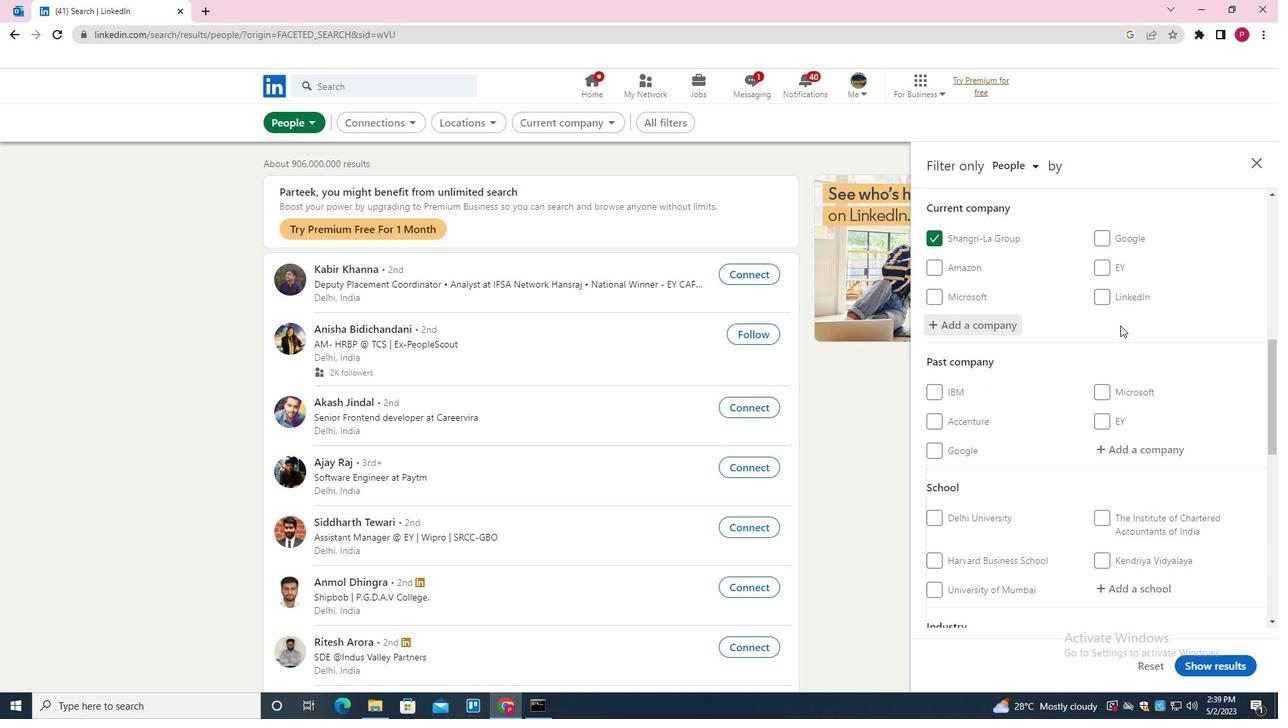 
Action: Mouse scrolled (1120, 335) with delta (0, 0)
Screenshot: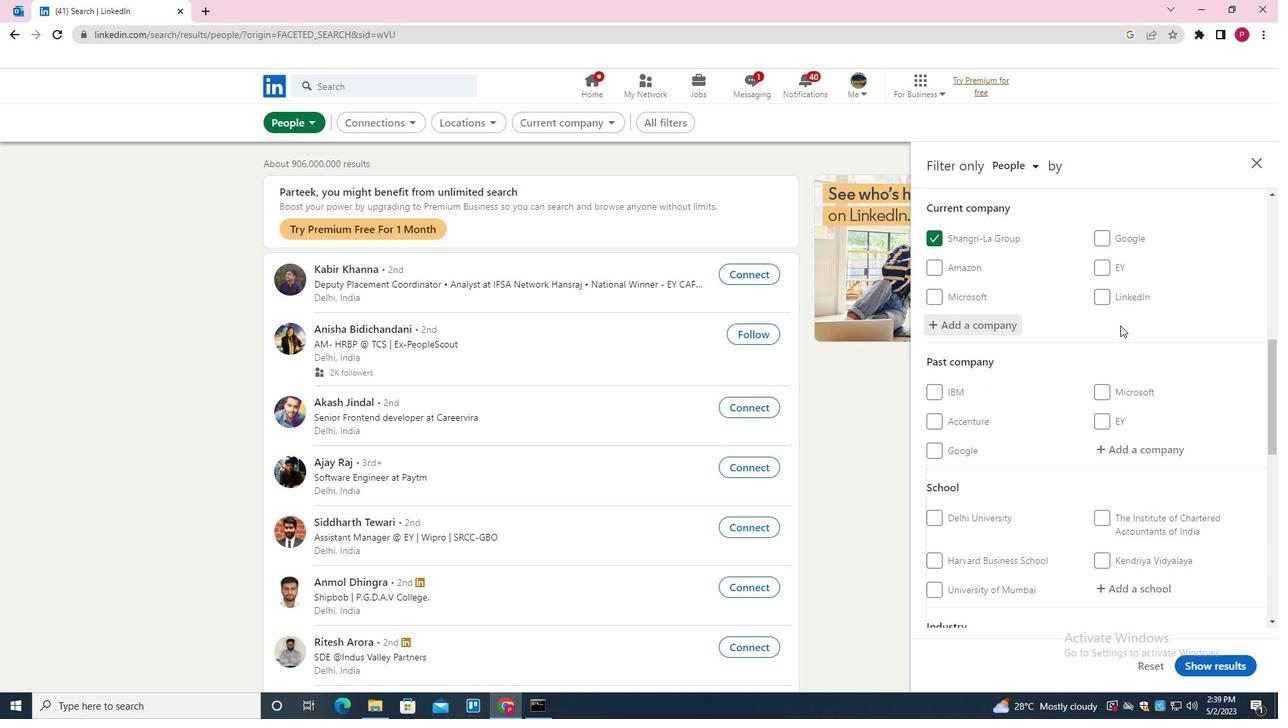 
Action: Mouse moved to (1134, 318)
Screenshot: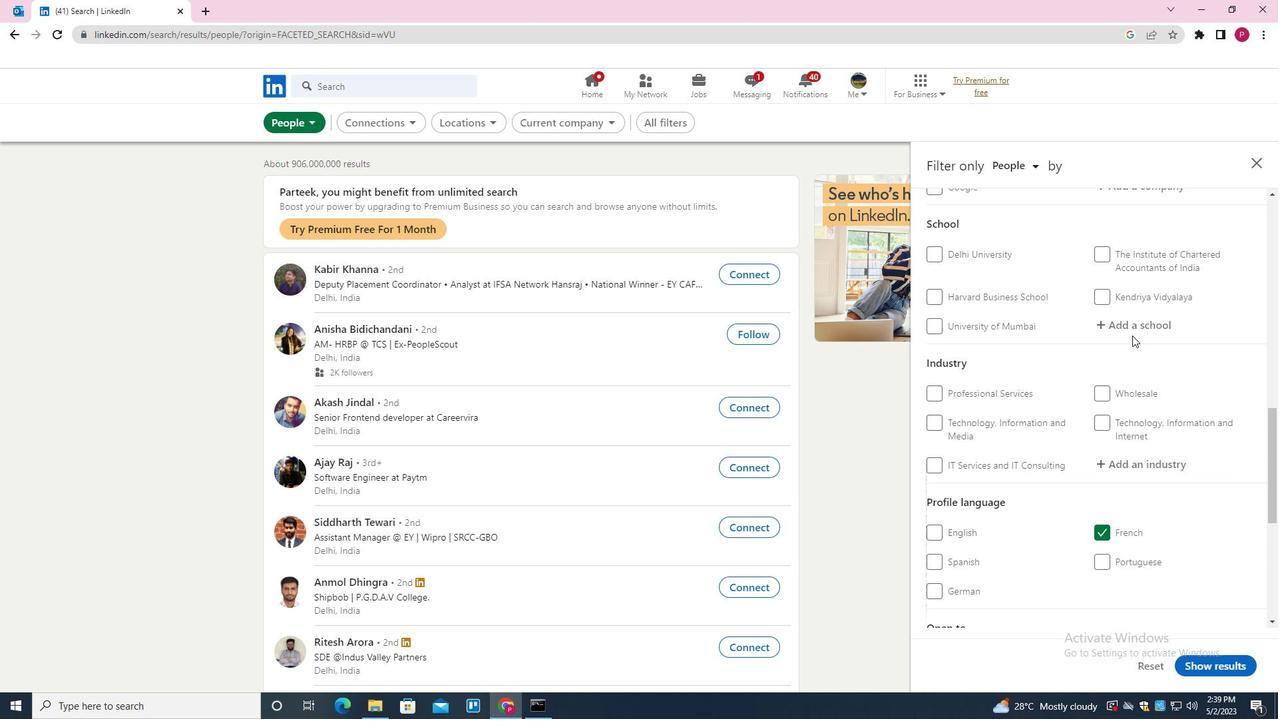 
Action: Mouse pressed left at (1134, 318)
Screenshot: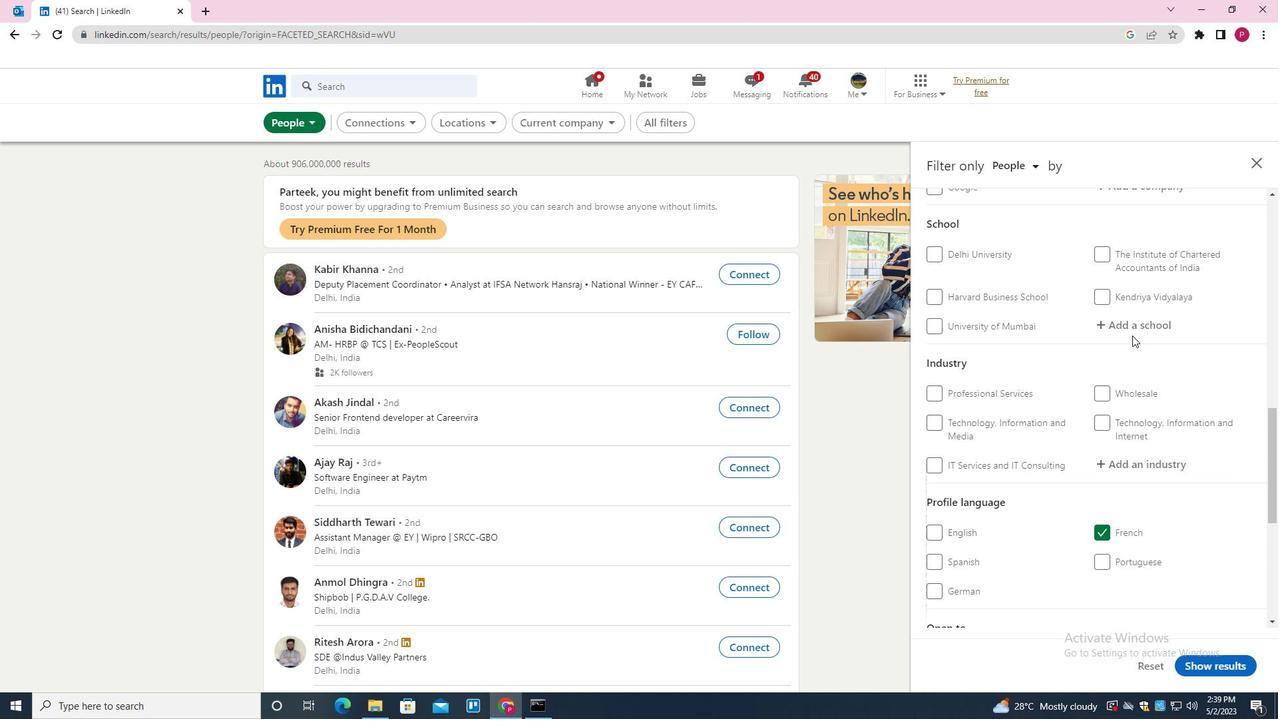 
Action: Mouse moved to (1129, 321)
Screenshot: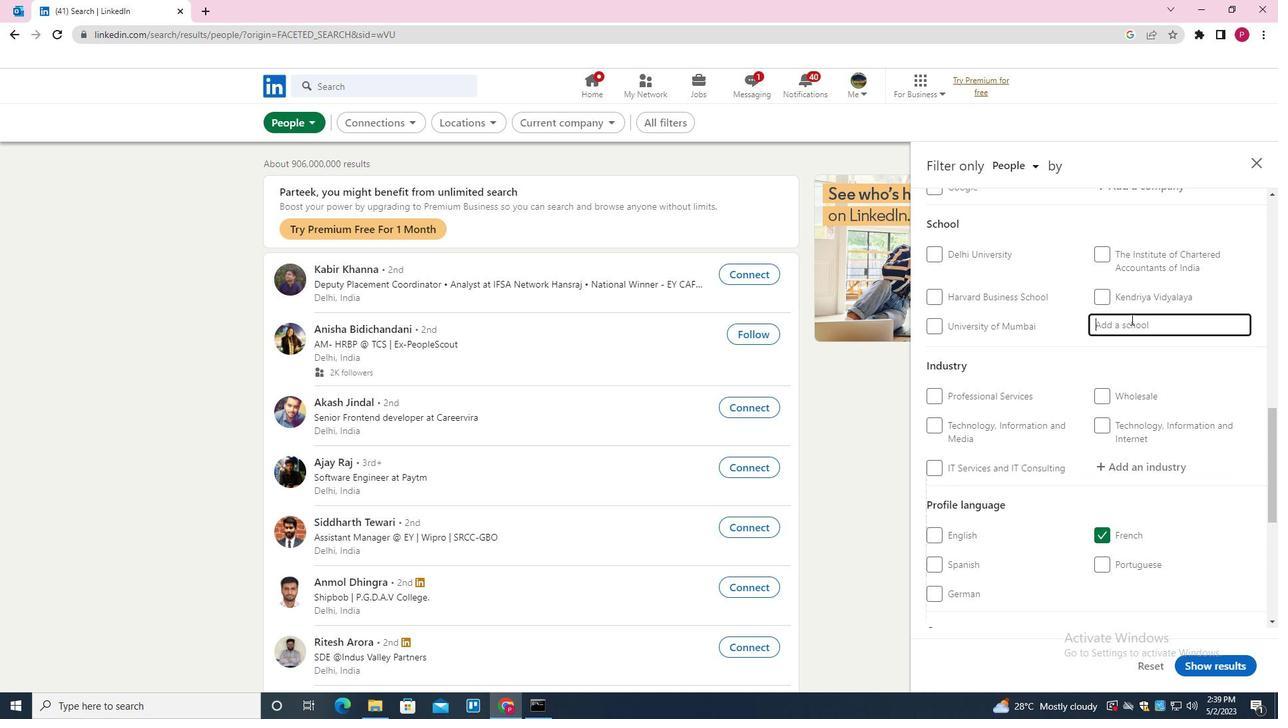 
Action: Key pressed <Key.shift>SIES<Key.space><Key.shift><Key.shift><Key.shift><Key.shift>GRADUTE<Key.backspace>
Screenshot: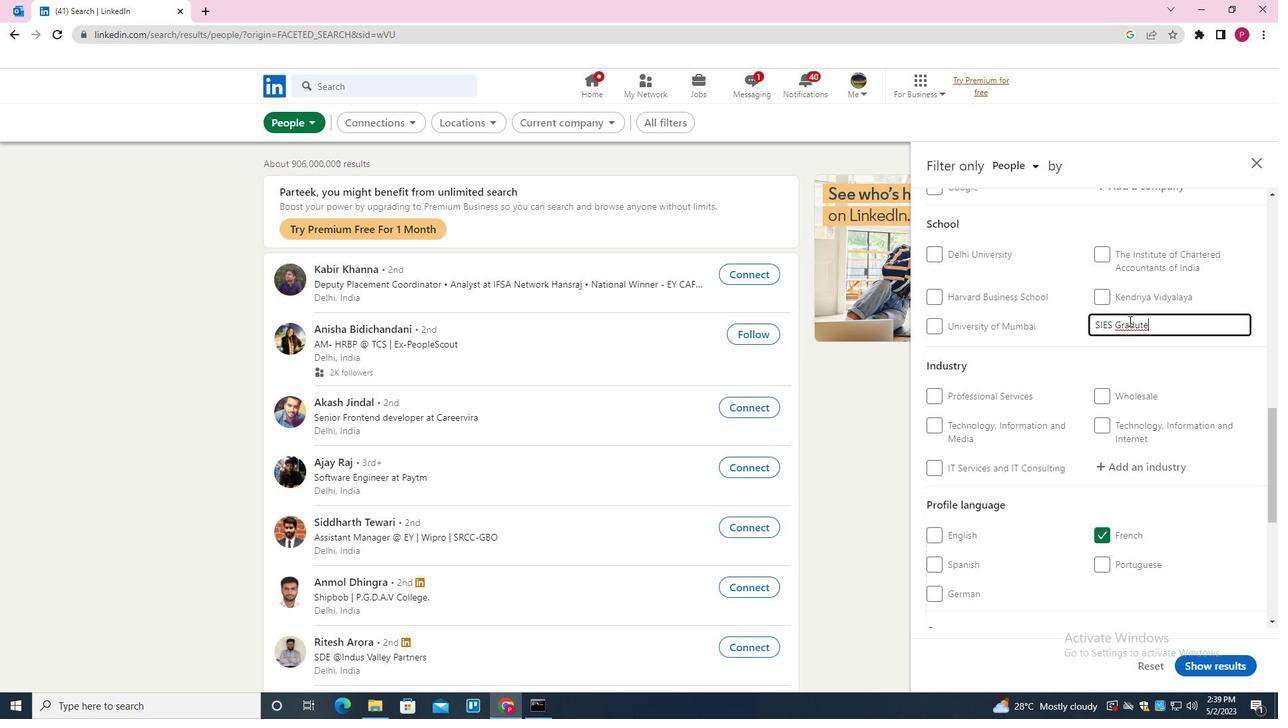 
Action: Mouse moved to (1128, 321)
Screenshot: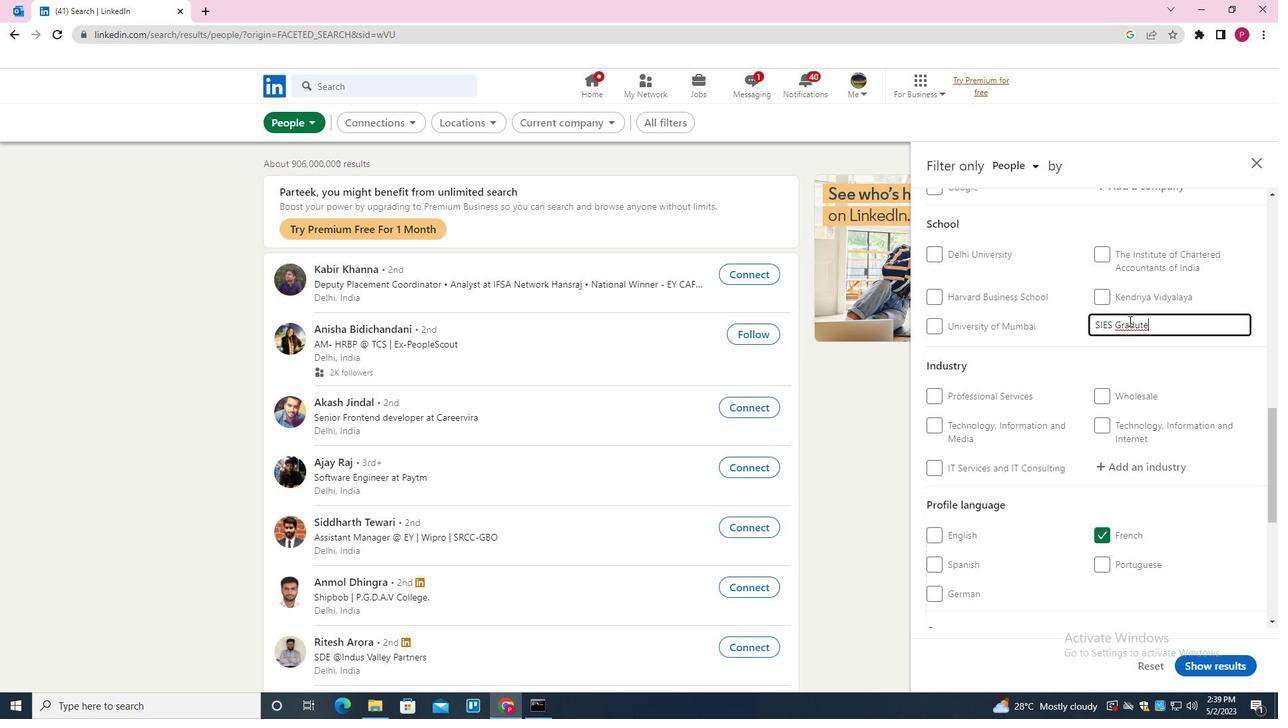 
Action: Key pressed <Key.backspace><Key.down><Key.enter>
Screenshot: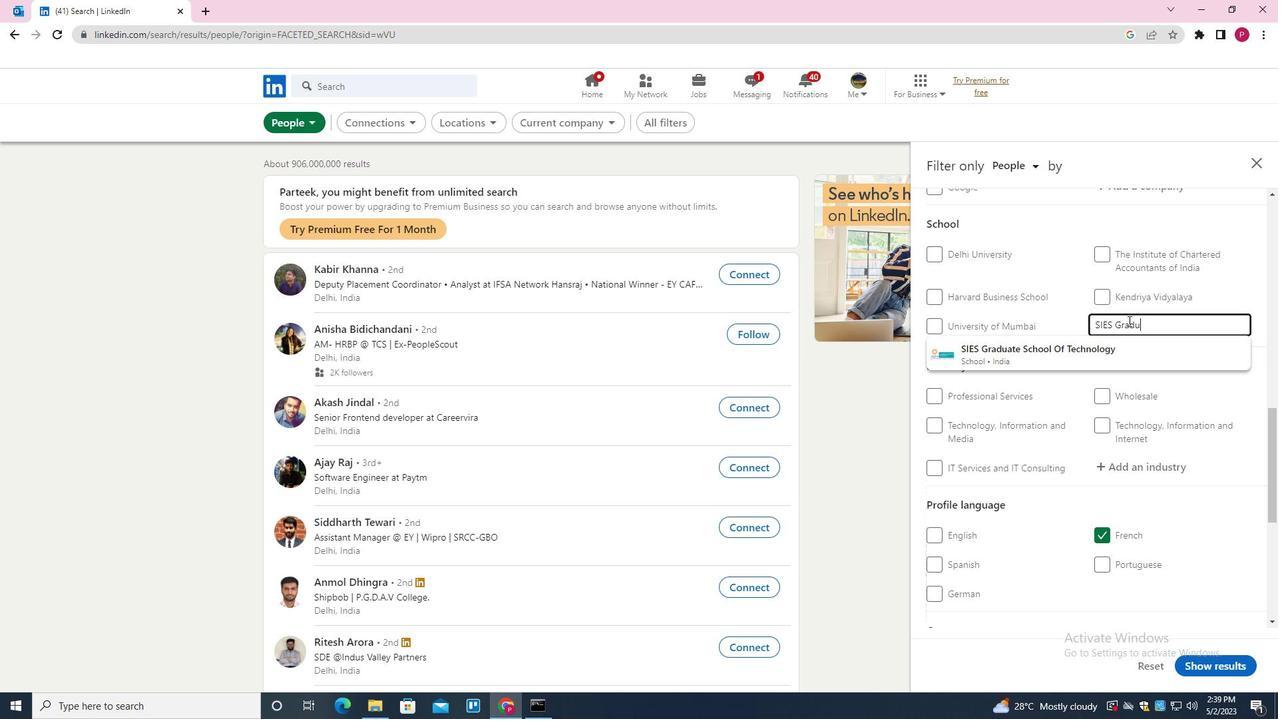 
Action: Mouse moved to (1070, 361)
Screenshot: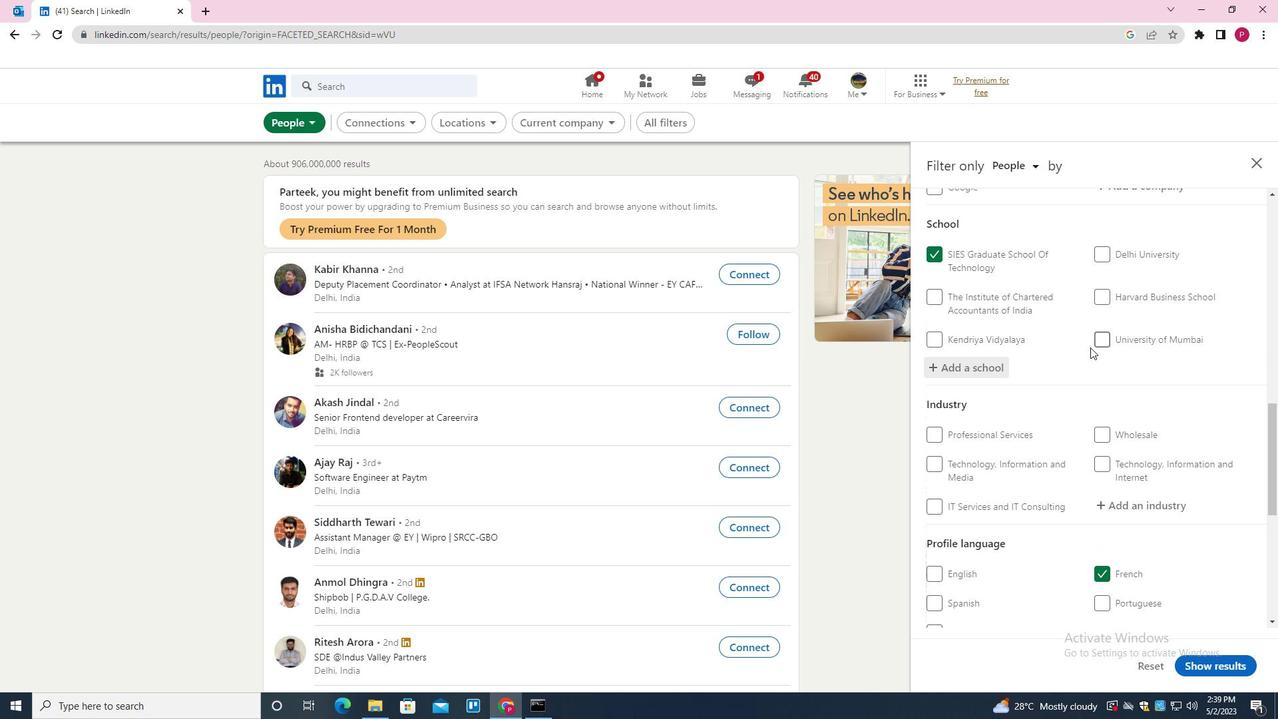 
Action: Mouse scrolled (1070, 360) with delta (0, 0)
Screenshot: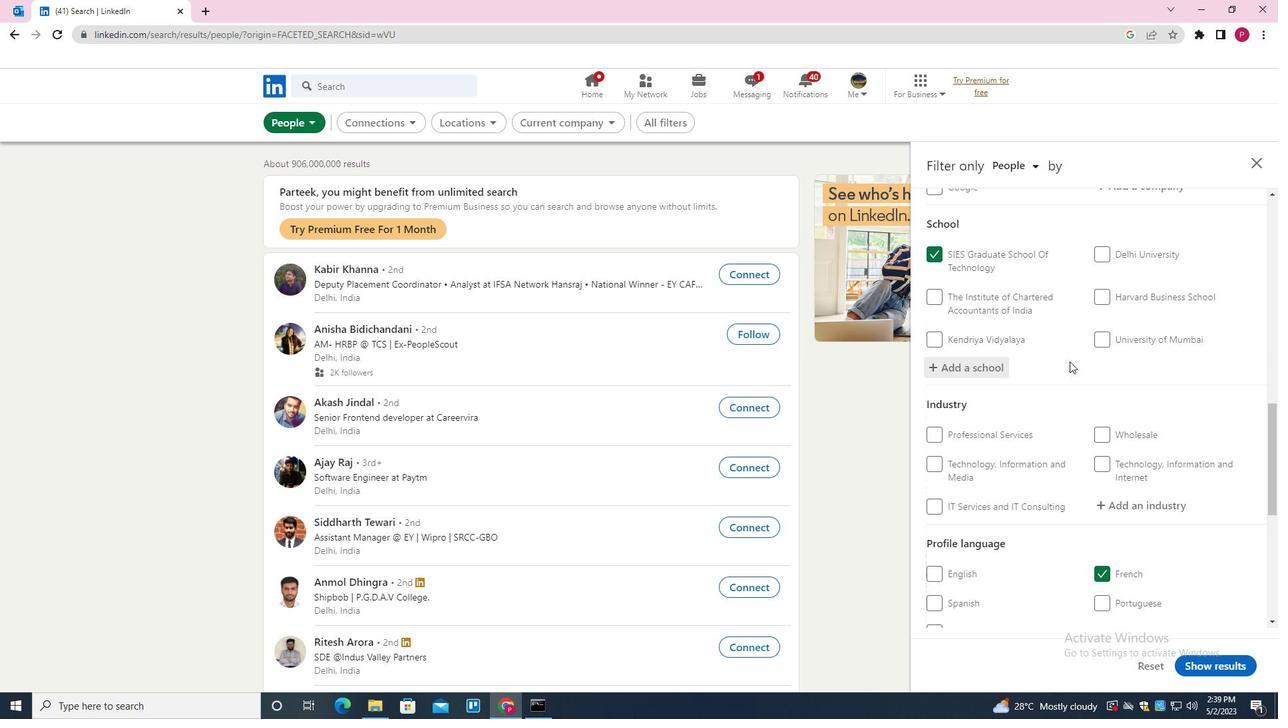 
Action: Mouse scrolled (1070, 360) with delta (0, 0)
Screenshot: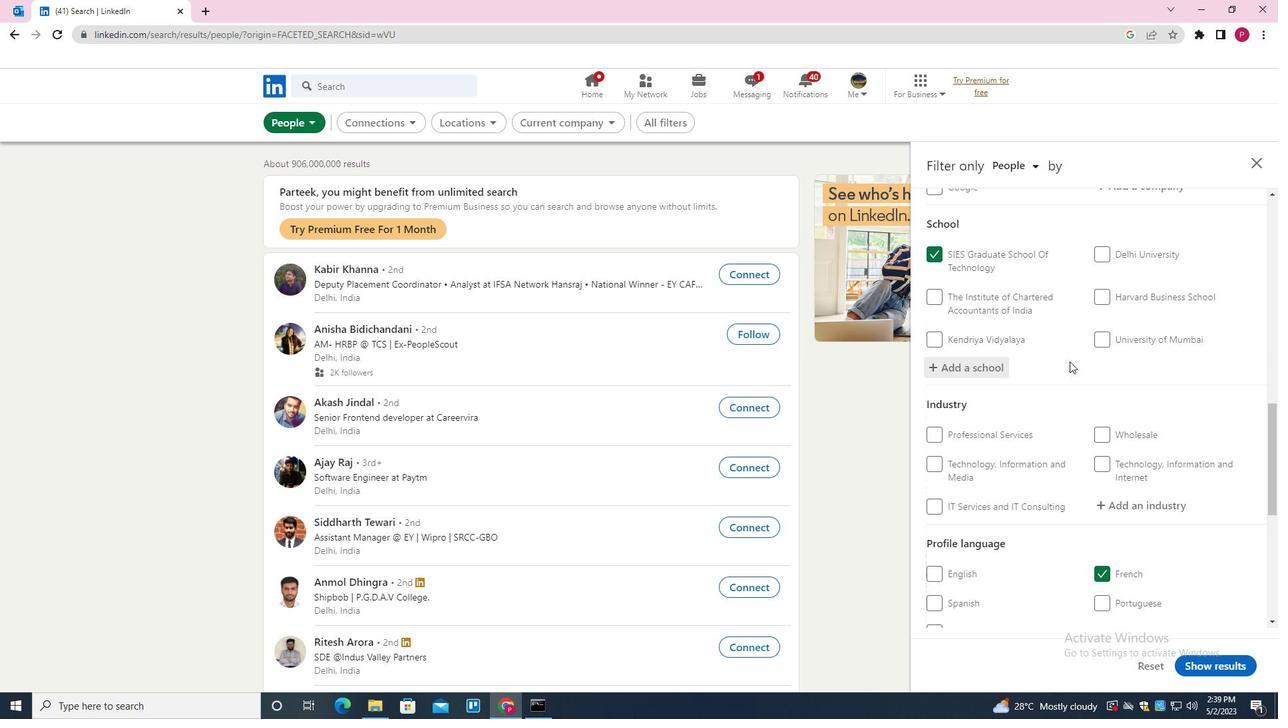 
Action: Mouse scrolled (1070, 360) with delta (0, 0)
Screenshot: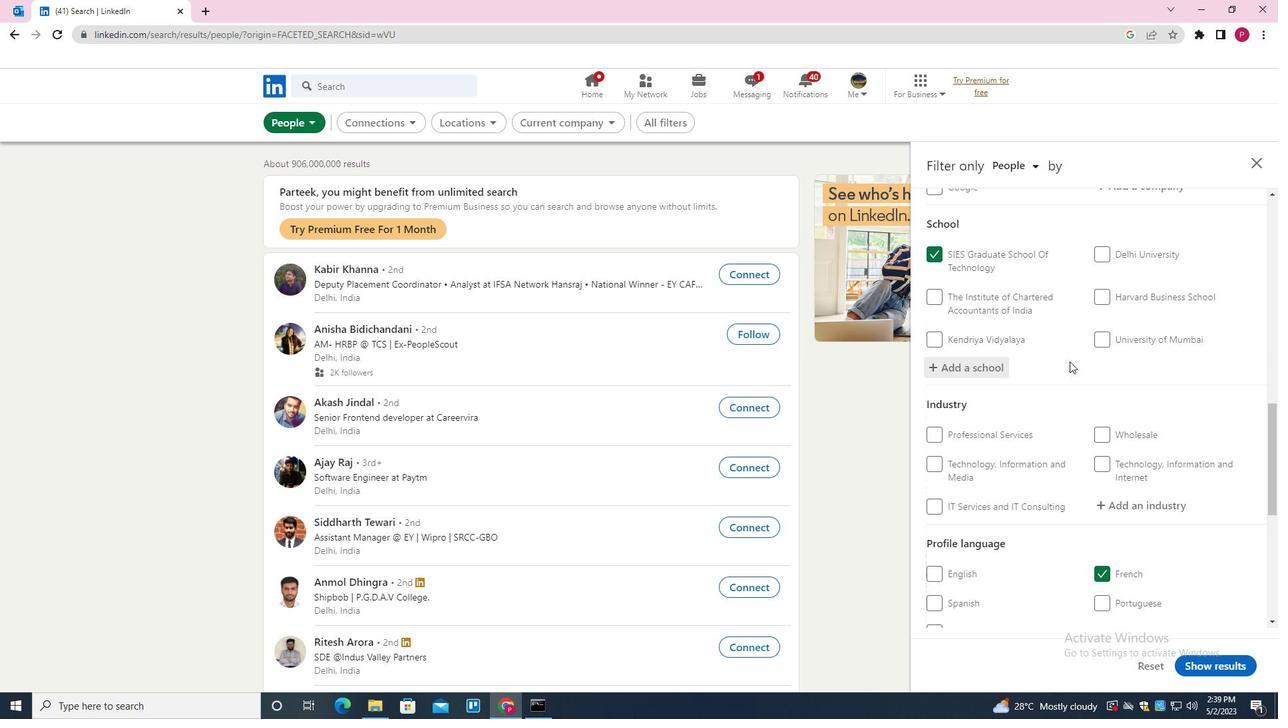 
Action: Mouse moved to (1146, 310)
Screenshot: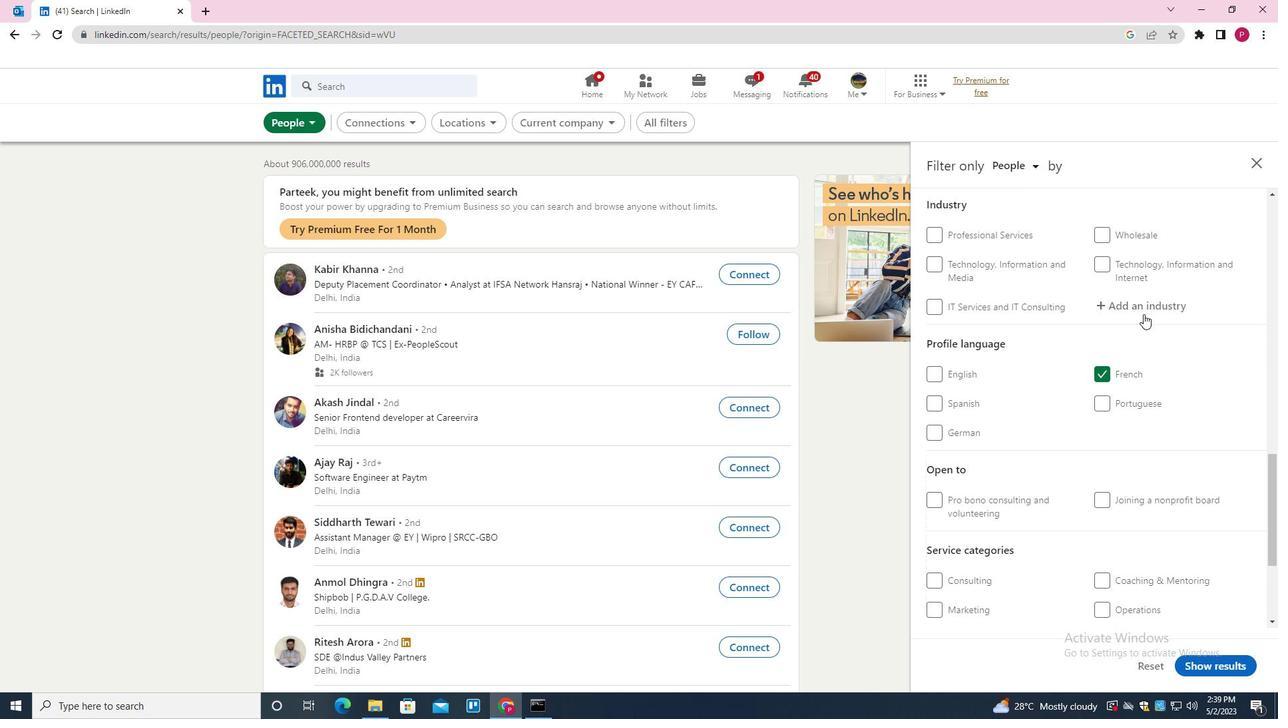 
Action: Mouse pressed left at (1146, 310)
Screenshot: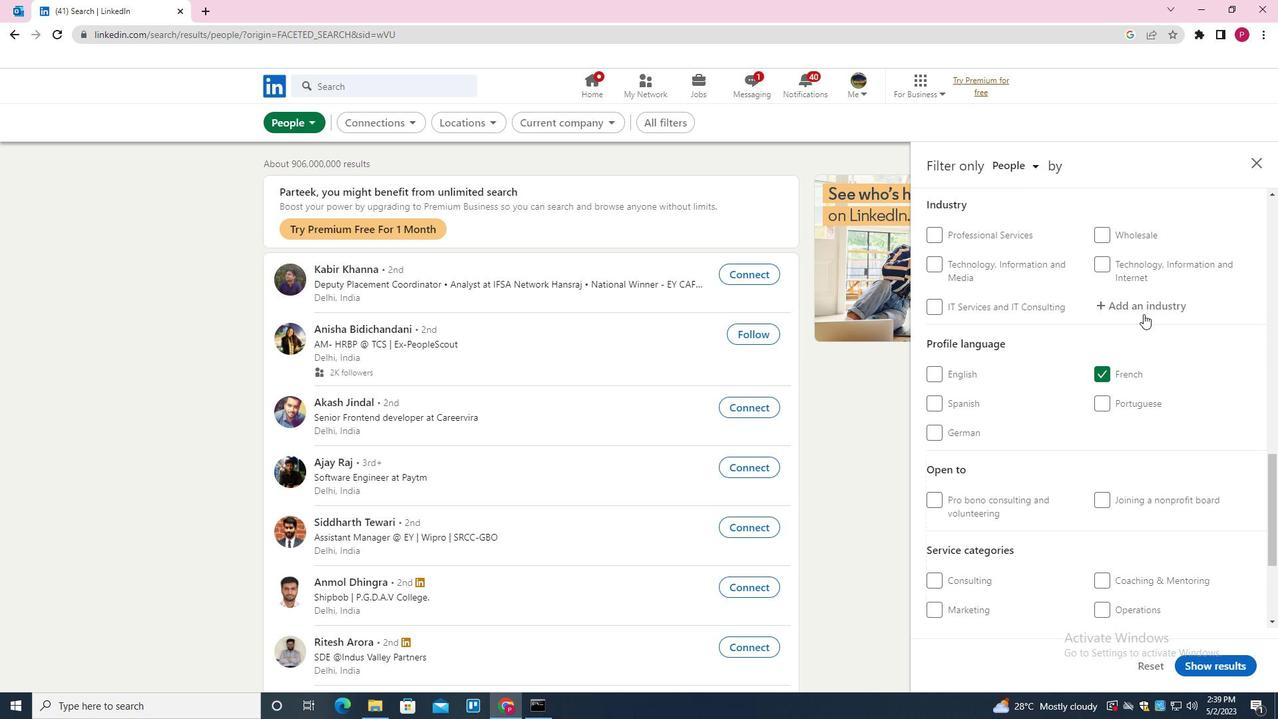 
Action: Mouse moved to (1142, 311)
Screenshot: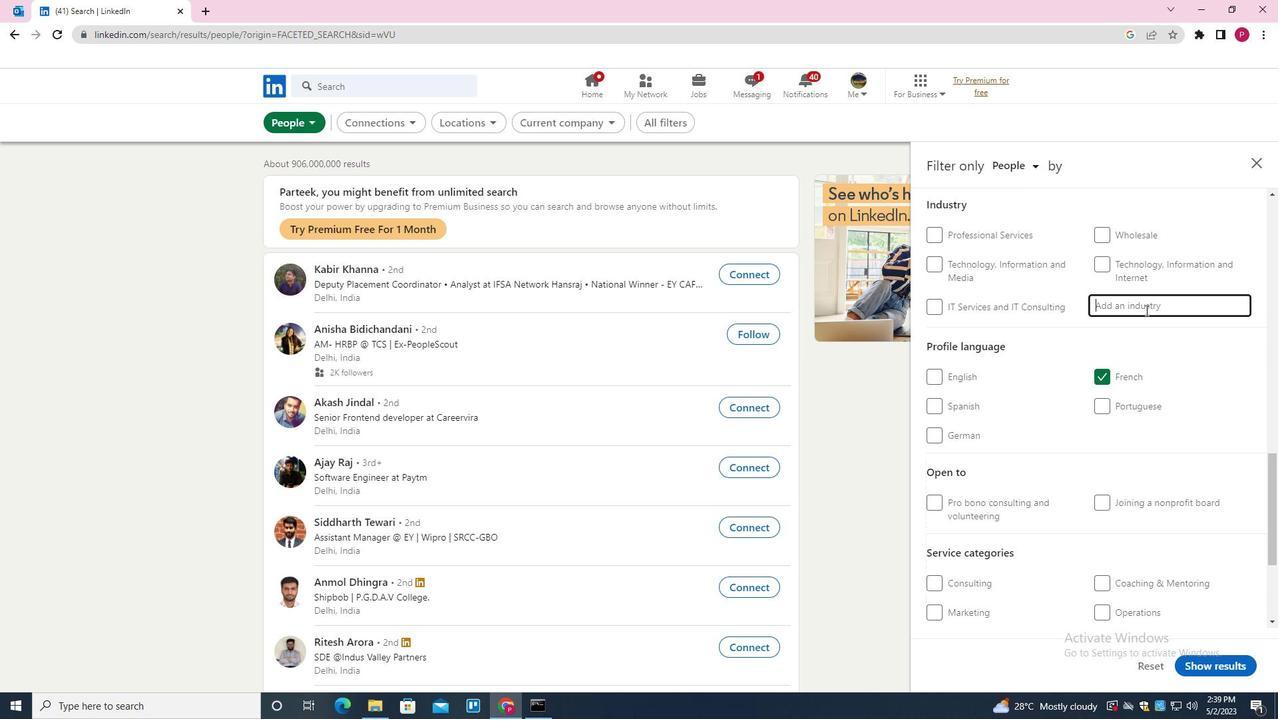 
Action: Key pressed <Key.shift><Key.shift>MOVIES<Key.down><Key.down><Key.down><Key.enter>
Screenshot: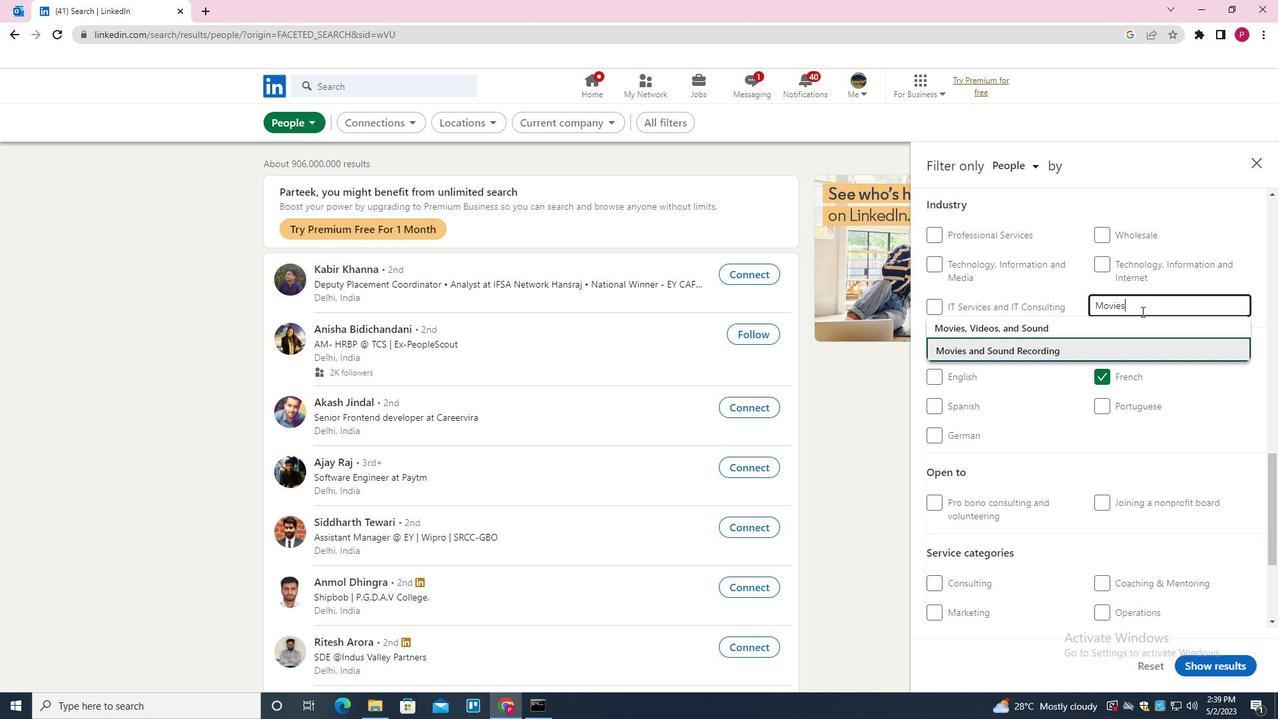 
Action: Mouse moved to (1029, 328)
Screenshot: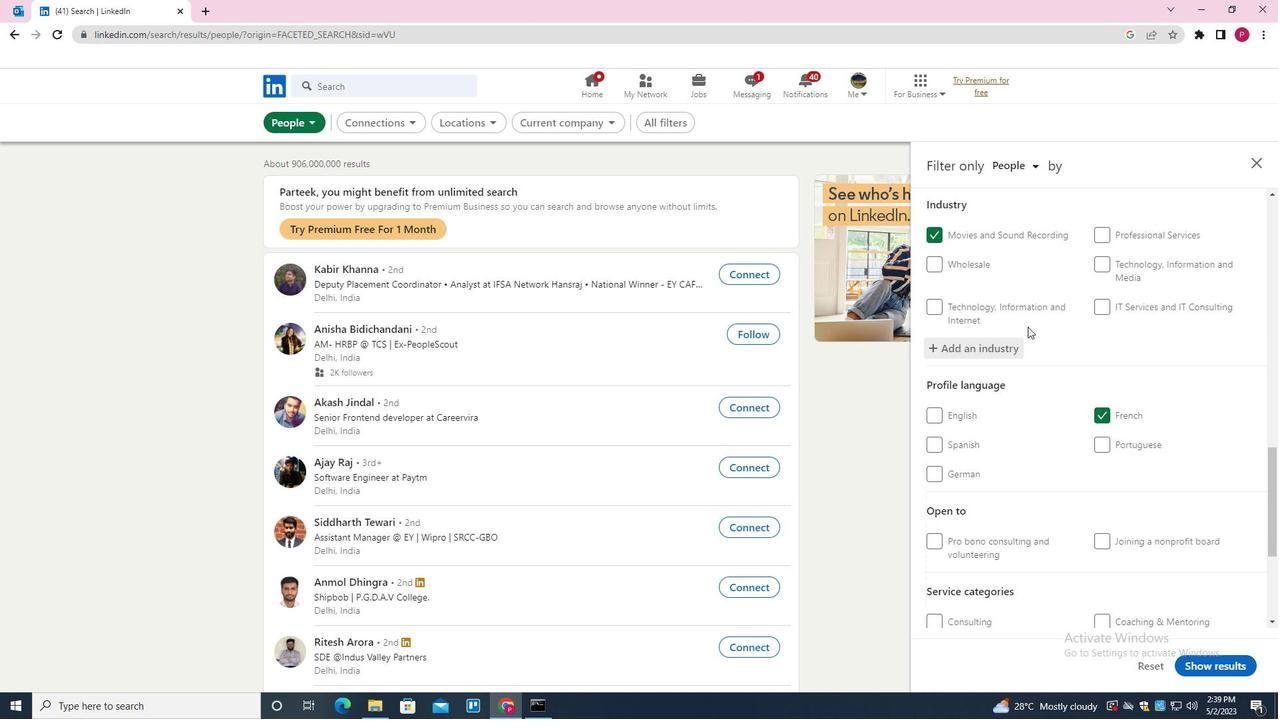 
Action: Mouse scrolled (1029, 327) with delta (0, 0)
Screenshot: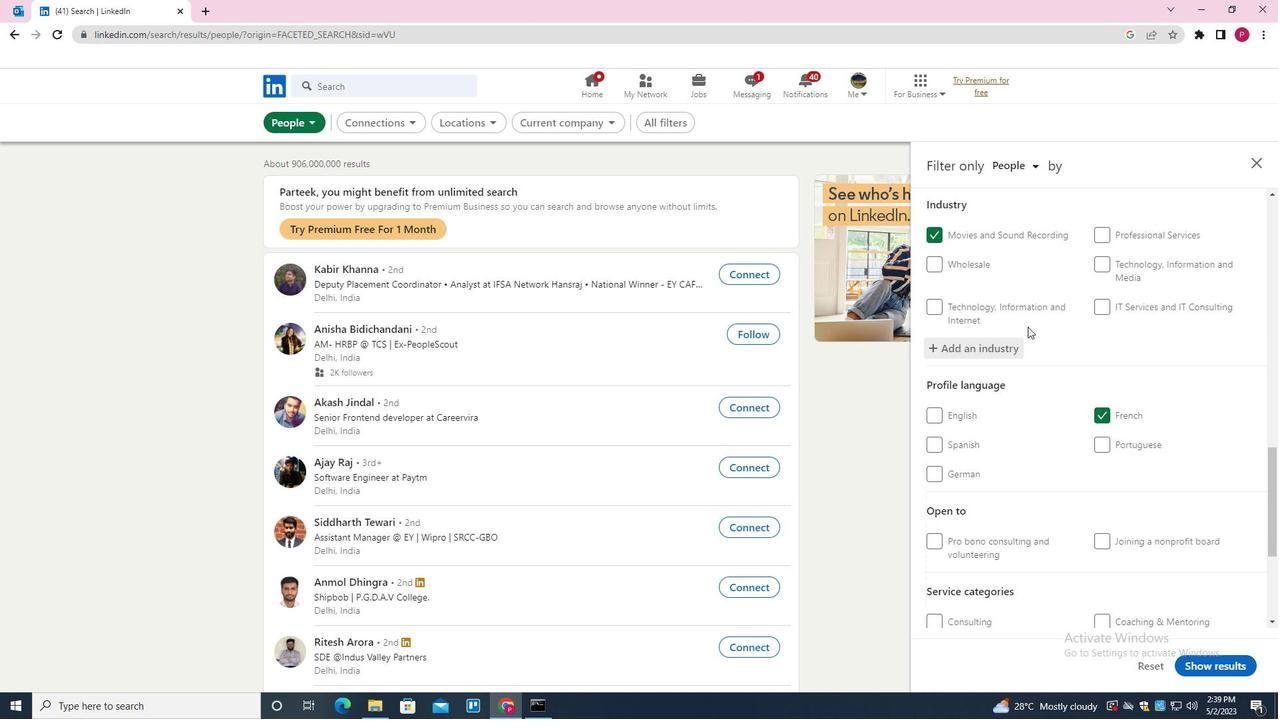 
Action: Mouse moved to (1041, 344)
Screenshot: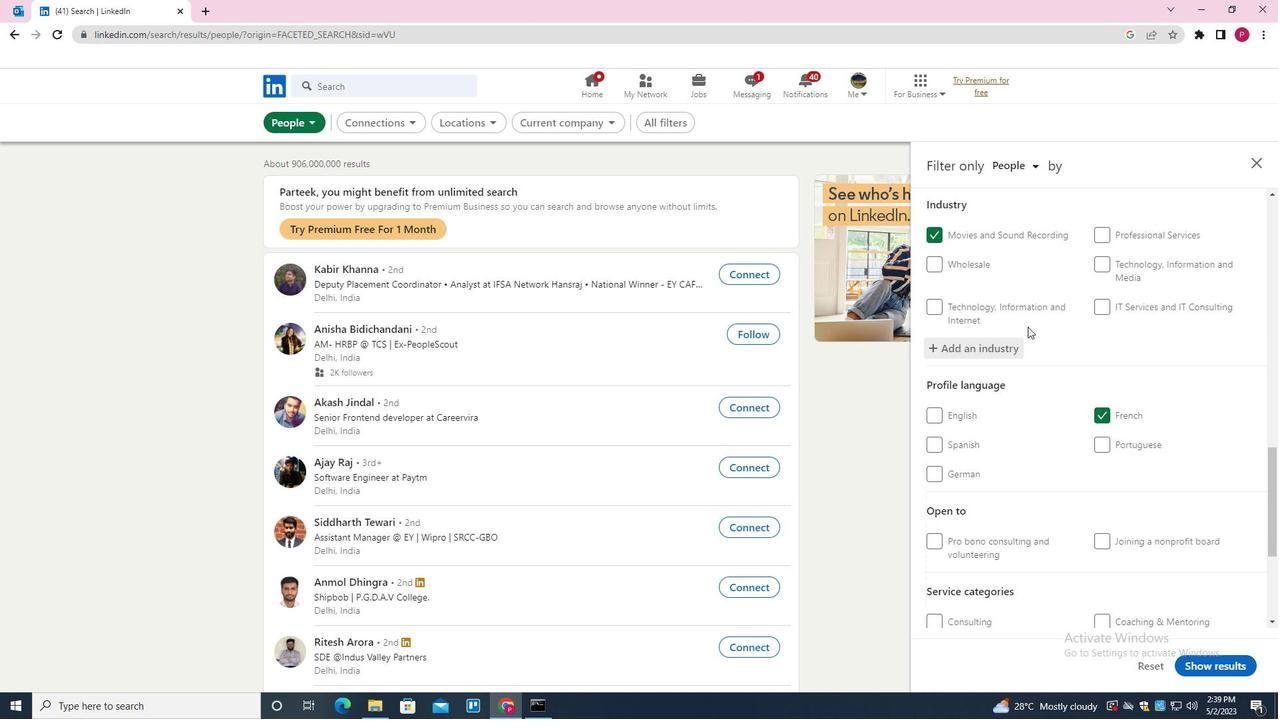 
Action: Mouse scrolled (1041, 343) with delta (0, 0)
Screenshot: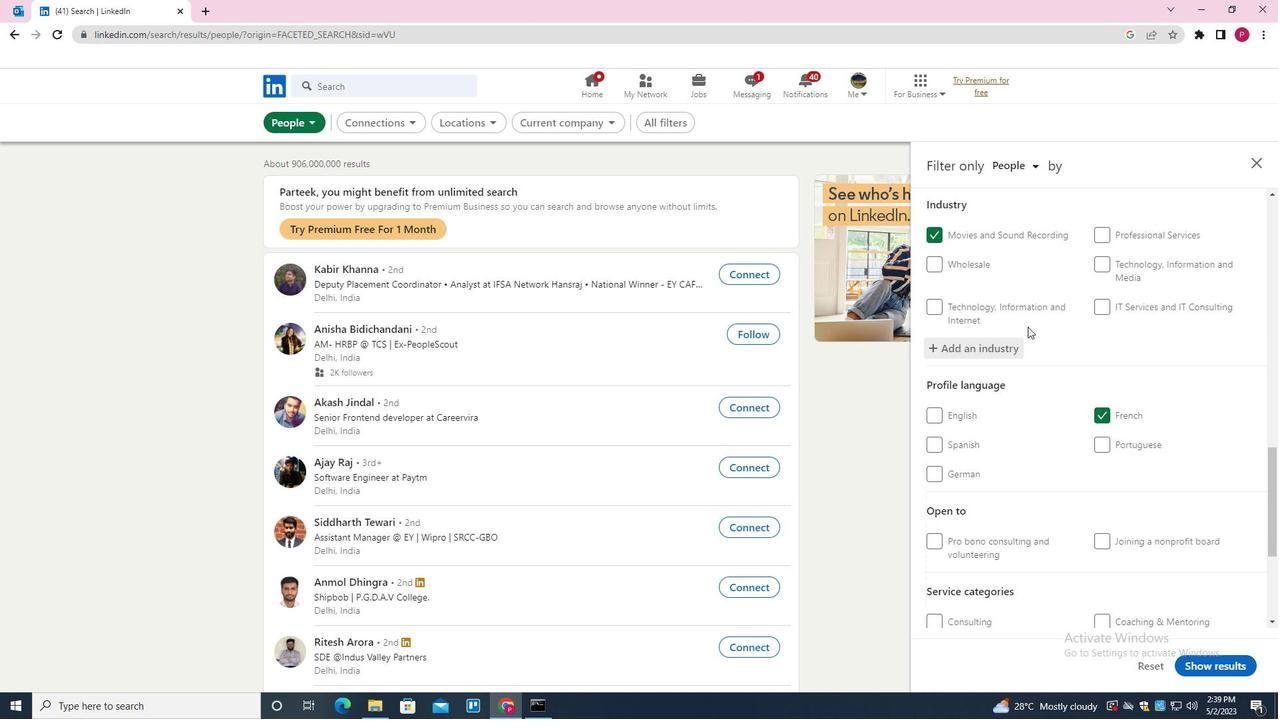 
Action: Mouse moved to (1056, 360)
Screenshot: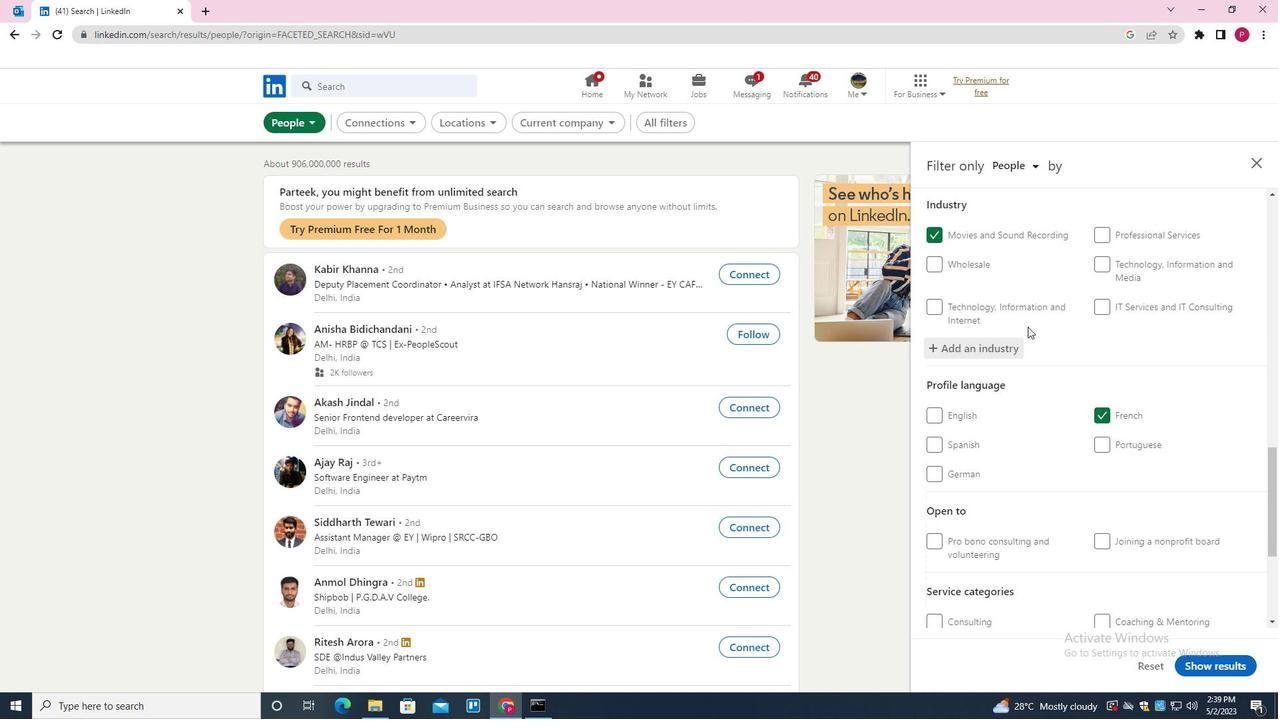 
Action: Mouse scrolled (1056, 360) with delta (0, 0)
Screenshot: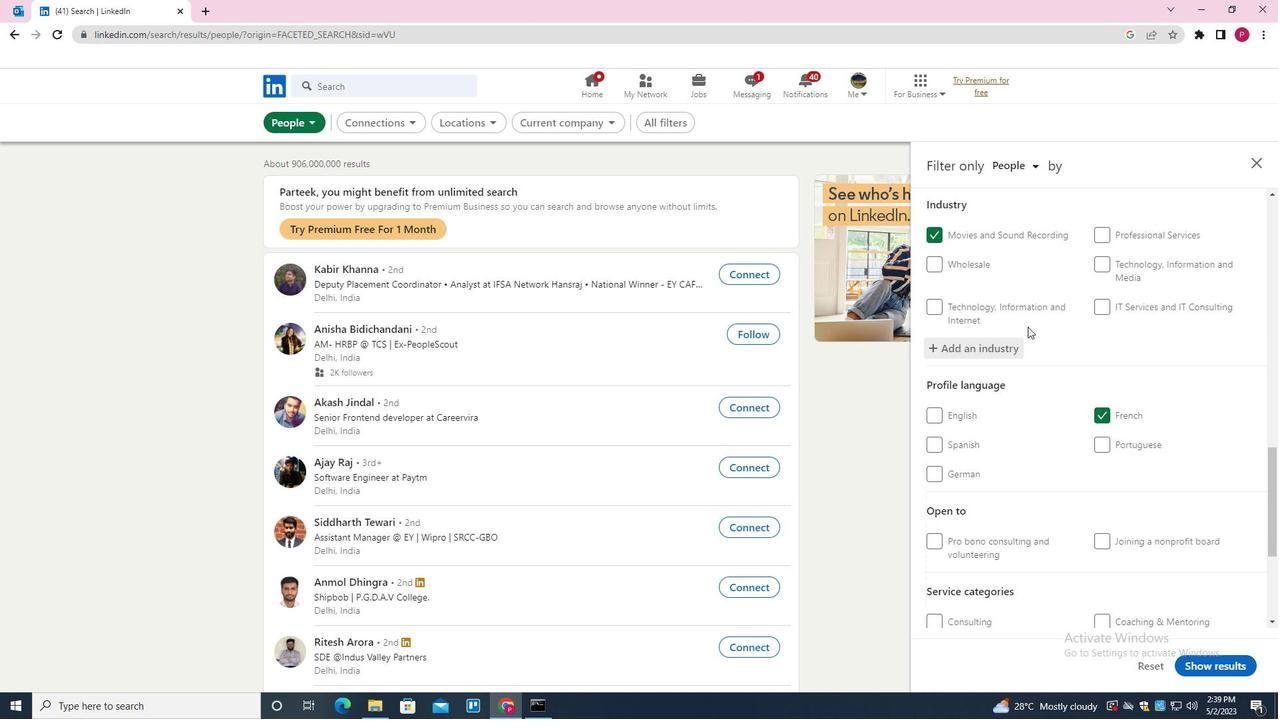 
Action: Mouse moved to (1069, 379)
Screenshot: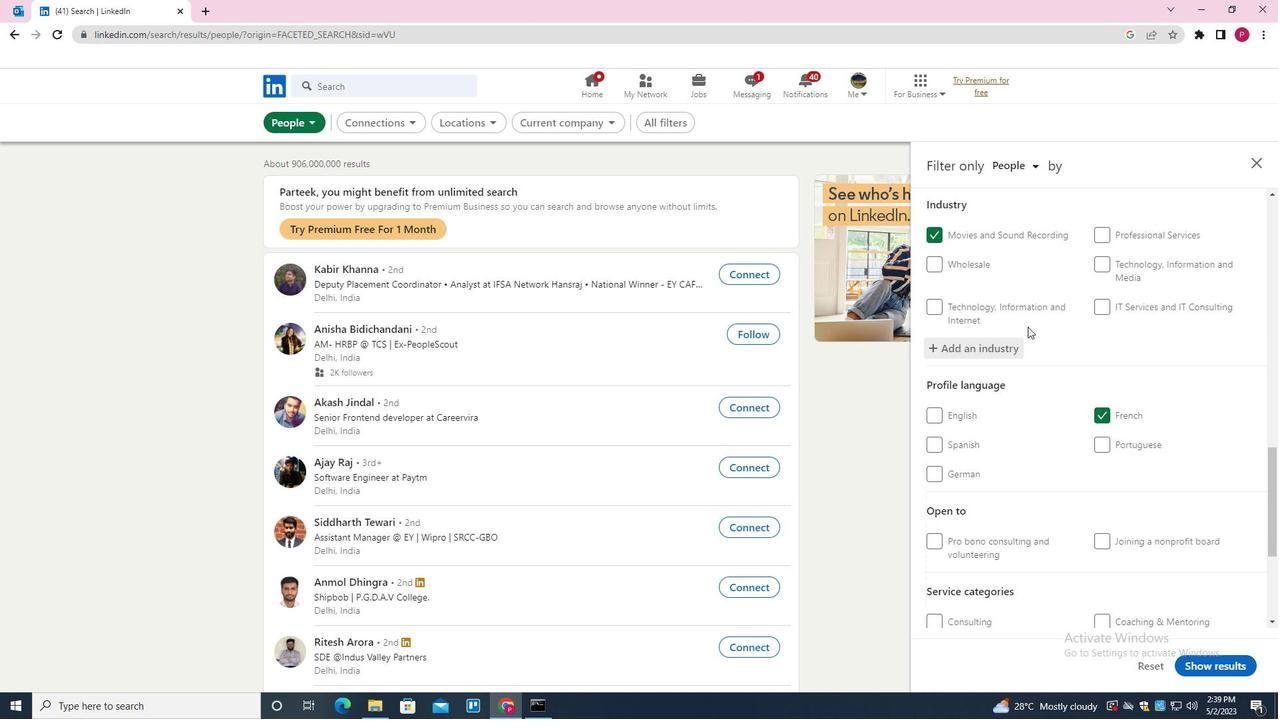 
Action: Mouse scrolled (1069, 378) with delta (0, 0)
Screenshot: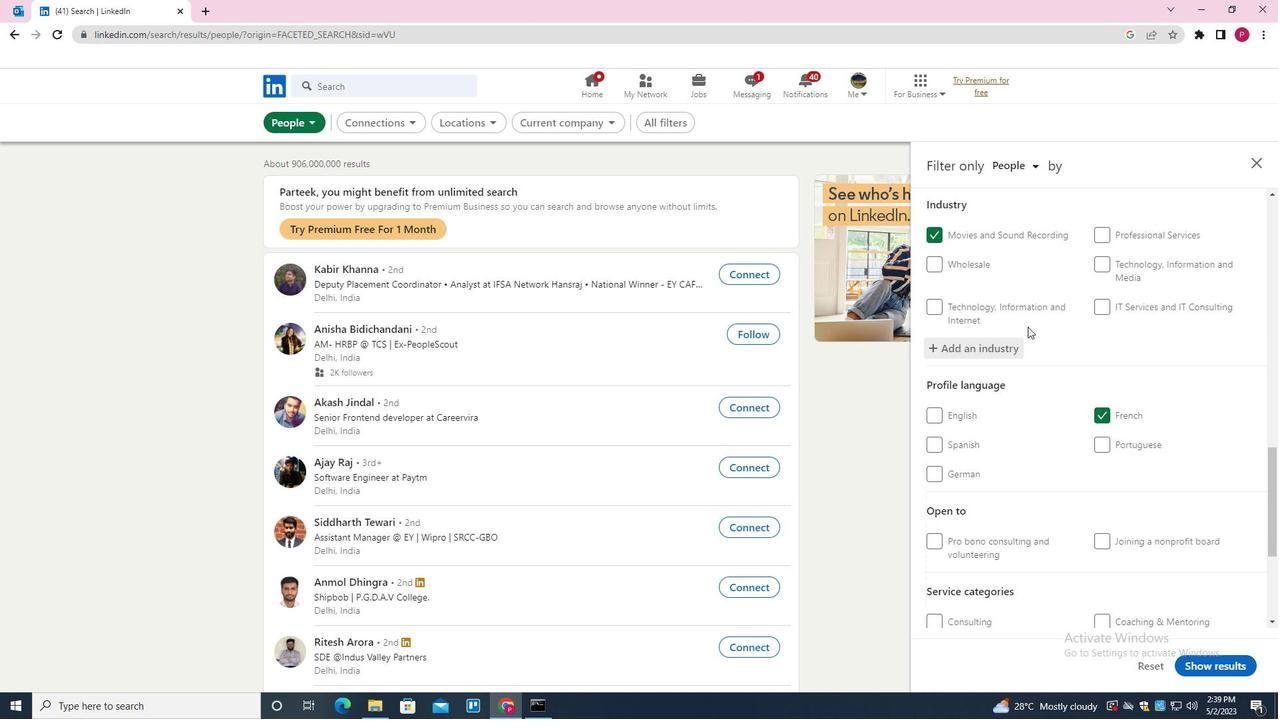 
Action: Mouse moved to (1128, 441)
Screenshot: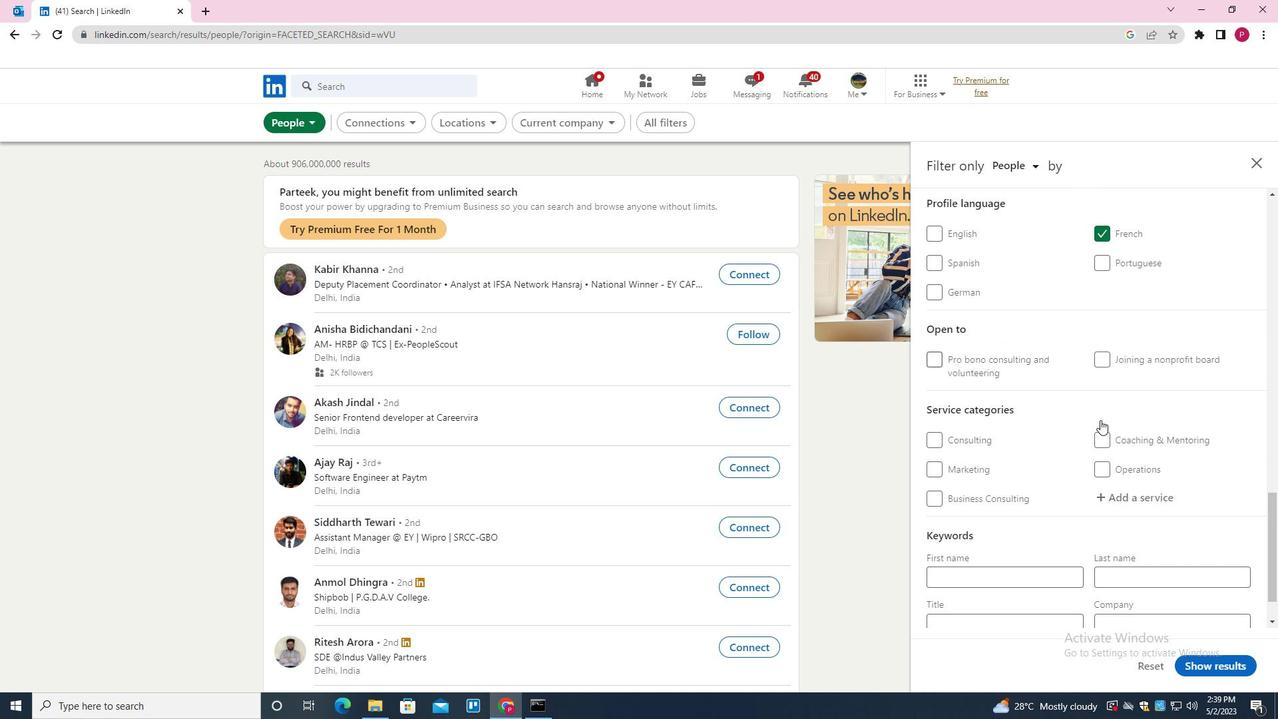 
Action: Mouse pressed left at (1128, 441)
Screenshot: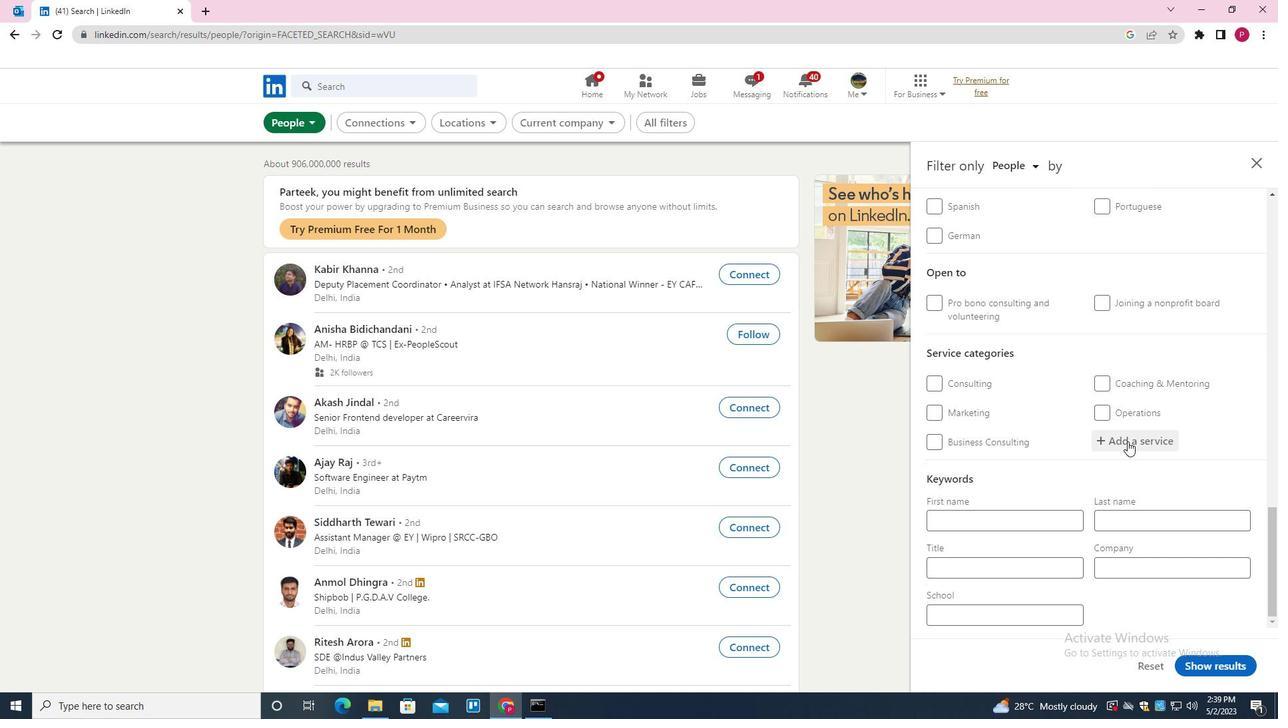 
Action: Mouse moved to (1125, 444)
Screenshot: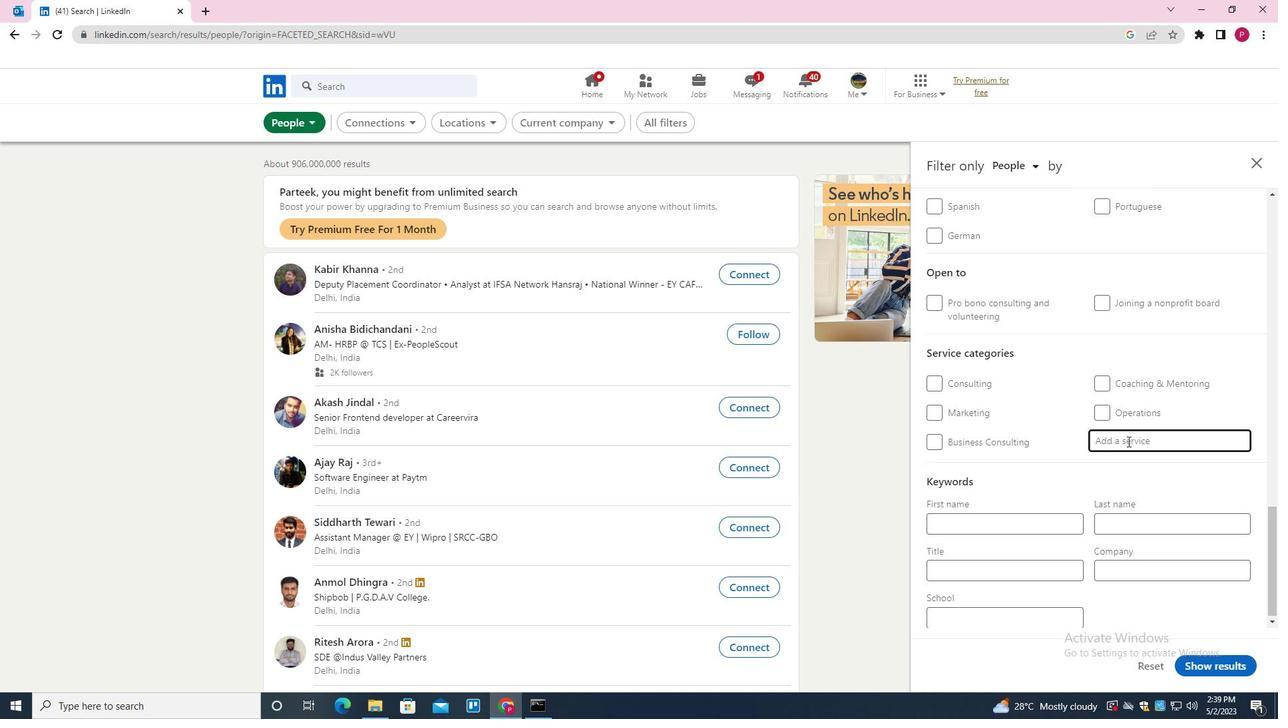 
Action: Key pressed <Key.shift>PROPERTY<Key.space><Key.down><Key.enter>
Screenshot: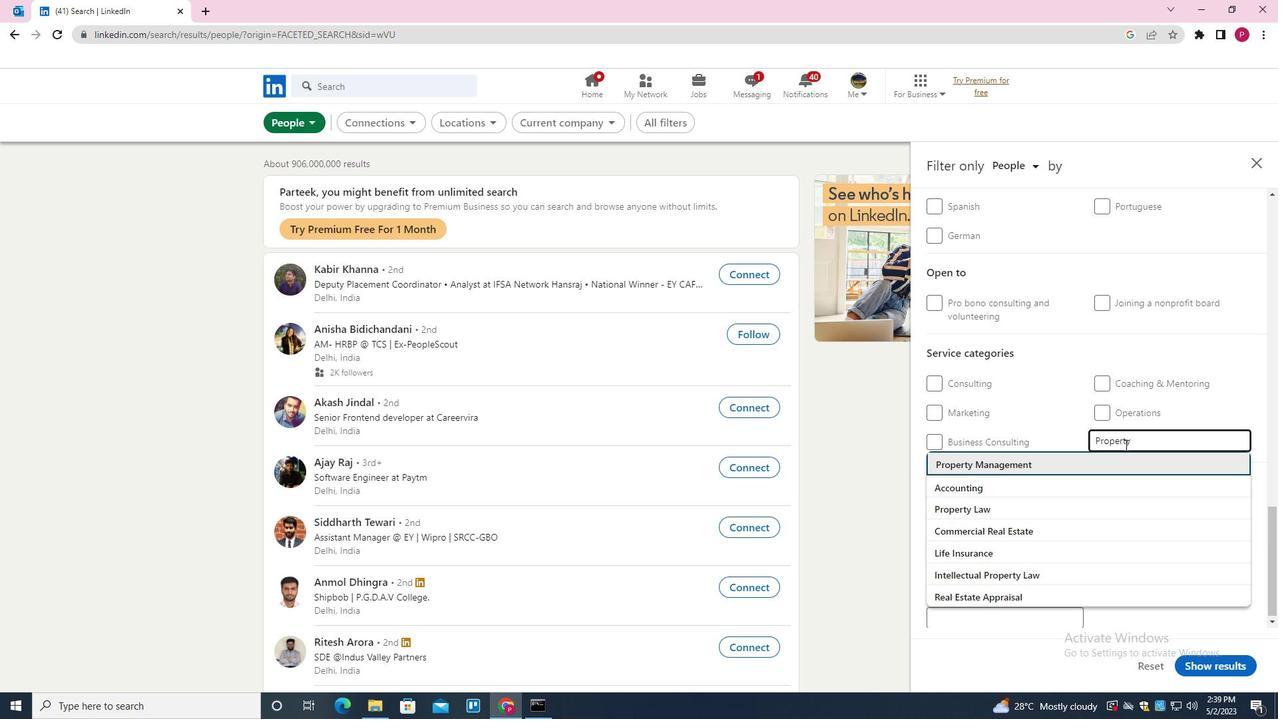 
Action: Mouse moved to (1093, 454)
Screenshot: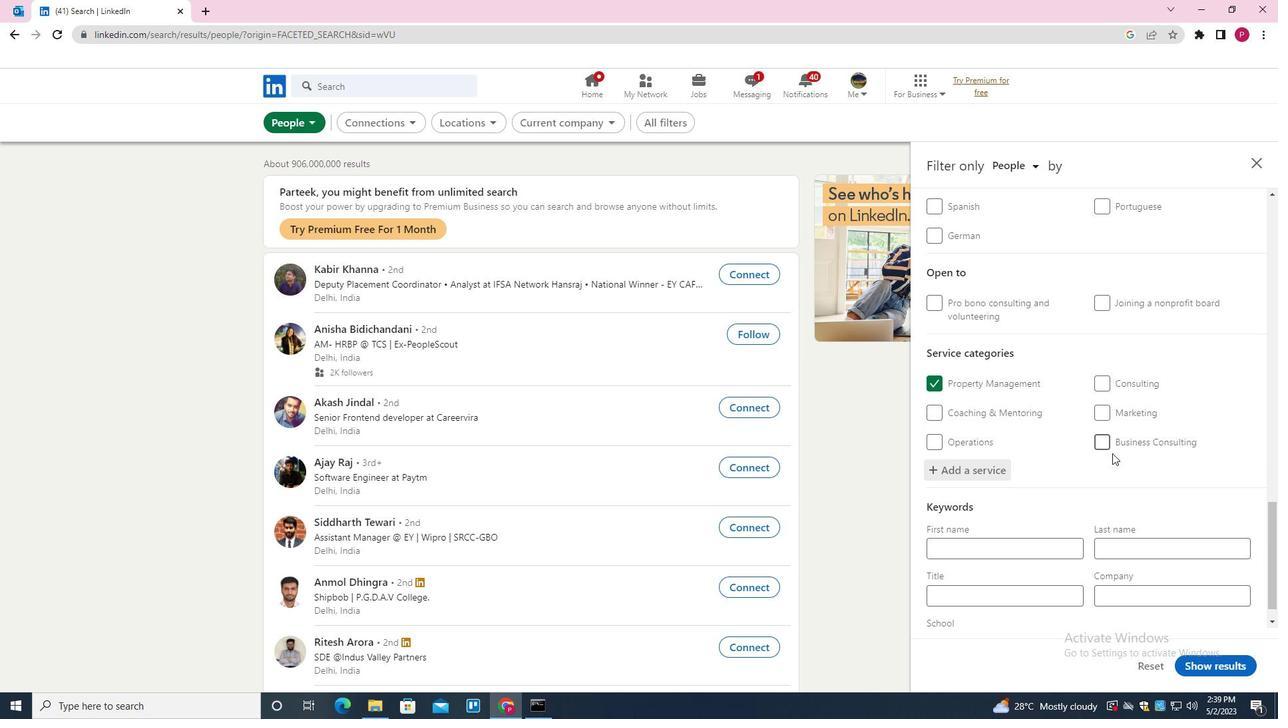 
Action: Mouse scrolled (1093, 453) with delta (0, 0)
Screenshot: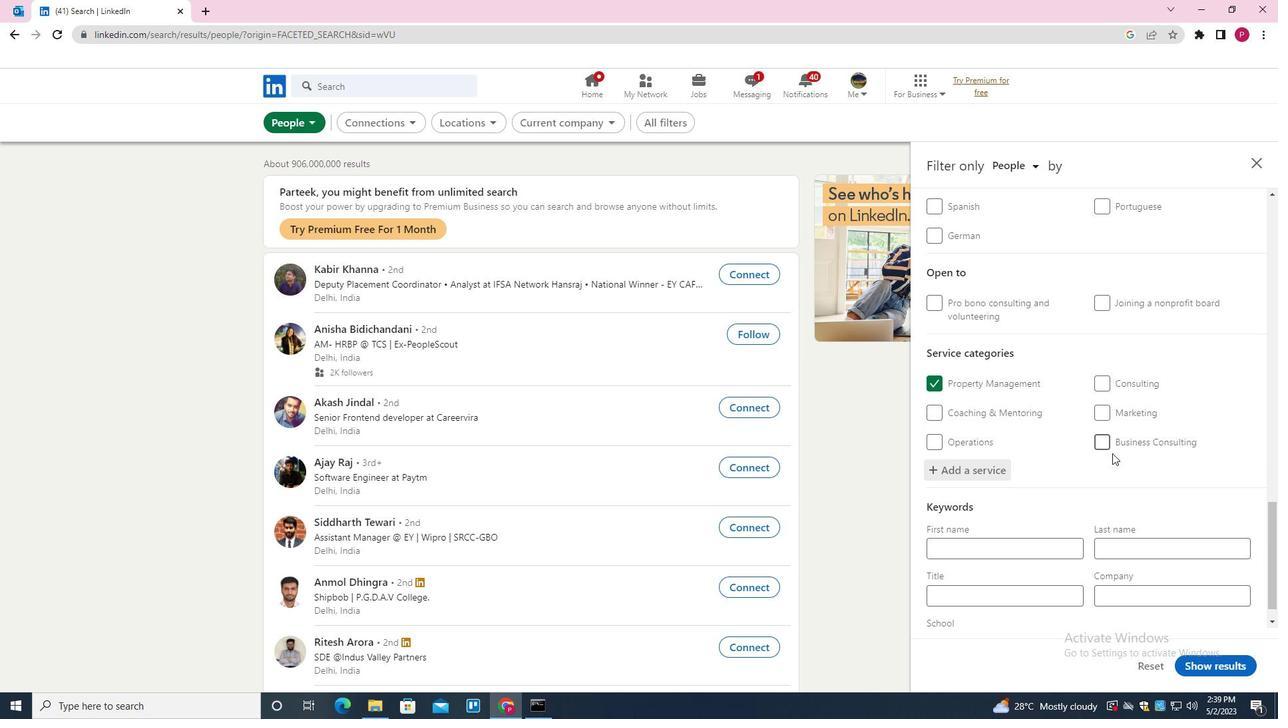 
Action: Mouse moved to (1091, 458)
Screenshot: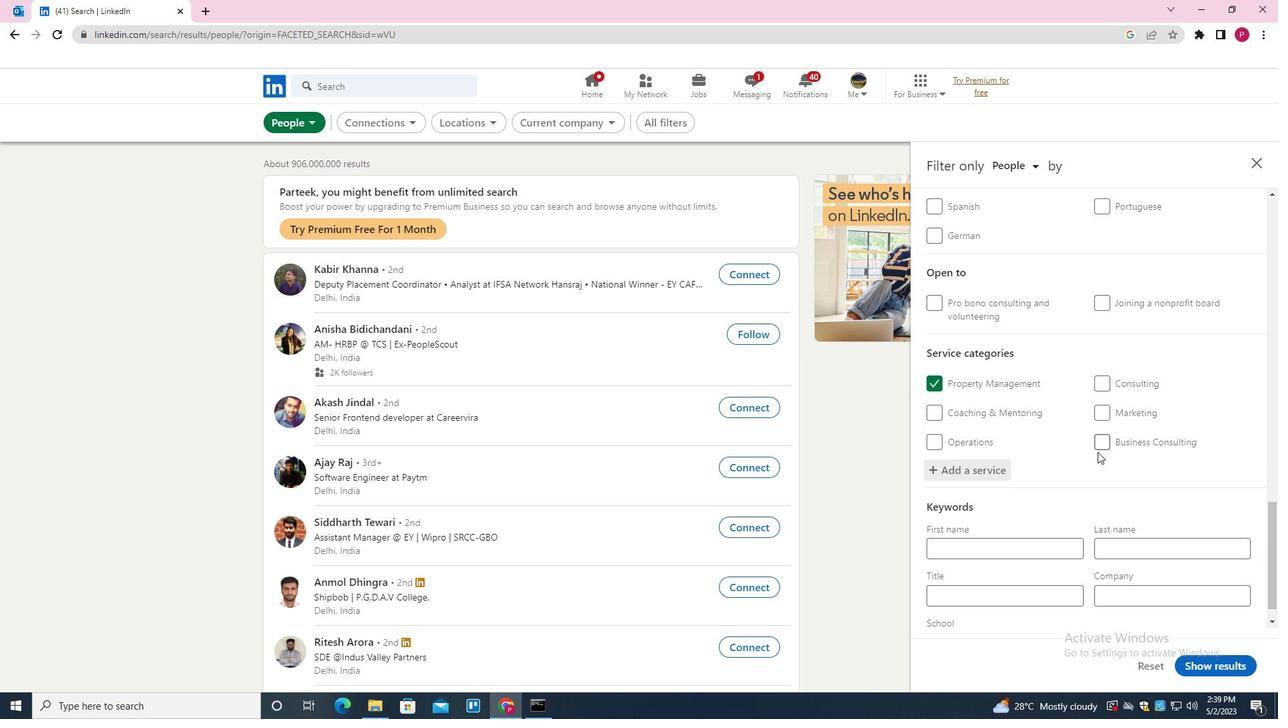 
Action: Mouse scrolled (1091, 458) with delta (0, 0)
Screenshot: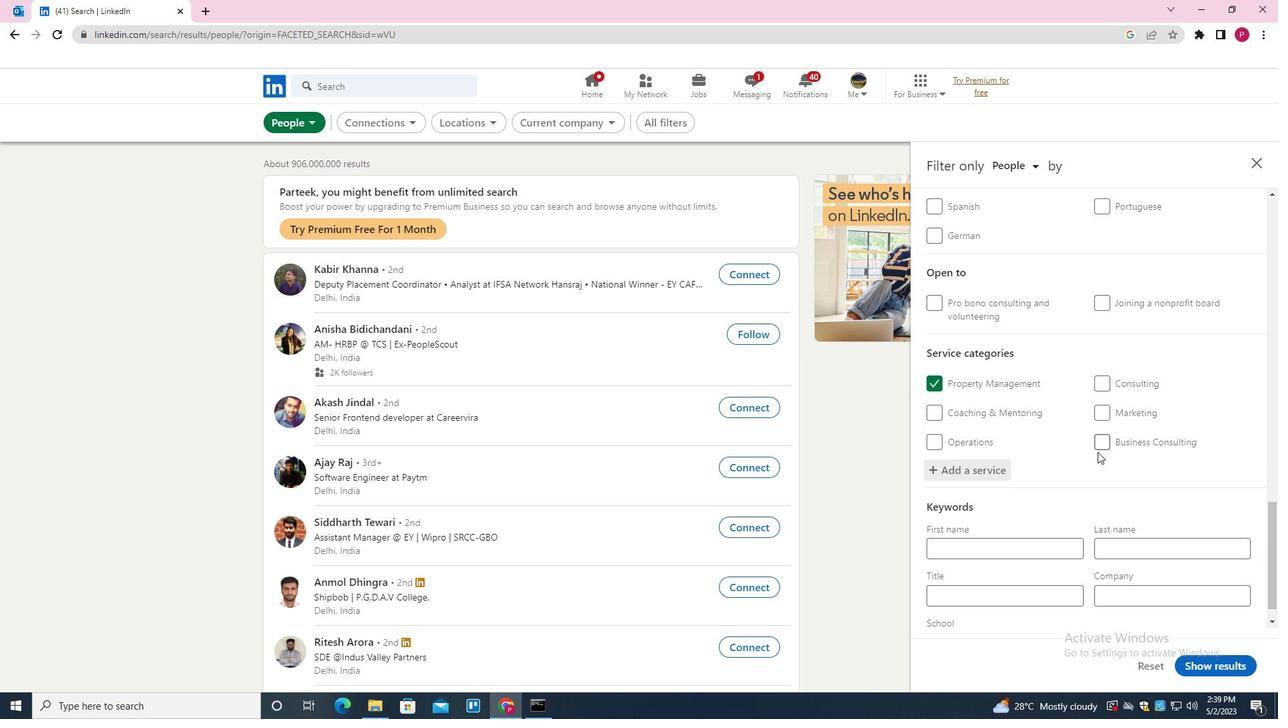 
Action: Mouse moved to (1089, 462)
Screenshot: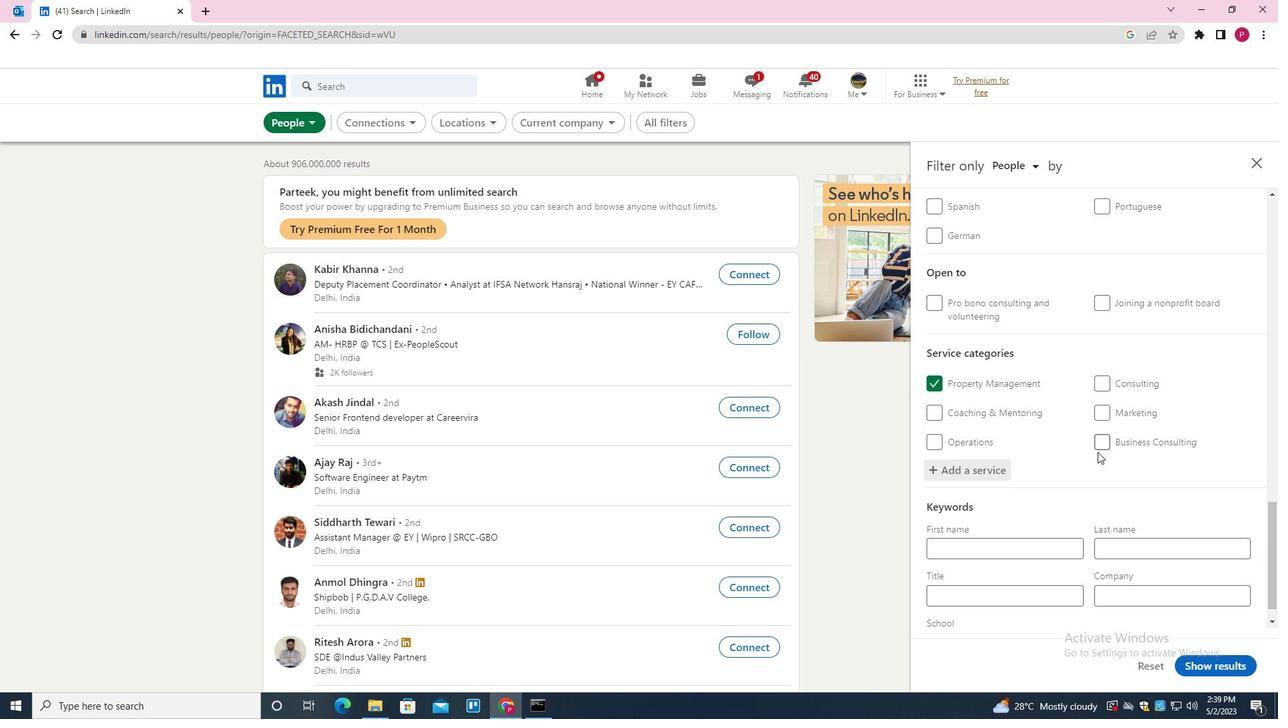 
Action: Mouse scrolled (1089, 462) with delta (0, 0)
Screenshot: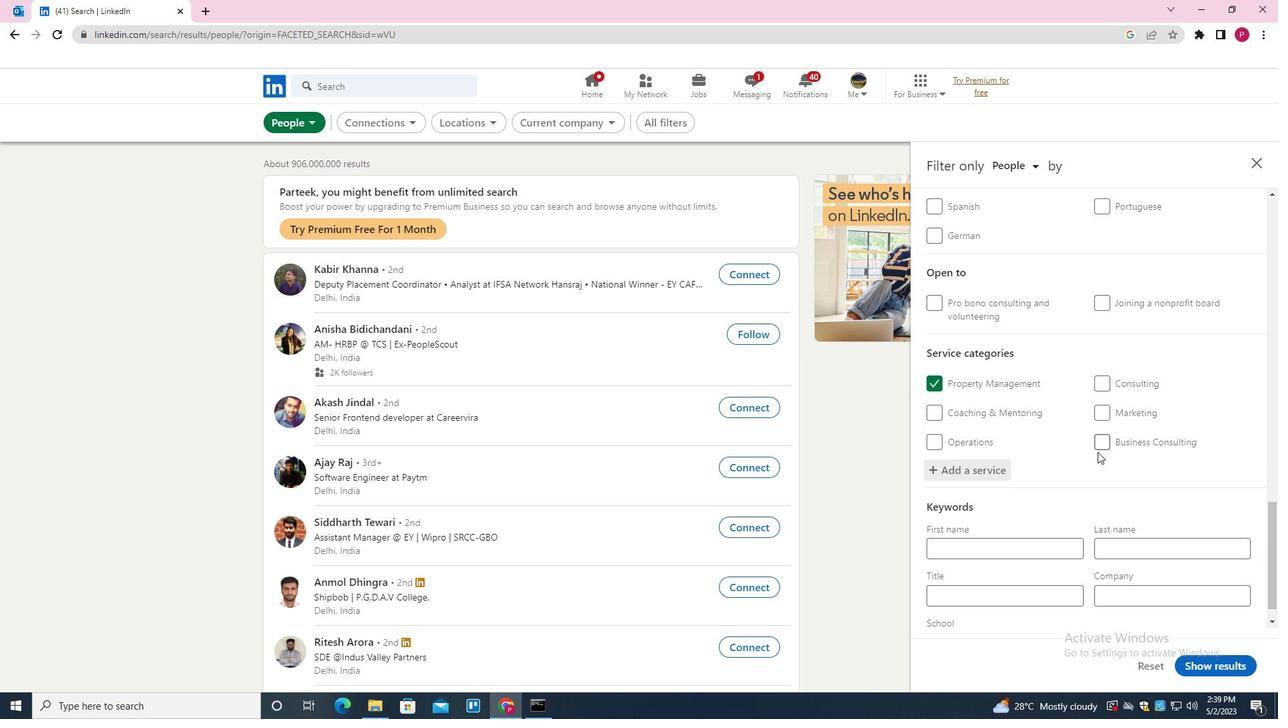 
Action: Mouse moved to (1088, 466)
Screenshot: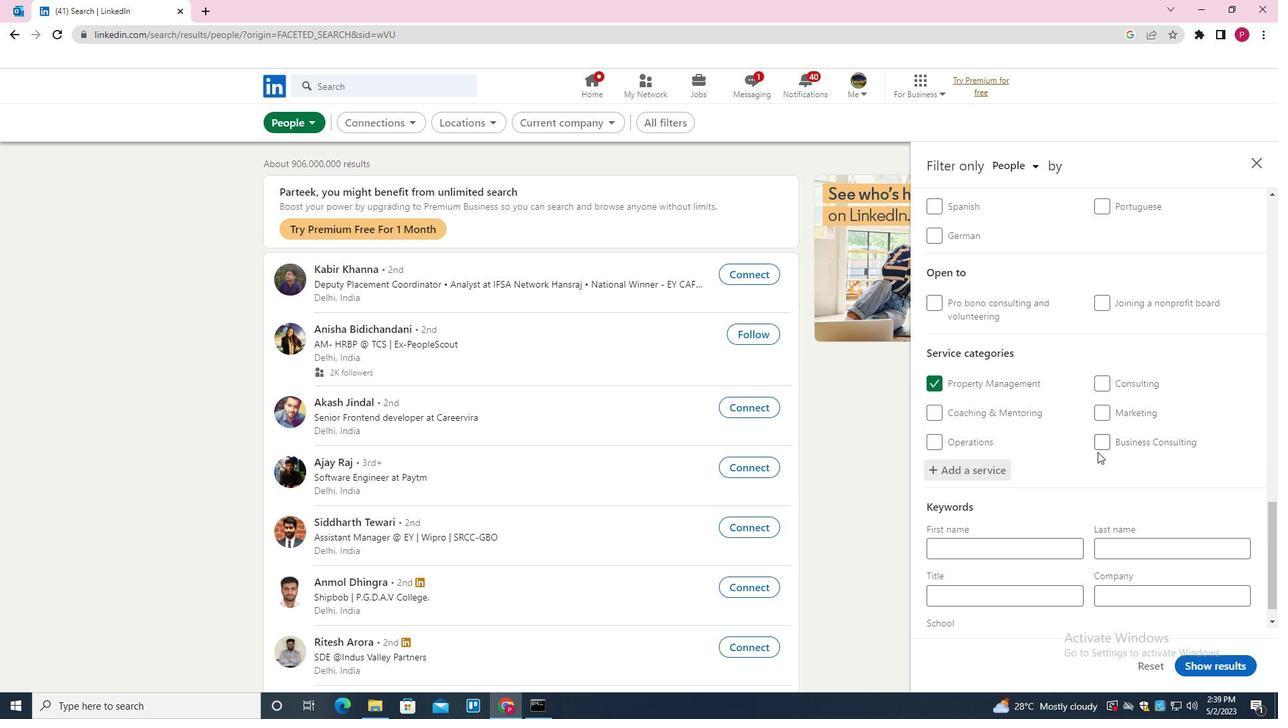
Action: Mouse scrolled (1088, 465) with delta (0, 0)
Screenshot: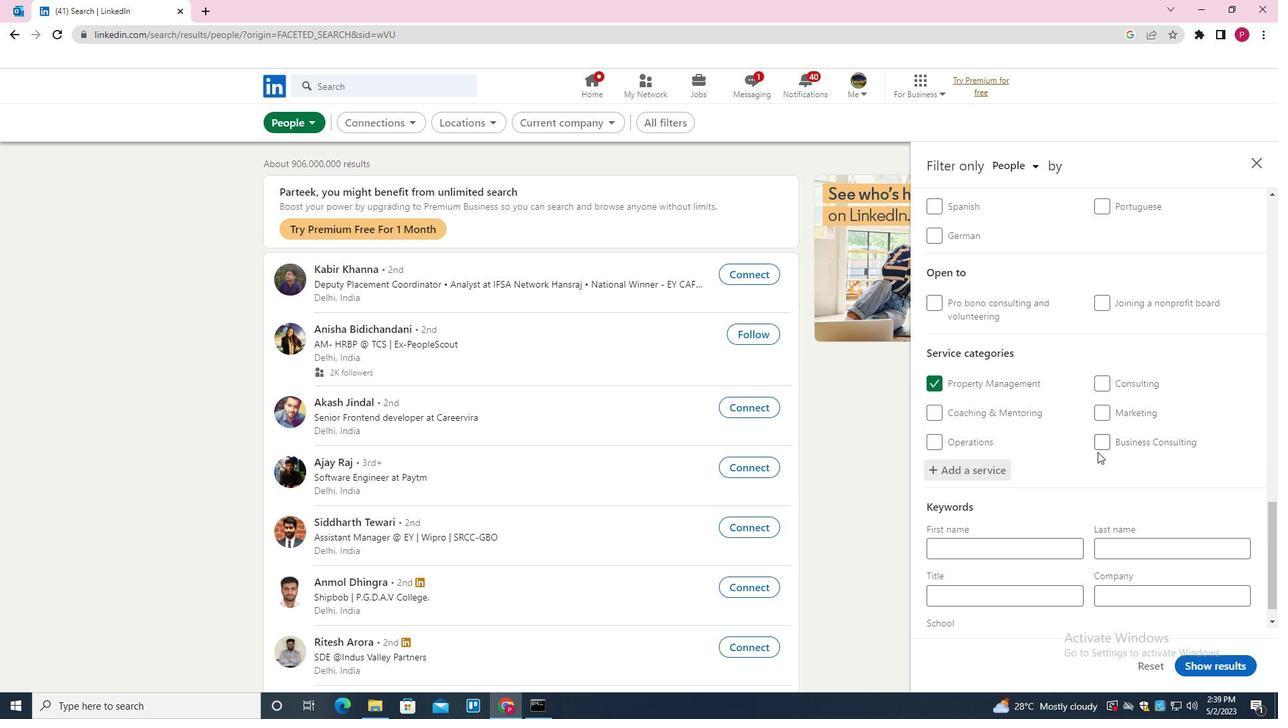 
Action: Mouse moved to (1031, 569)
Screenshot: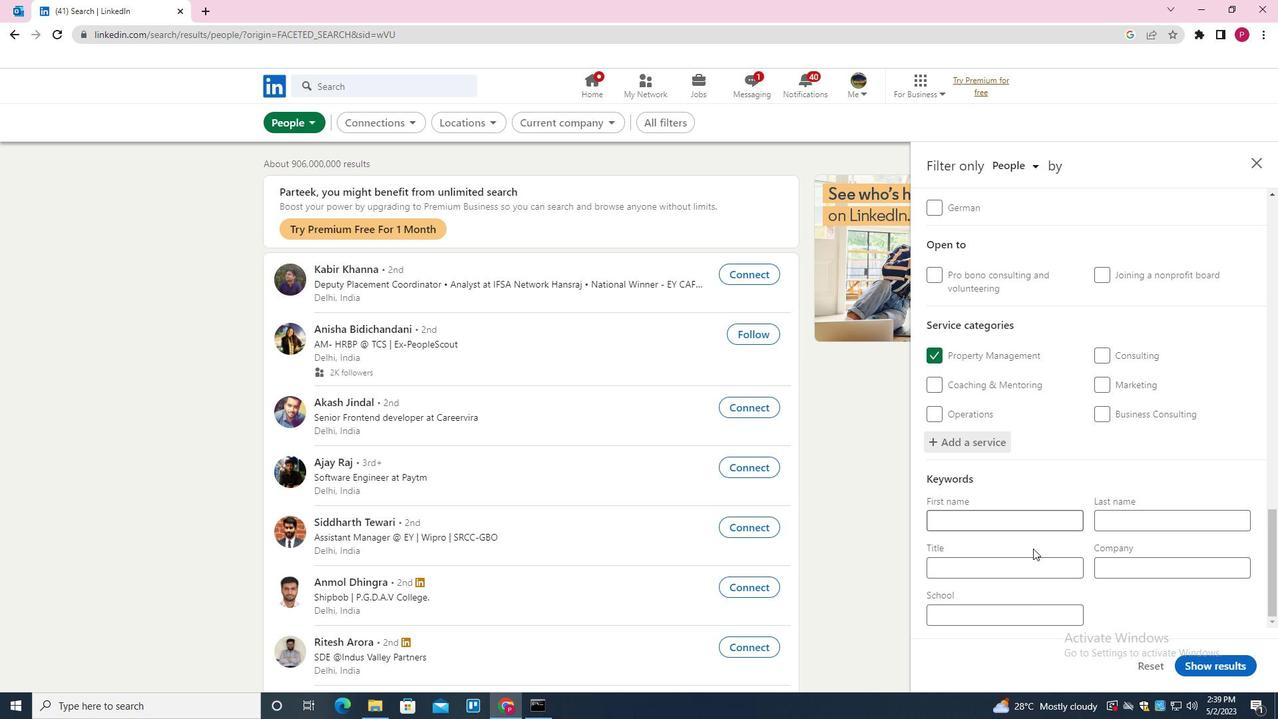 
Action: Mouse pressed left at (1031, 569)
Screenshot: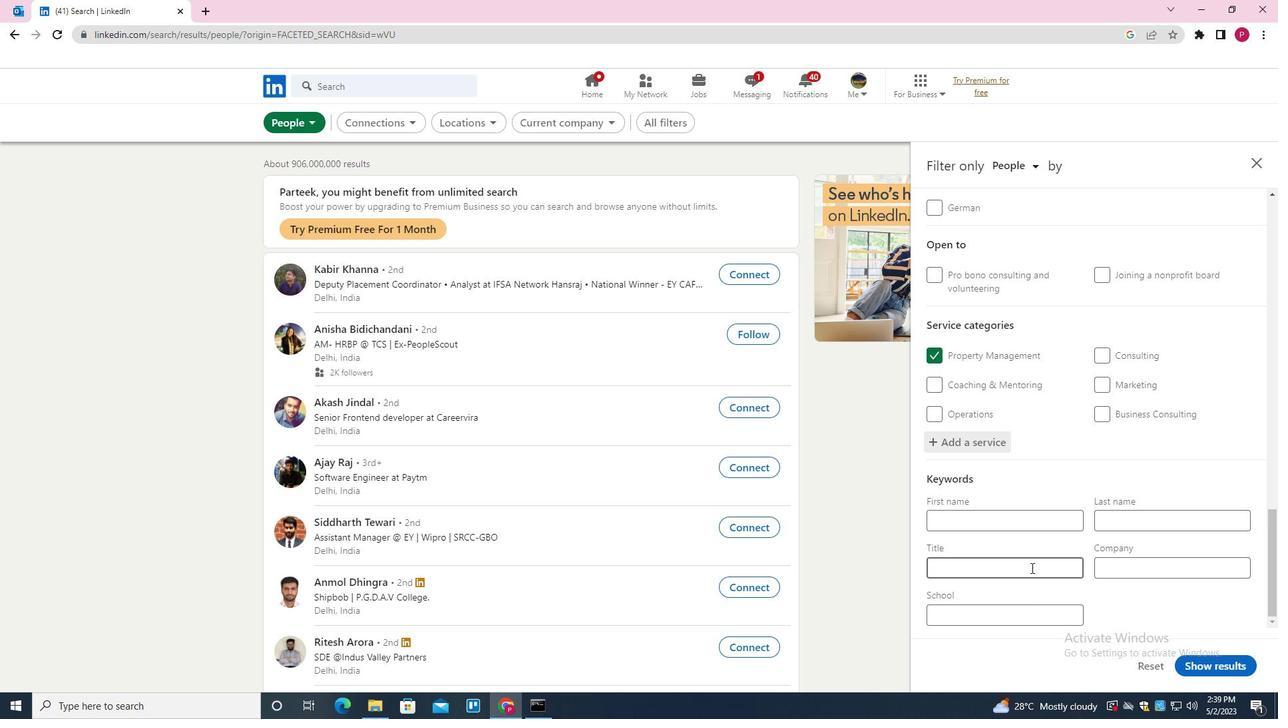 
Action: Mouse moved to (1034, 567)
Screenshot: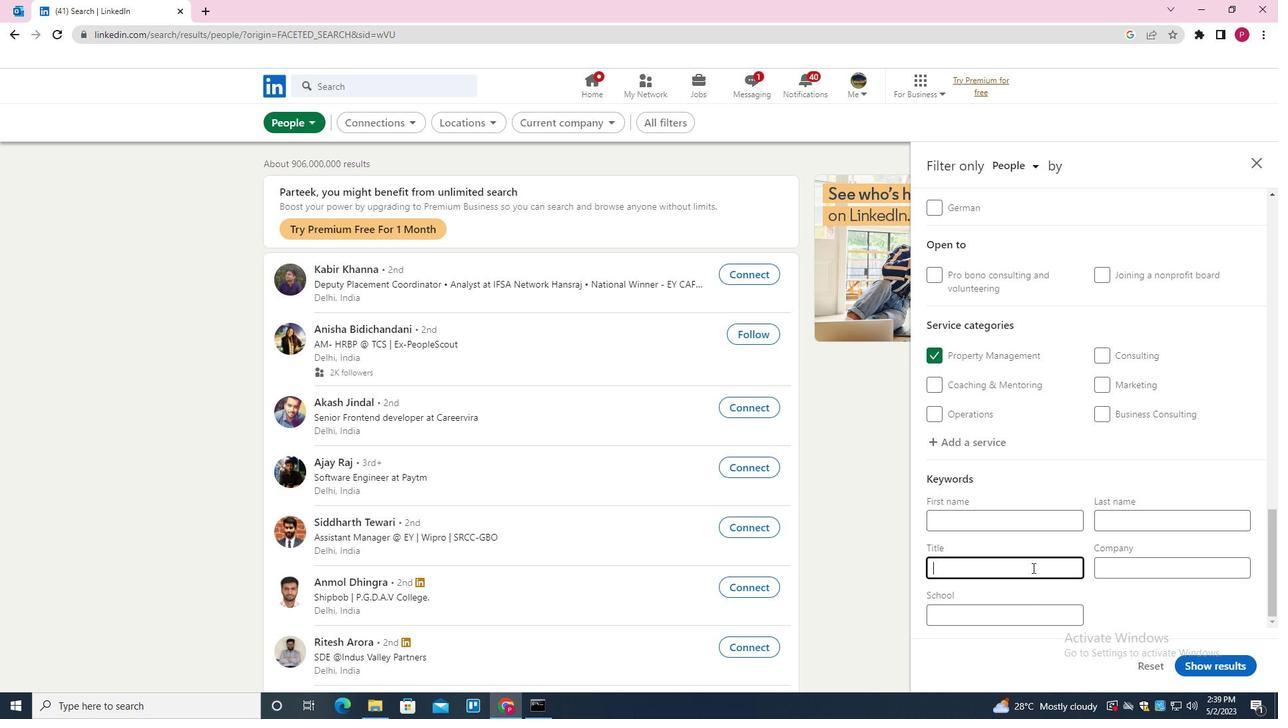 
Action: Key pressed <Key.shift><Key.shift><Key.shift>TECHNICAL<Key.space><Key.shift>SUPPORT<Key.space><Key.shift><Key.shift><Key.shift><Key.shift>SPECIALIST<Key.space>
Screenshot: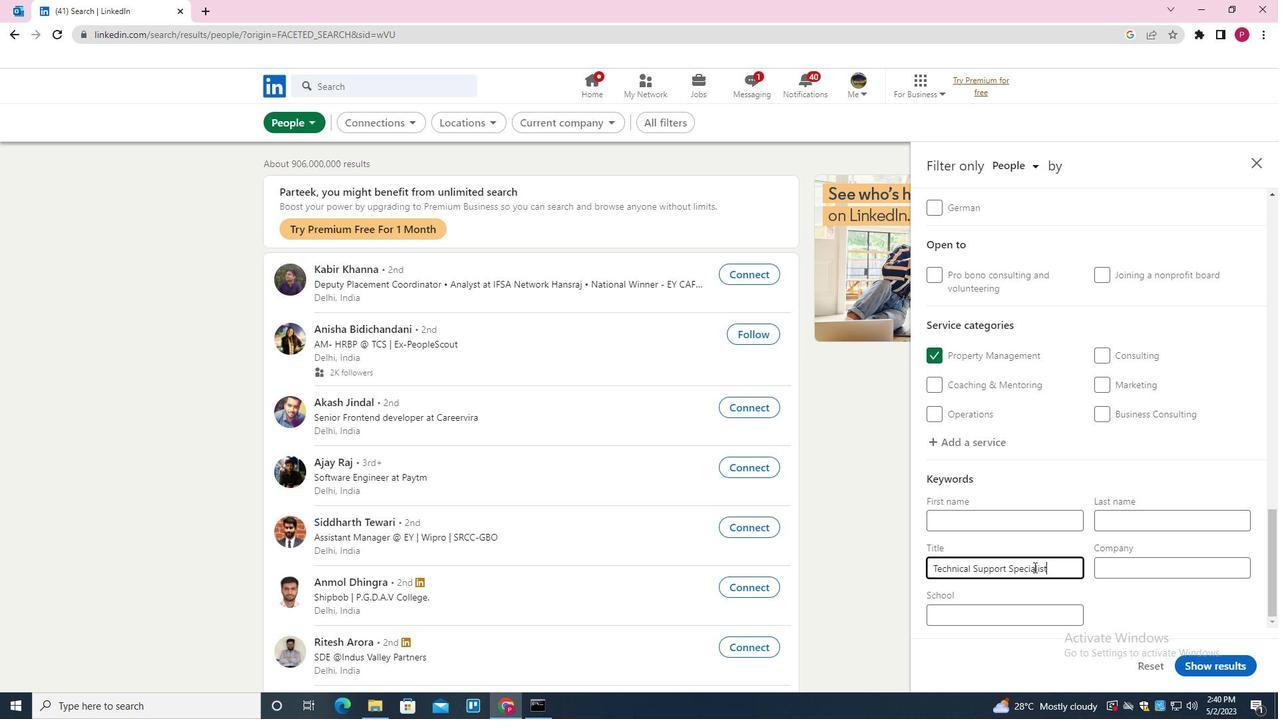 
Action: Mouse moved to (1191, 670)
Screenshot: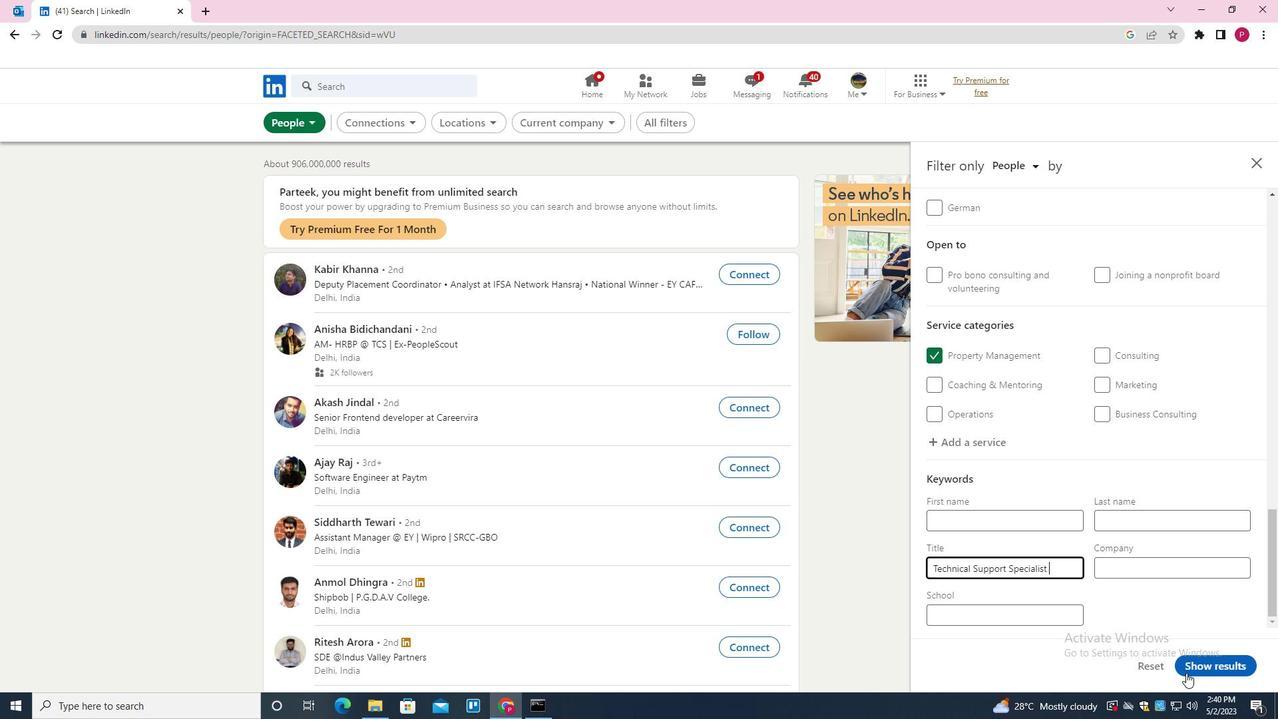 
Action: Mouse pressed left at (1191, 670)
Screenshot: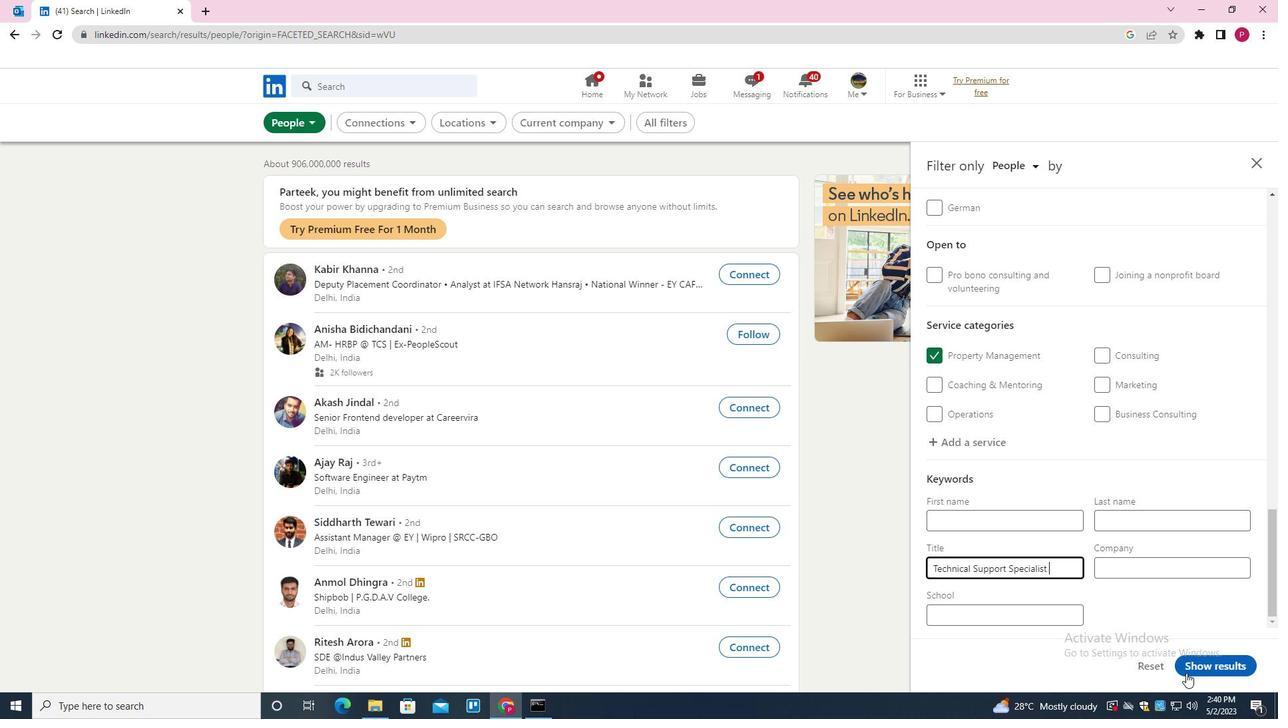 
Action: Mouse moved to (626, 230)
Screenshot: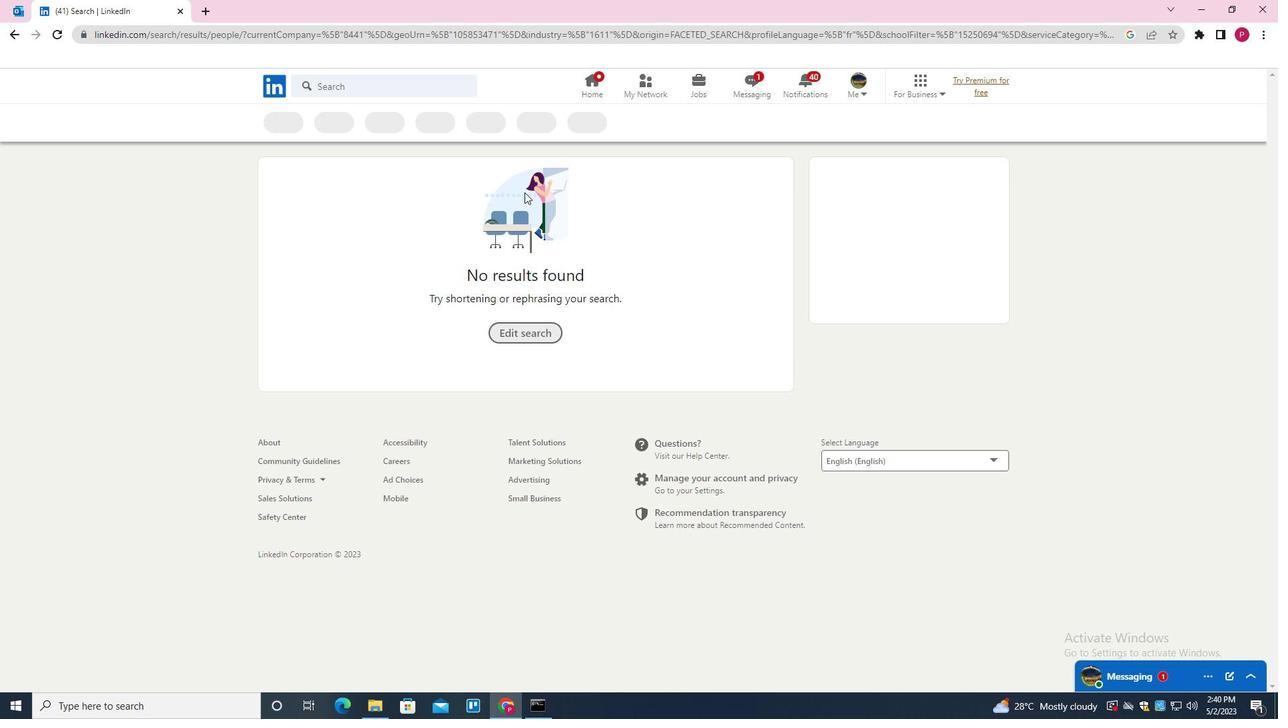 
